 Task: Send an email with the signature David Green with the subject Invoice follow-up and the message I am sorry for any delays in our response. from softage.1@softage.net to softage.6@softage.net and softage.7@softage.net with an attached document User_guide.docx
Action: Mouse moved to (566, 729)
Screenshot: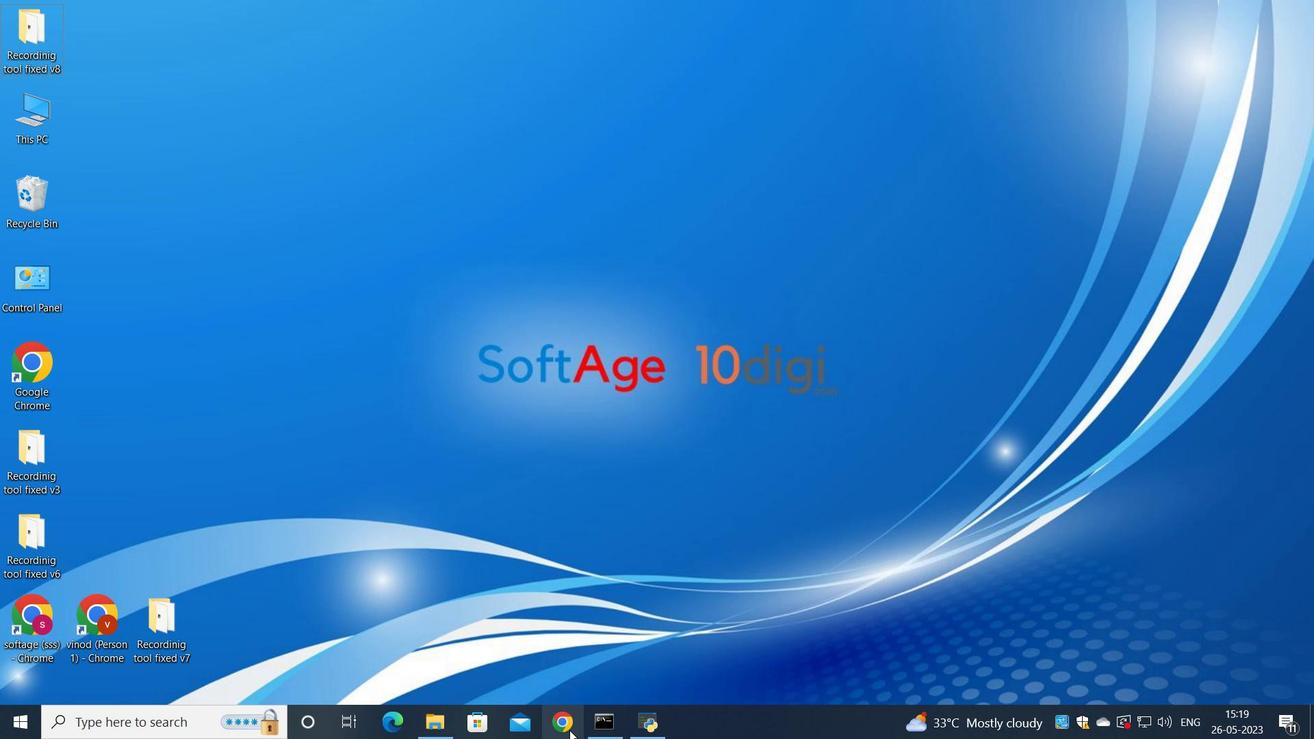 
Action: Mouse pressed left at (566, 729)
Screenshot: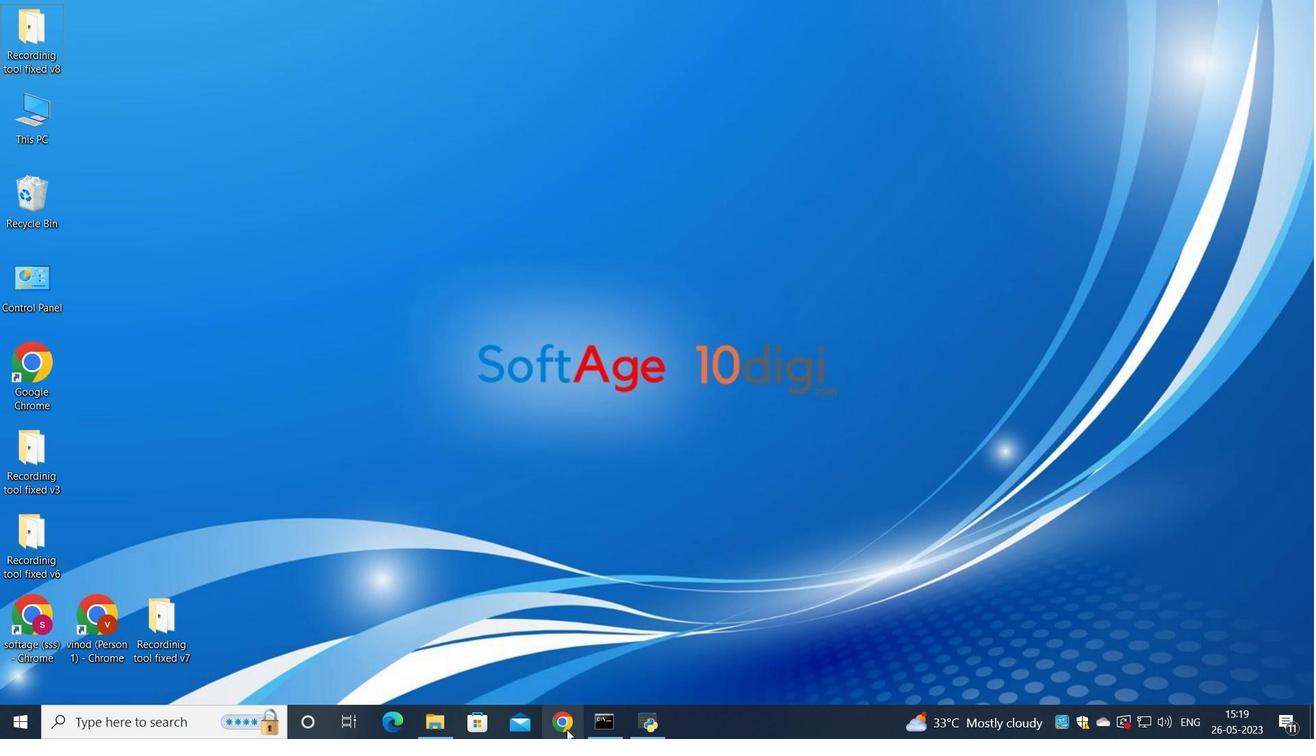 
Action: Mouse moved to (597, 445)
Screenshot: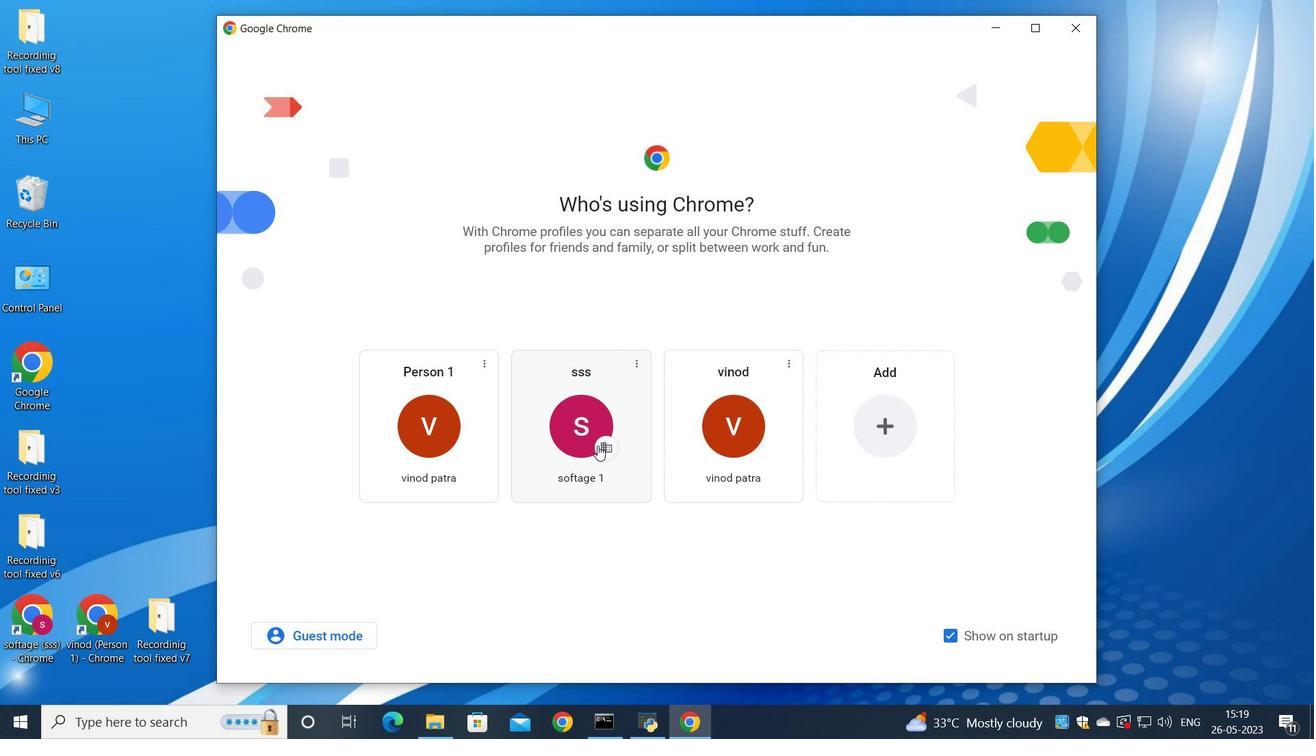 
Action: Mouse pressed left at (597, 445)
Screenshot: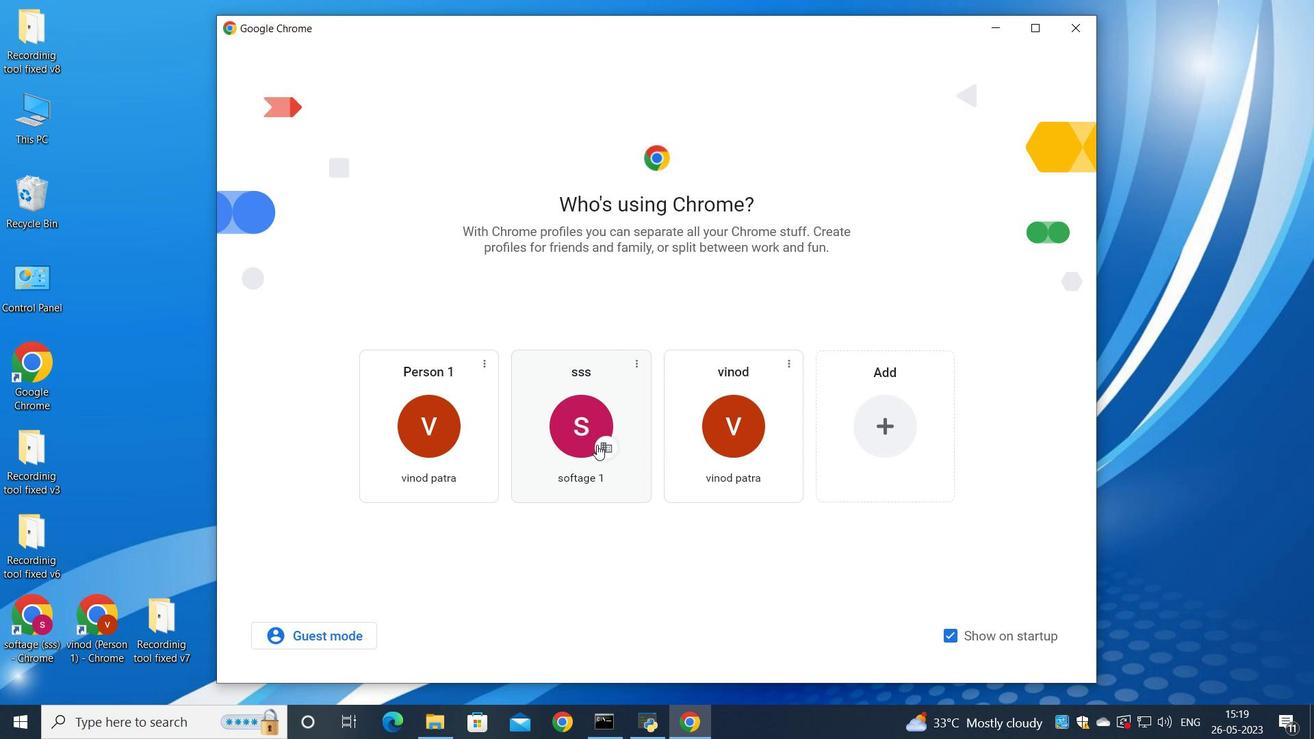 
Action: Mouse moved to (1148, 95)
Screenshot: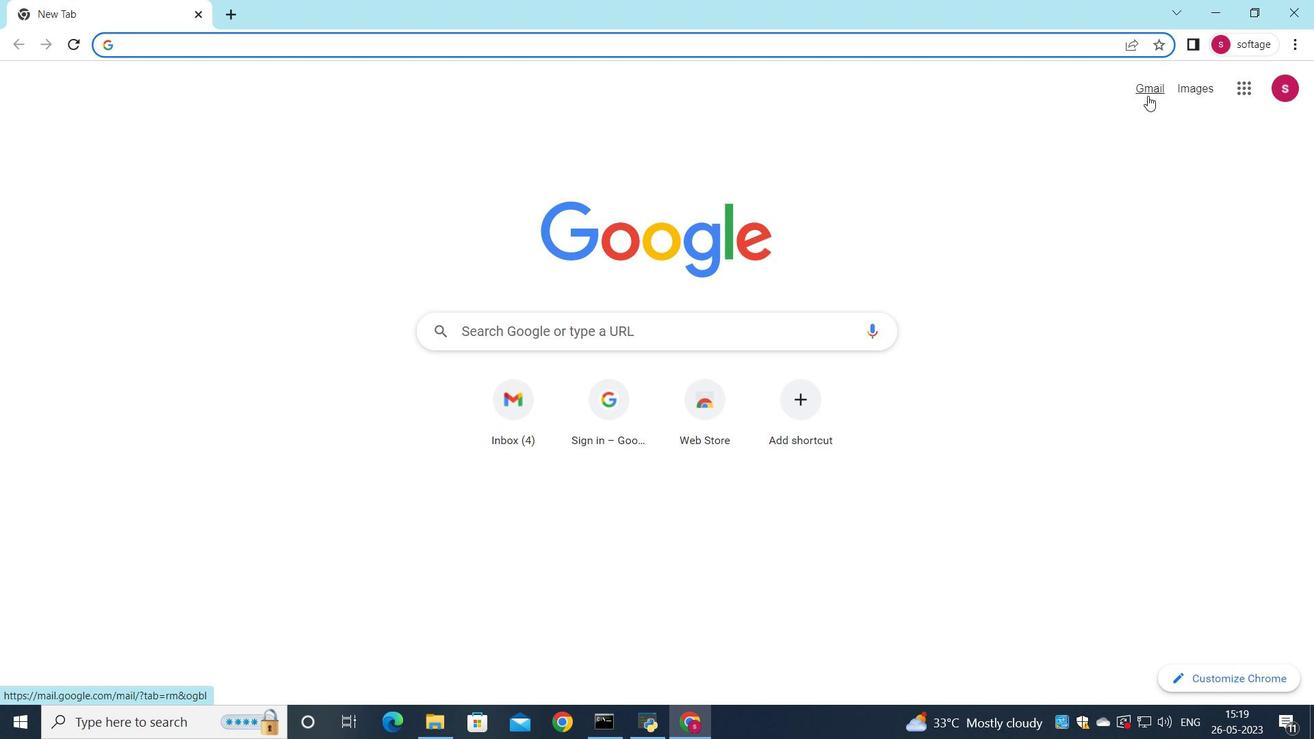 
Action: Mouse pressed left at (1148, 95)
Screenshot: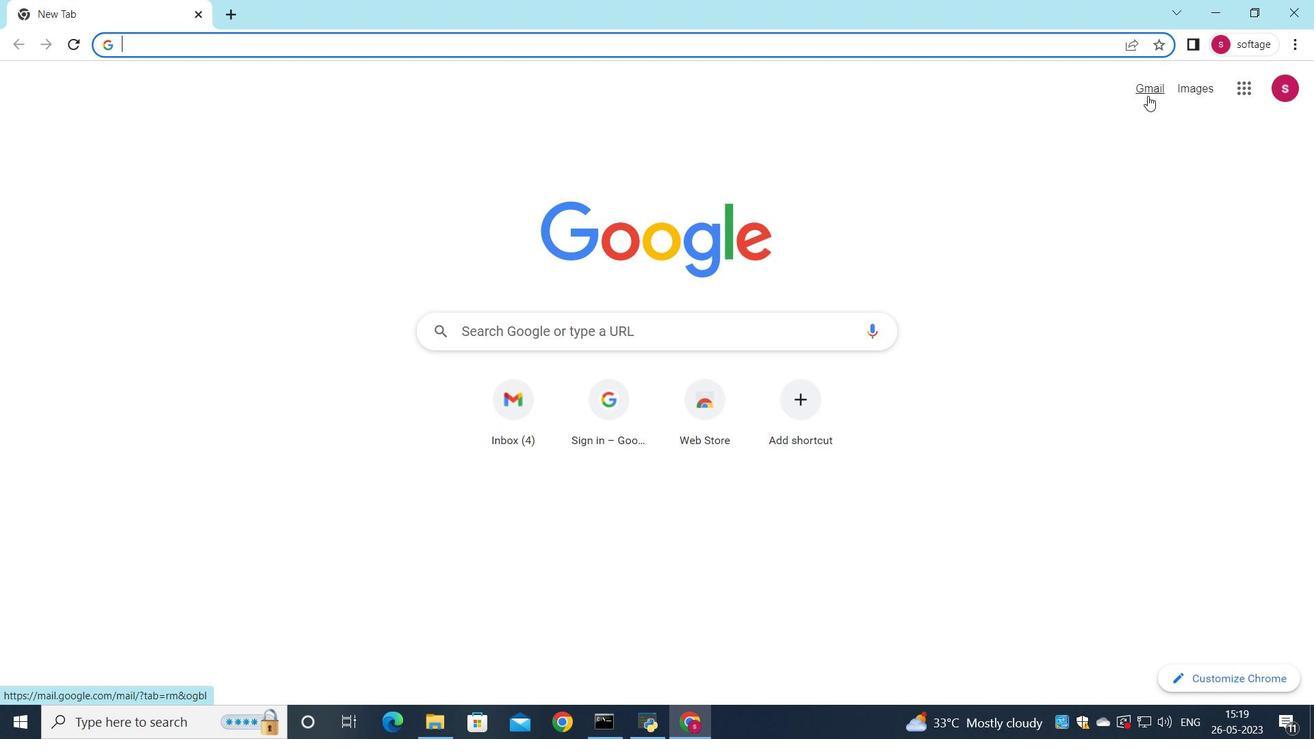 
Action: Mouse moved to (1114, 111)
Screenshot: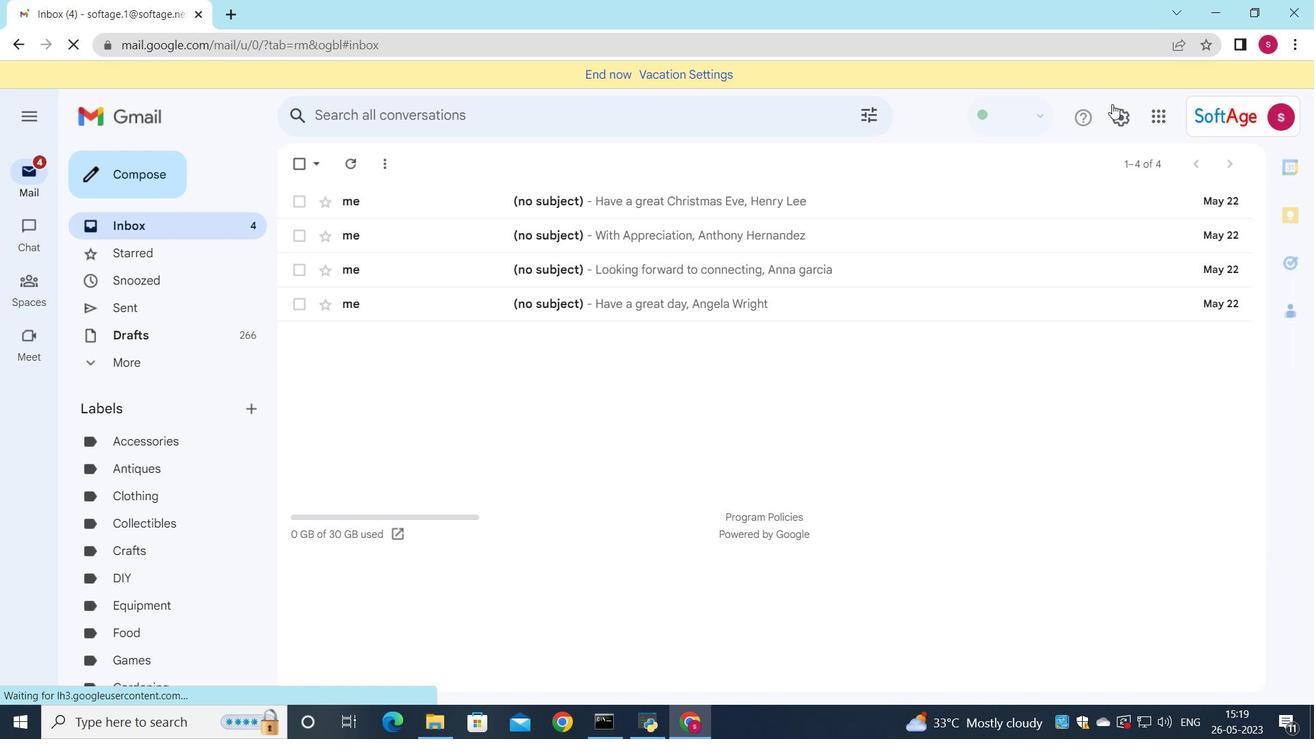 
Action: Mouse pressed left at (1114, 111)
Screenshot: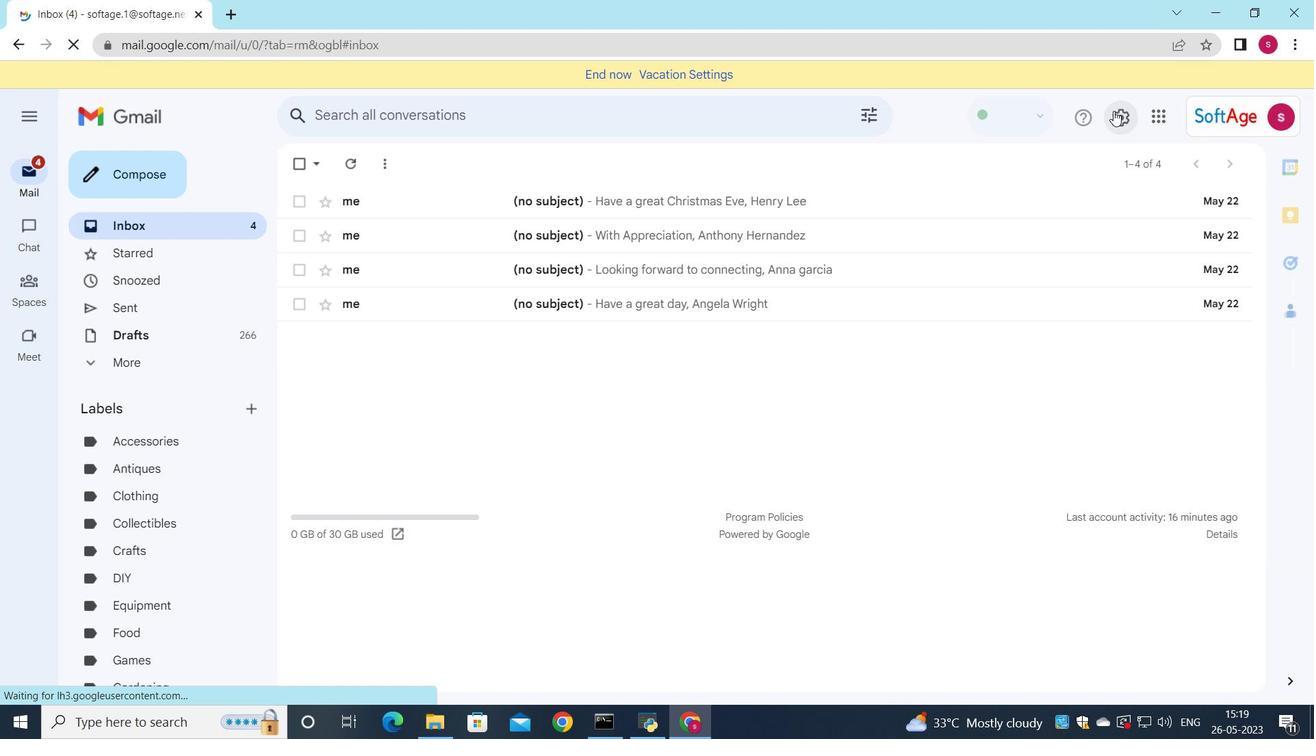 
Action: Mouse moved to (1139, 208)
Screenshot: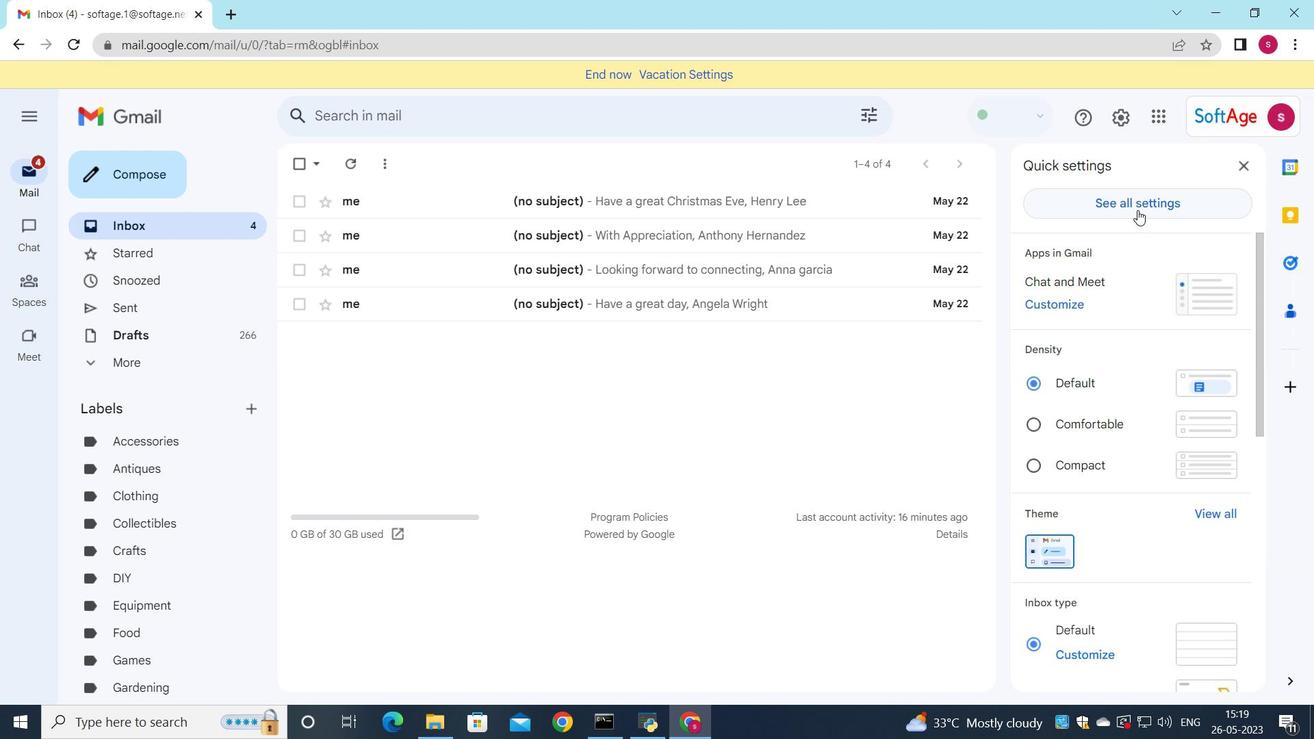 
Action: Mouse pressed left at (1139, 208)
Screenshot: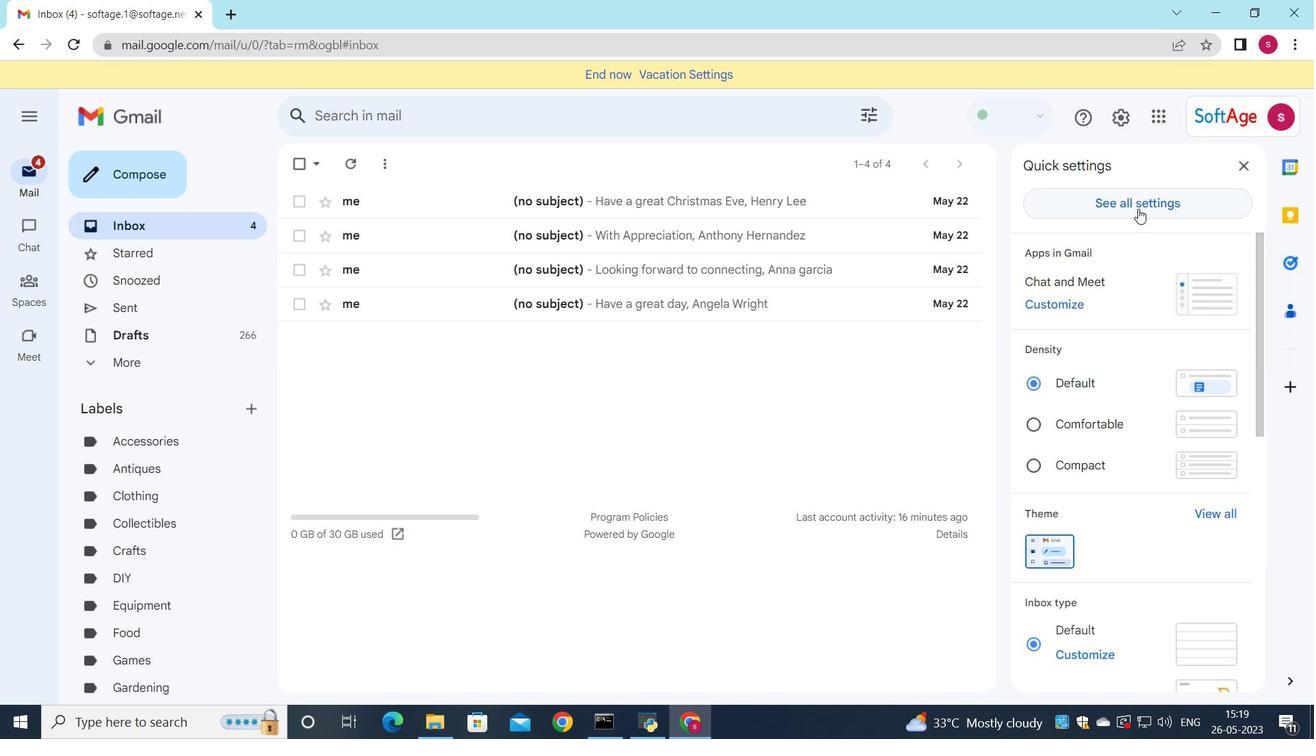 
Action: Mouse moved to (838, 327)
Screenshot: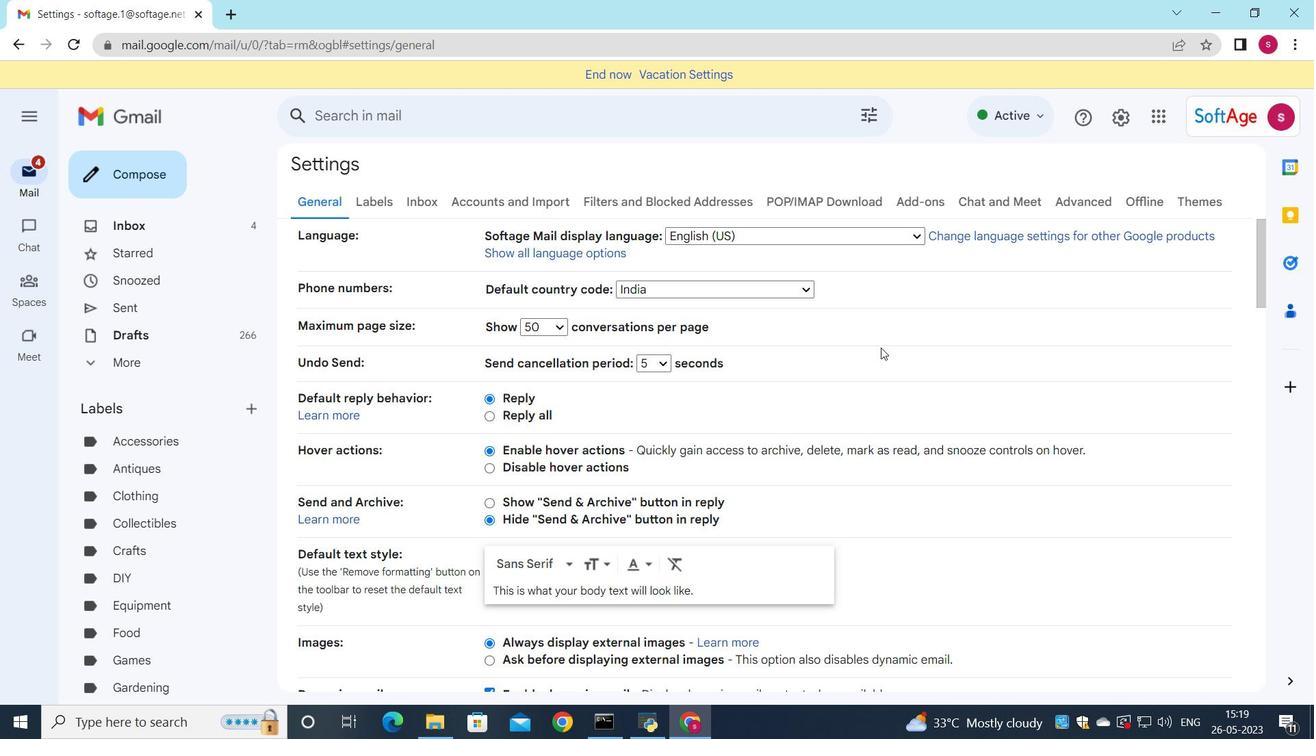
Action: Mouse scrolled (838, 327) with delta (0, 0)
Screenshot: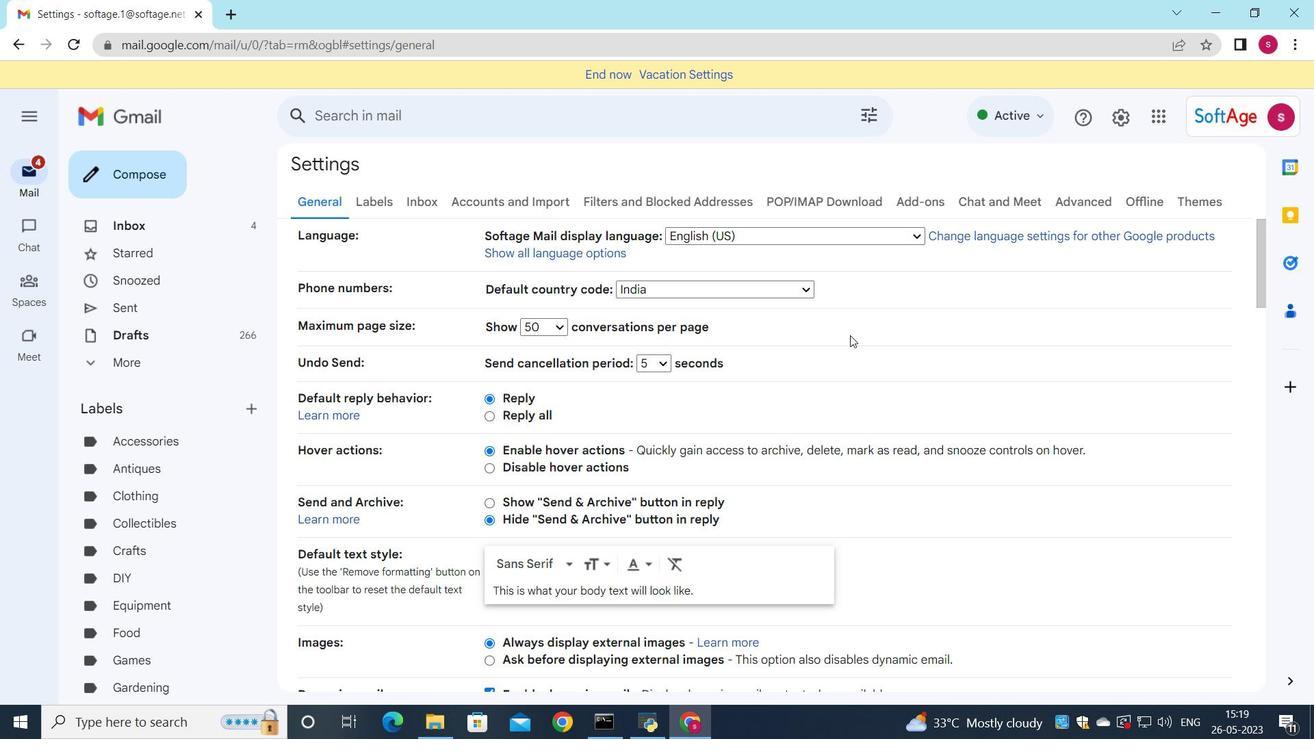 
Action: Mouse scrolled (838, 327) with delta (0, 0)
Screenshot: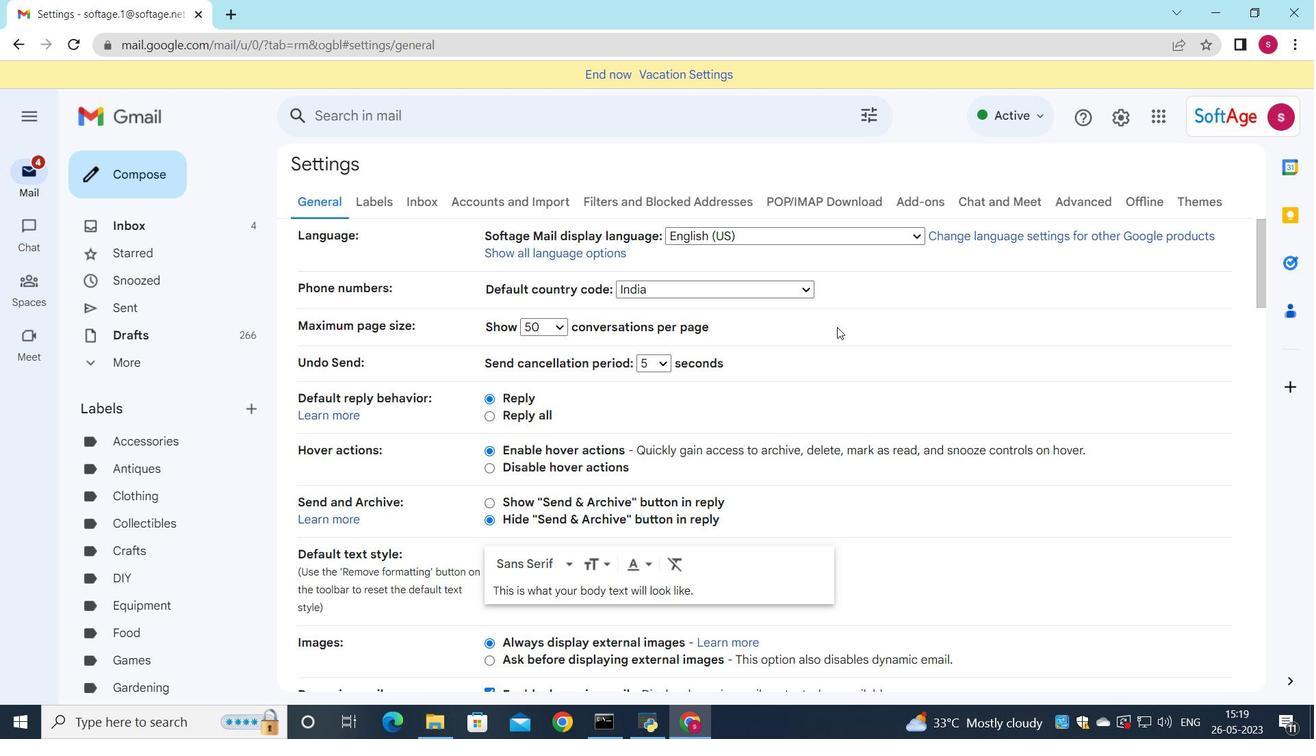
Action: Mouse scrolled (838, 327) with delta (0, 0)
Screenshot: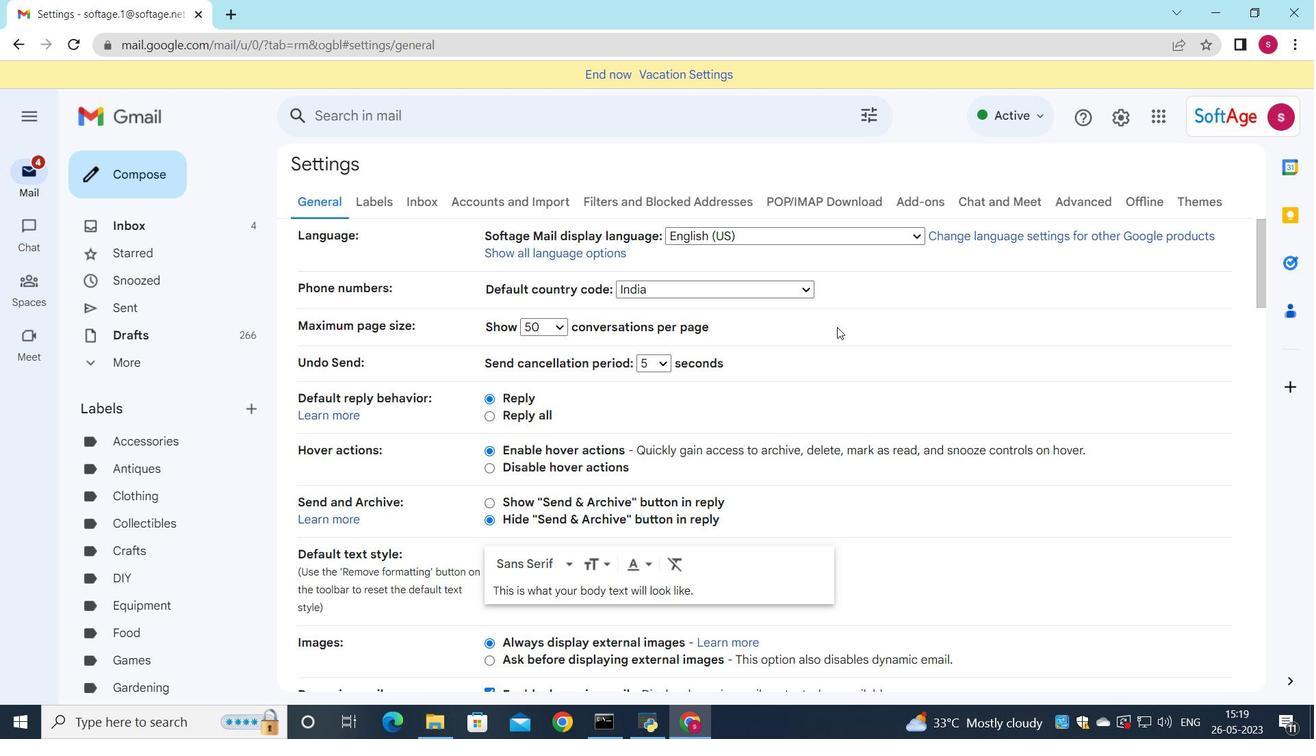 
Action: Mouse scrolled (838, 327) with delta (0, 0)
Screenshot: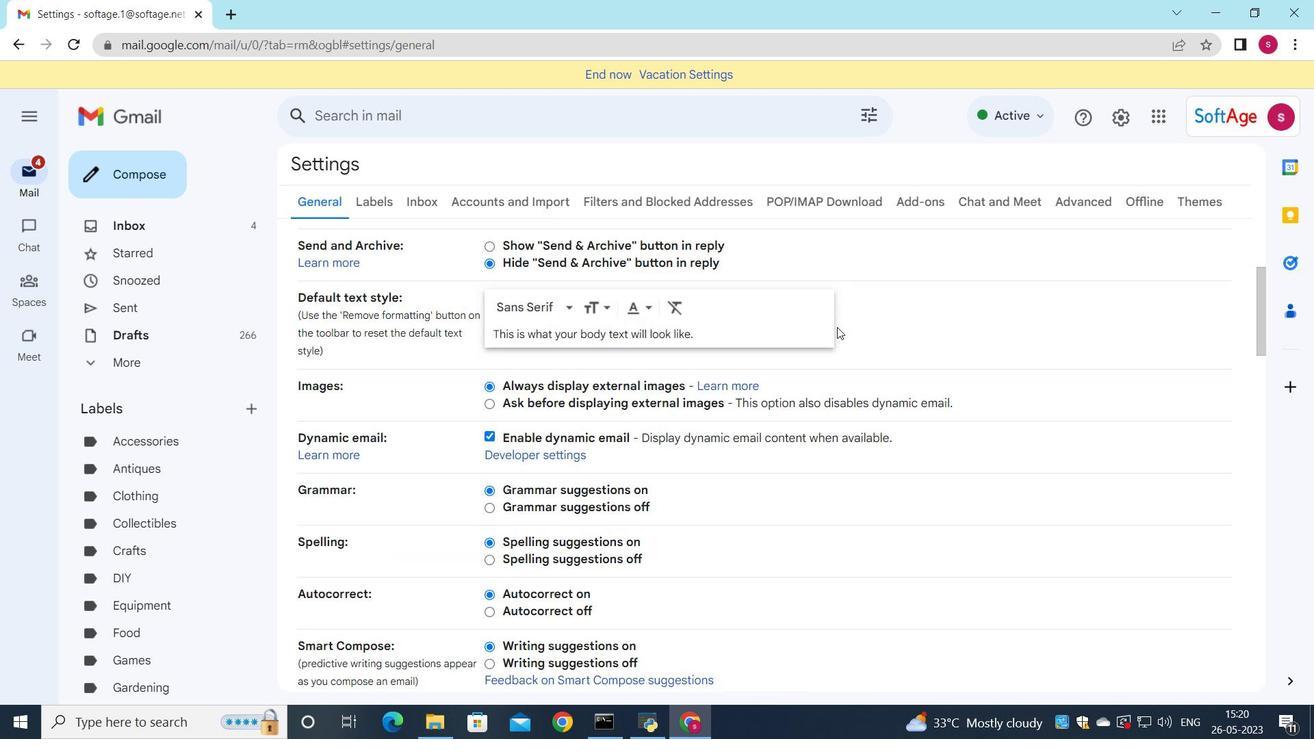 
Action: Mouse scrolled (838, 327) with delta (0, 0)
Screenshot: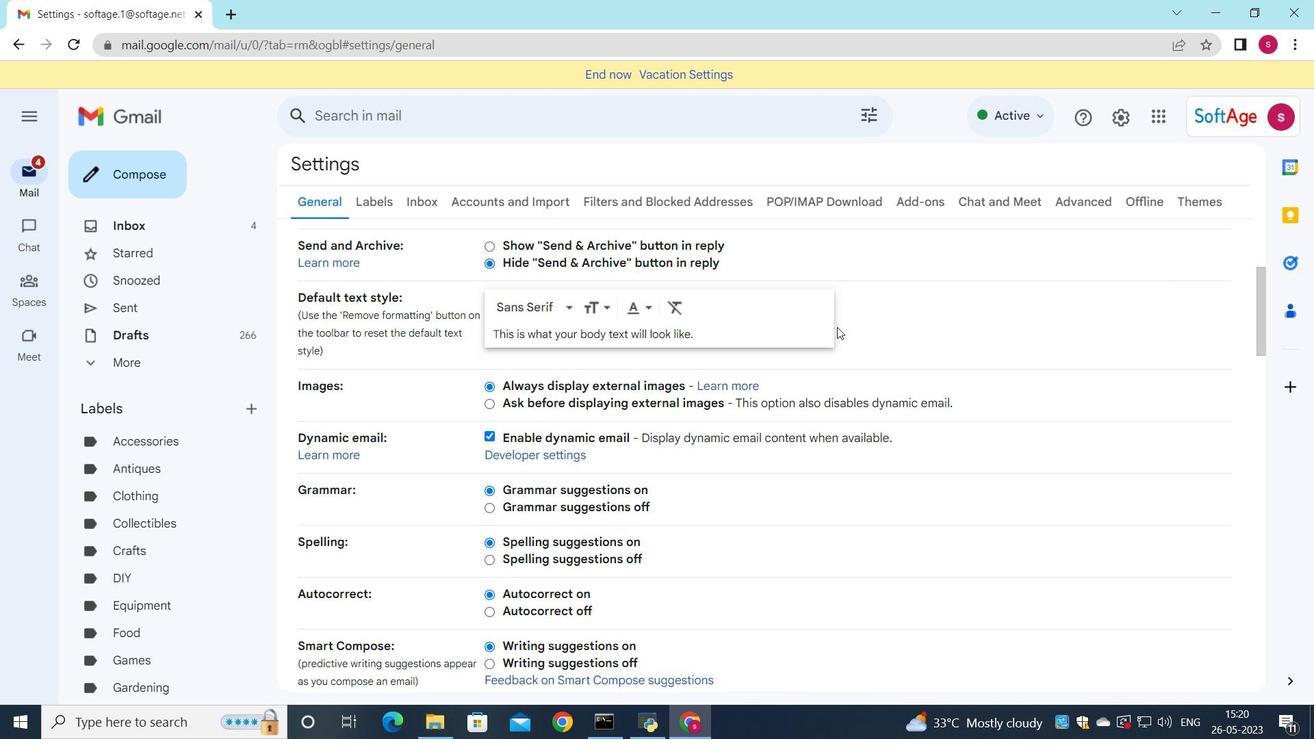 
Action: Mouse scrolled (838, 327) with delta (0, 0)
Screenshot: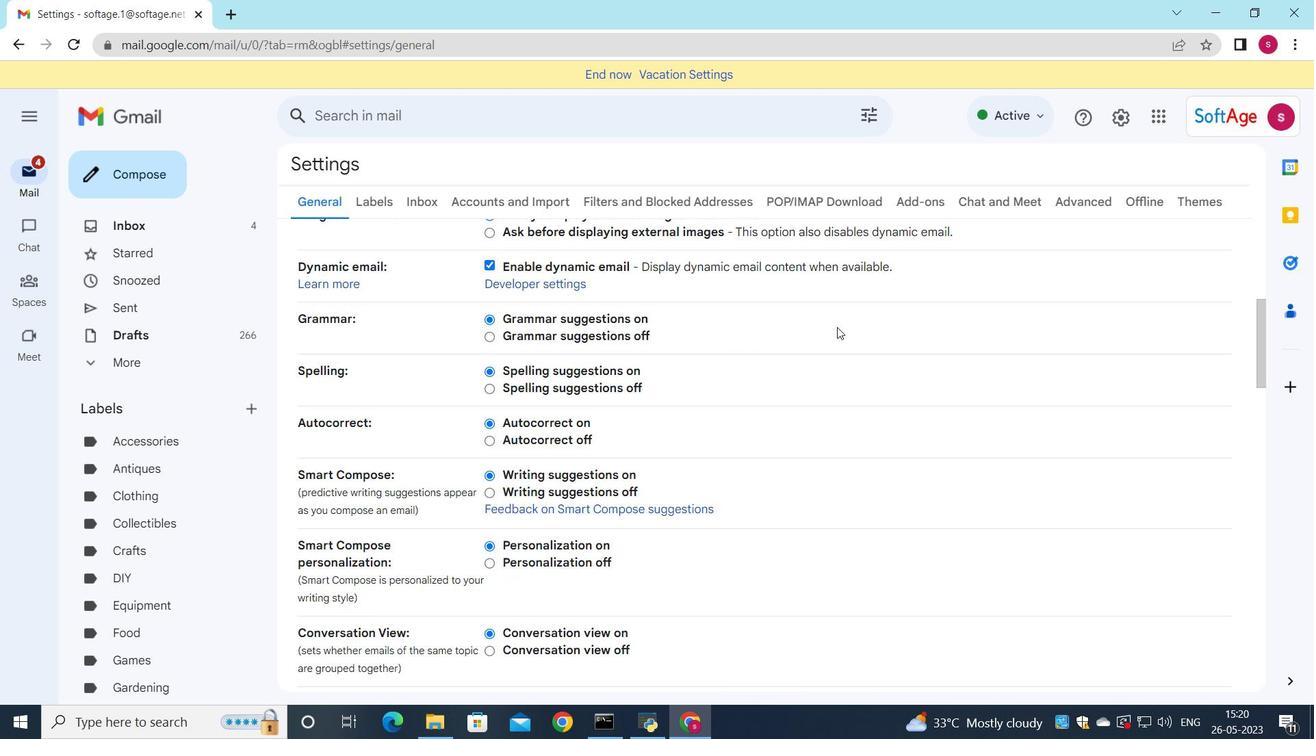 
Action: Mouse scrolled (838, 327) with delta (0, 0)
Screenshot: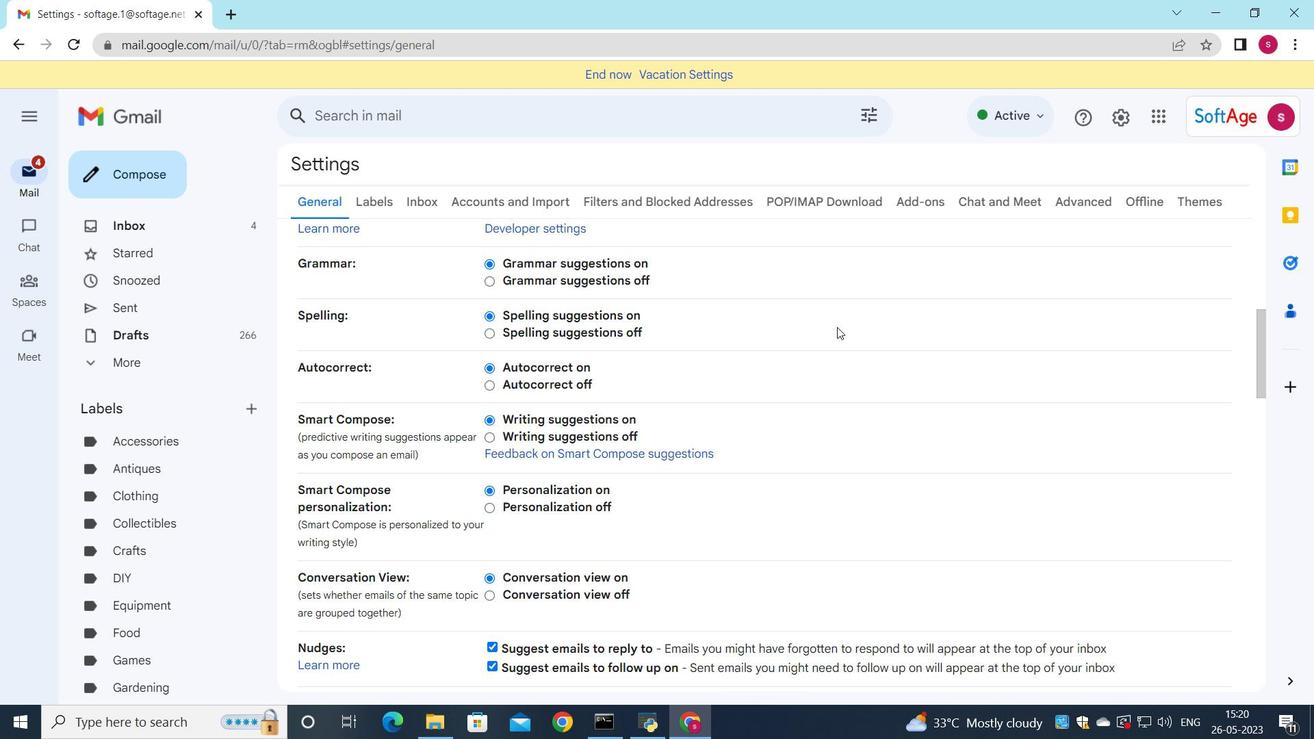 
Action: Mouse scrolled (838, 327) with delta (0, 0)
Screenshot: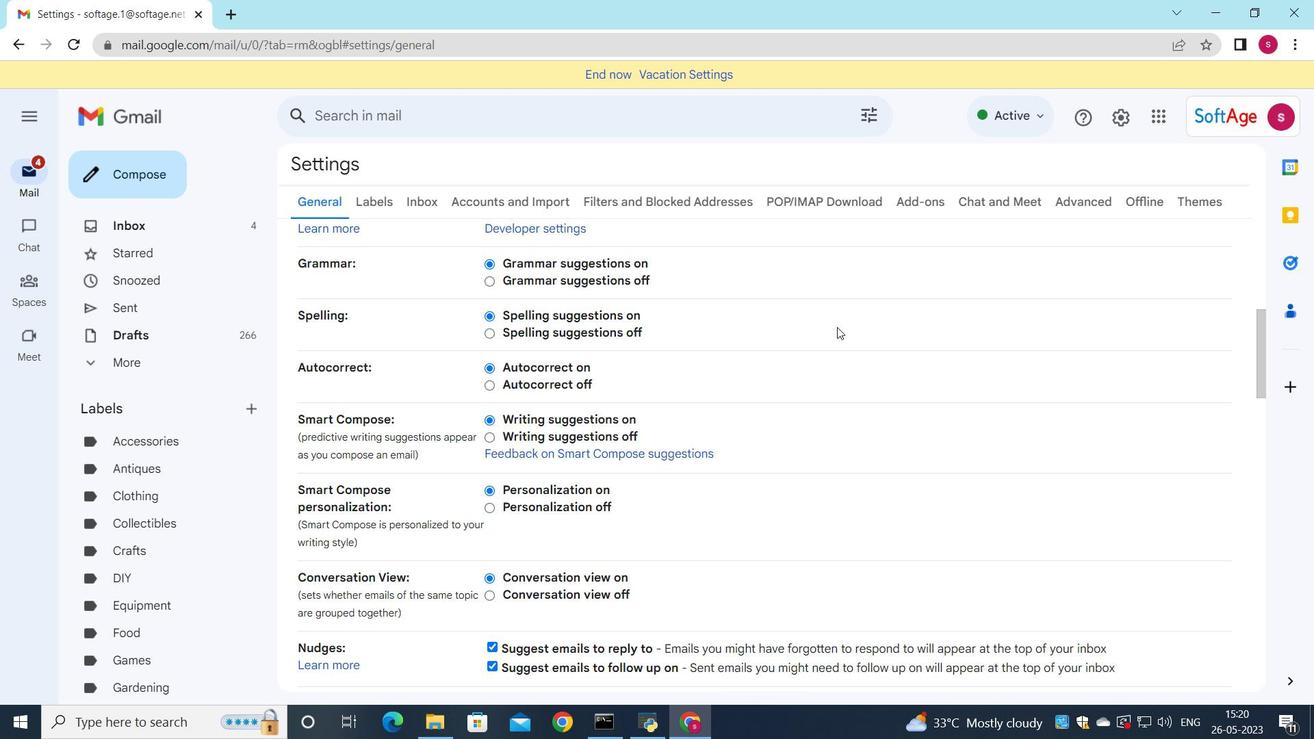 
Action: Mouse scrolled (838, 327) with delta (0, 0)
Screenshot: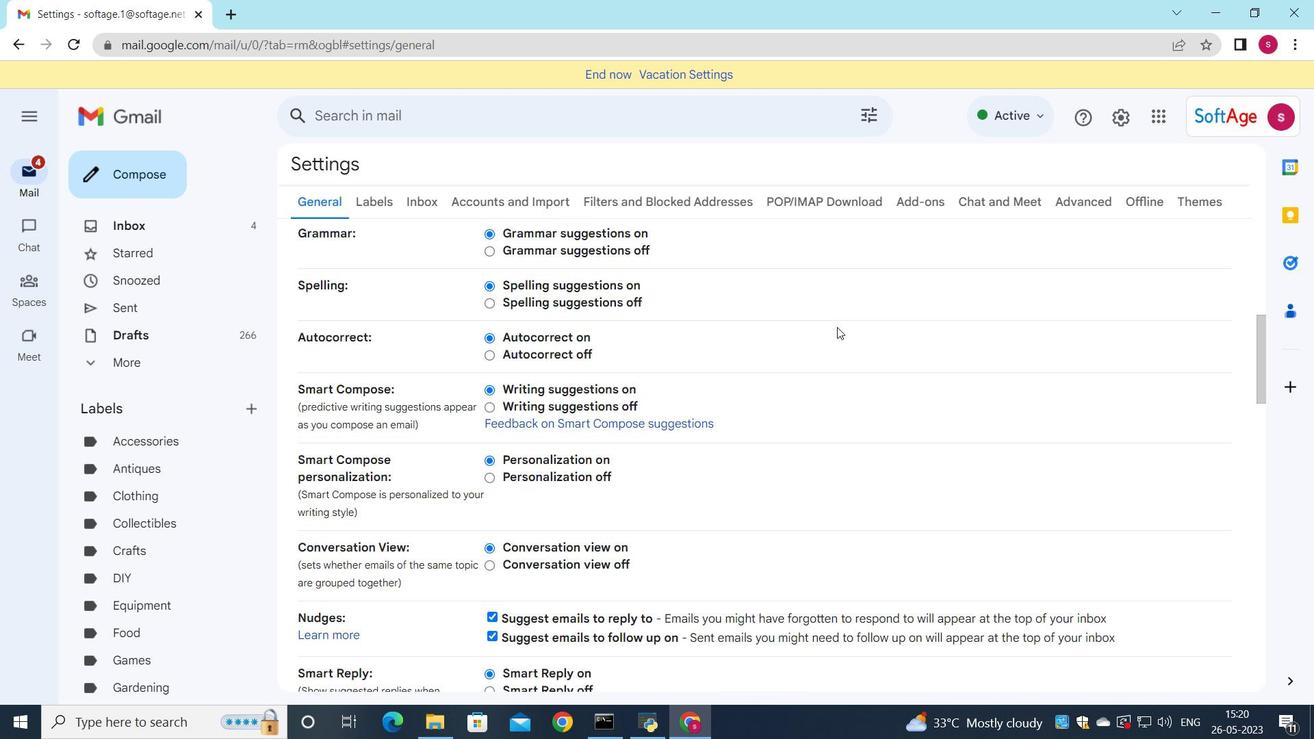 
Action: Mouse moved to (839, 336)
Screenshot: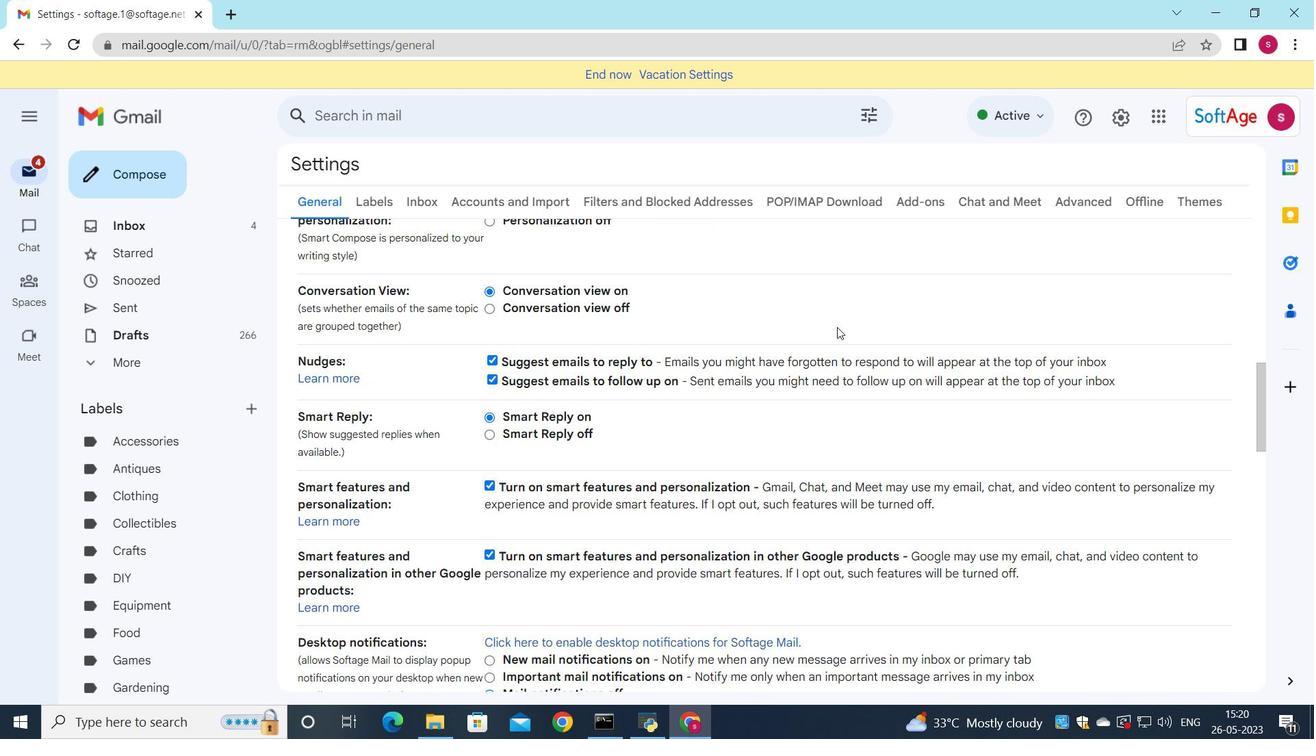 
Action: Mouse scrolled (839, 336) with delta (0, 0)
Screenshot: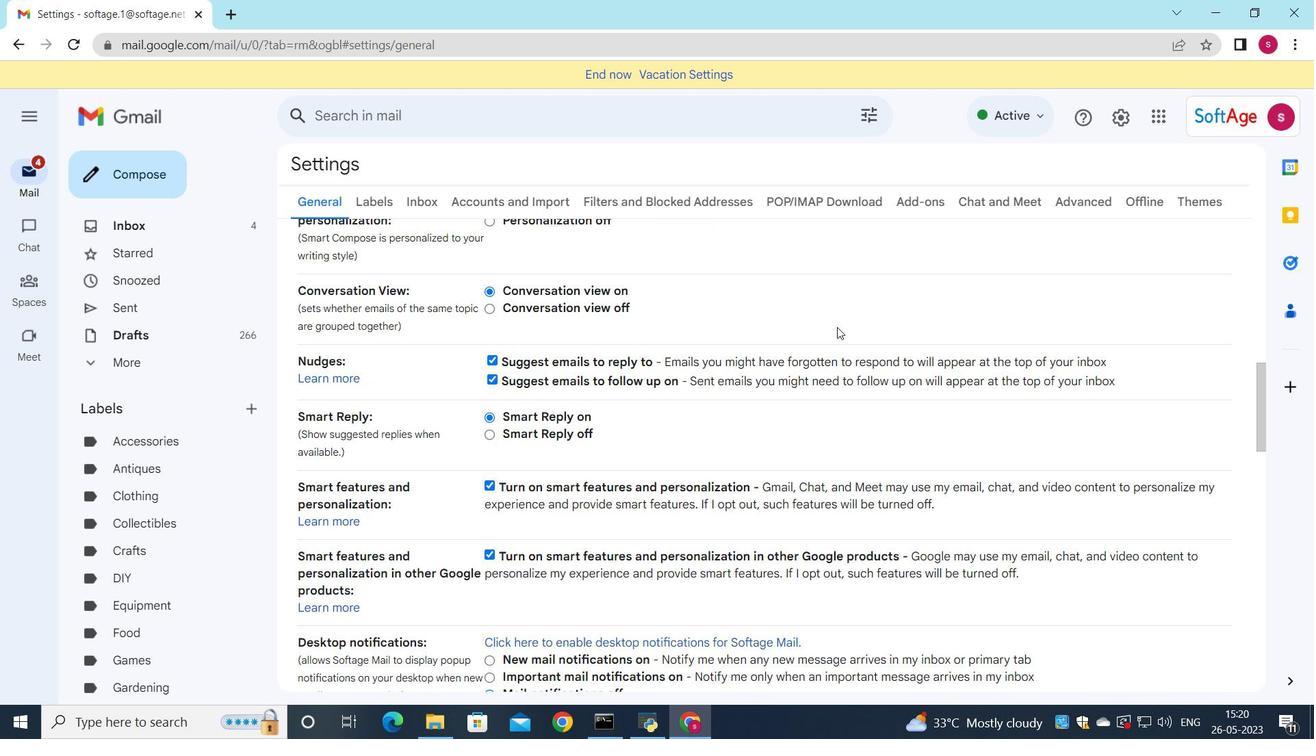 
Action: Mouse moved to (839, 339)
Screenshot: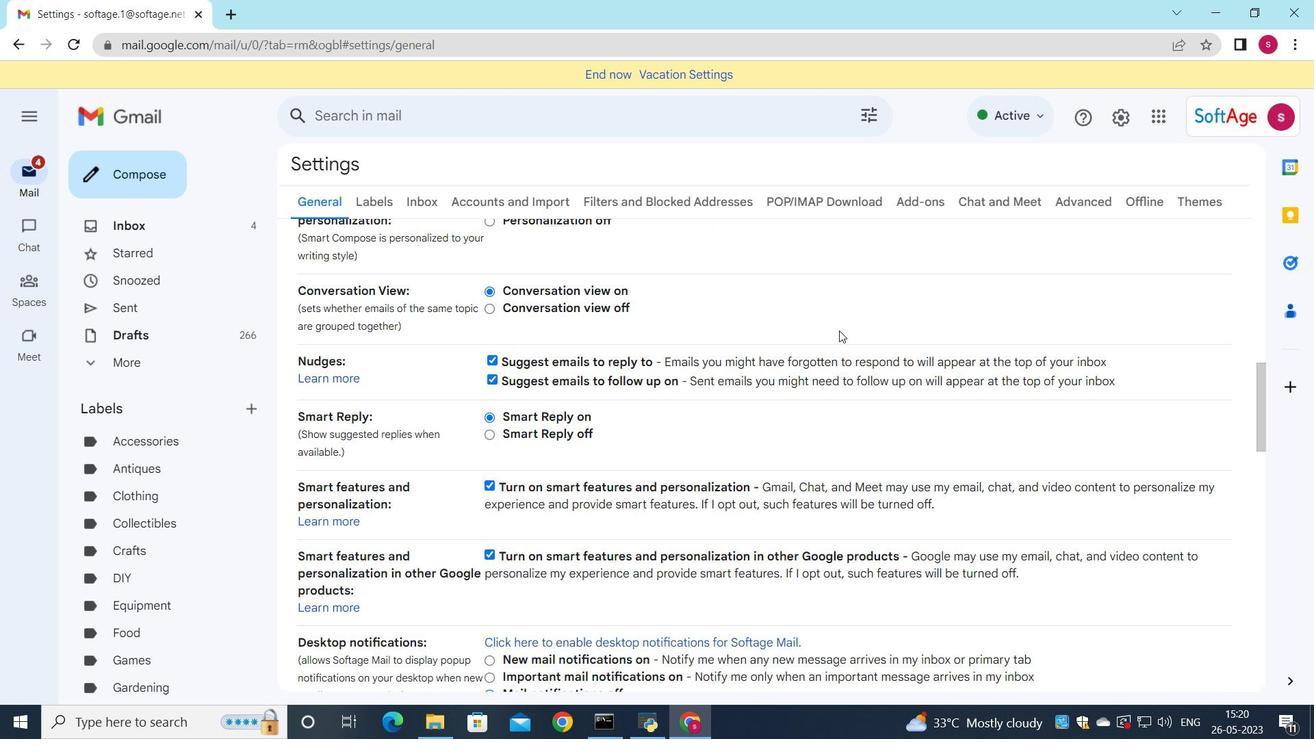 
Action: Mouse scrolled (839, 338) with delta (0, 0)
Screenshot: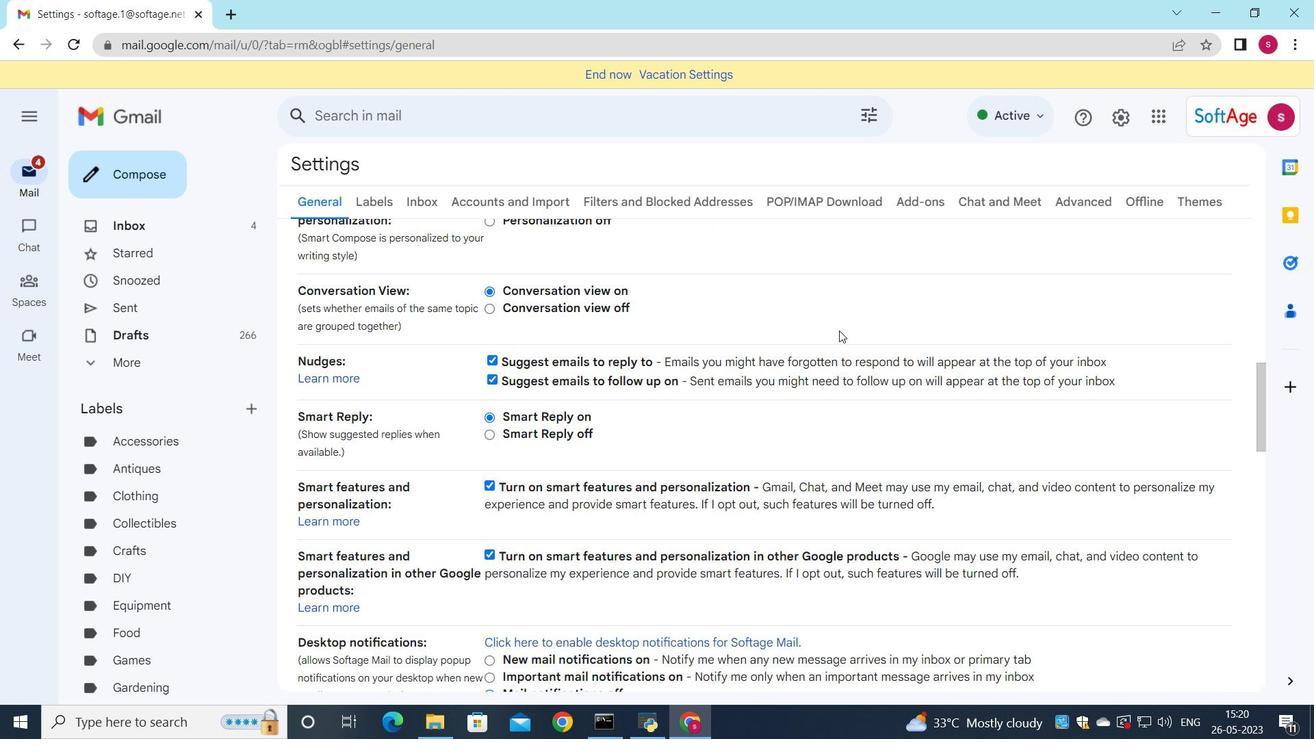 
Action: Mouse moved to (839, 340)
Screenshot: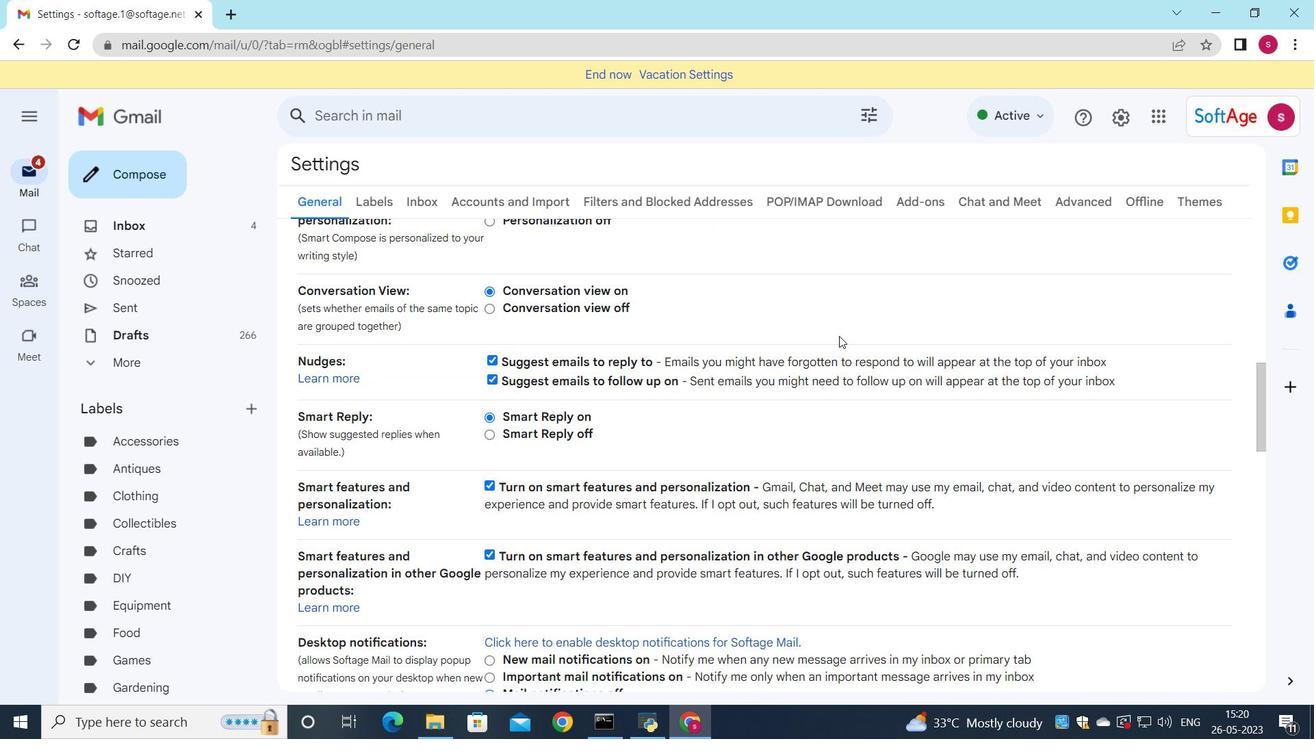 
Action: Mouse scrolled (839, 340) with delta (0, 0)
Screenshot: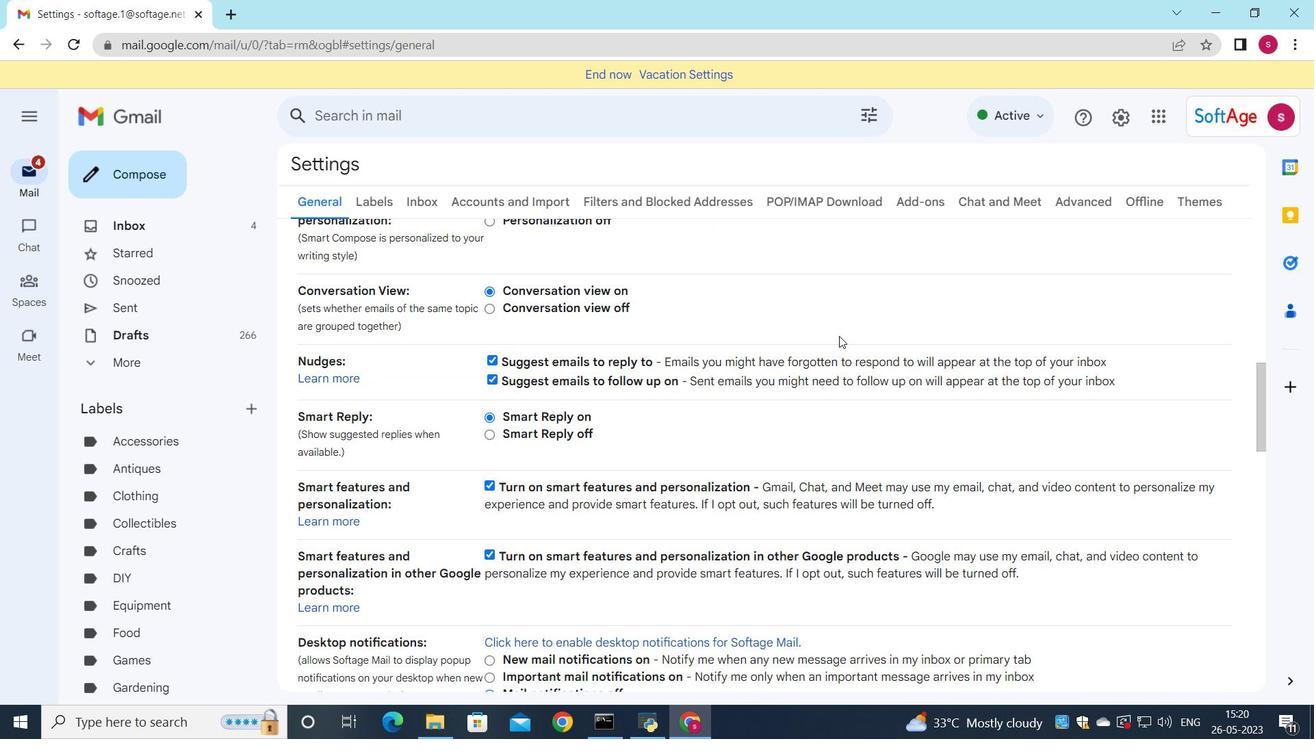 
Action: Mouse moved to (741, 564)
Screenshot: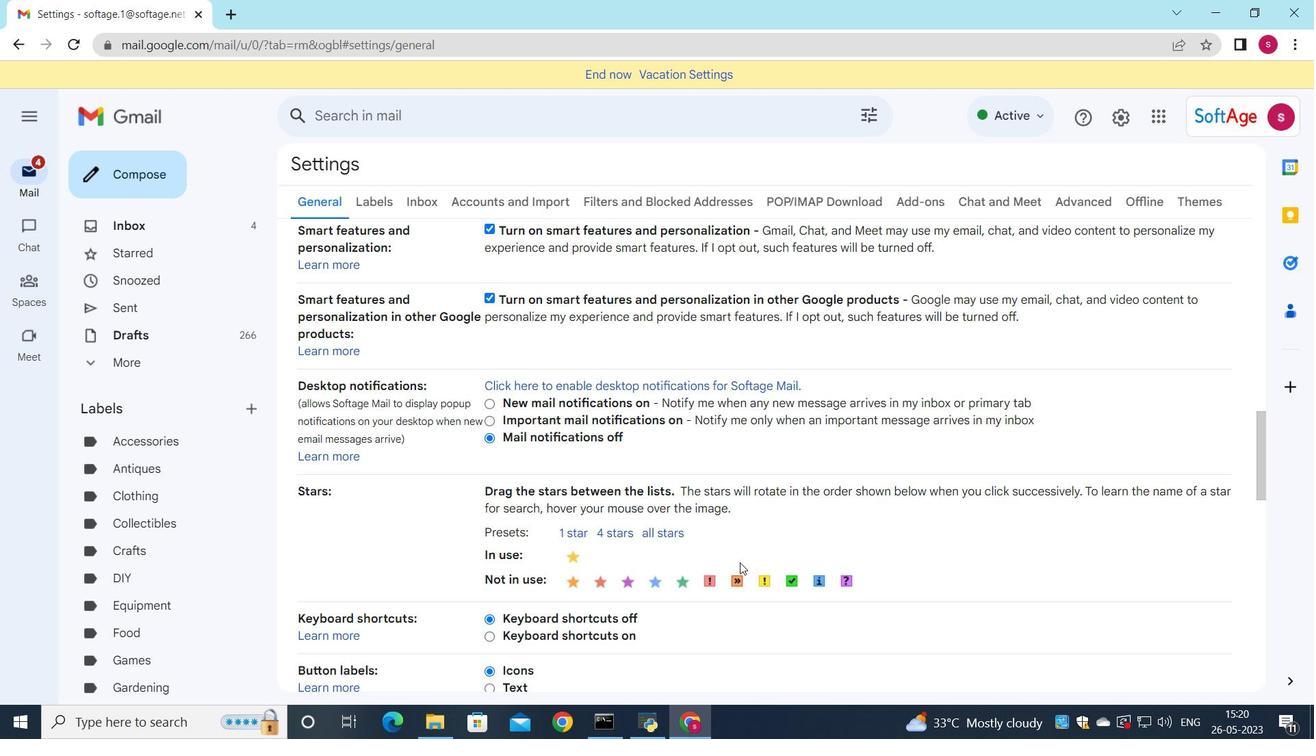 
Action: Mouse scrolled (741, 563) with delta (0, 0)
Screenshot: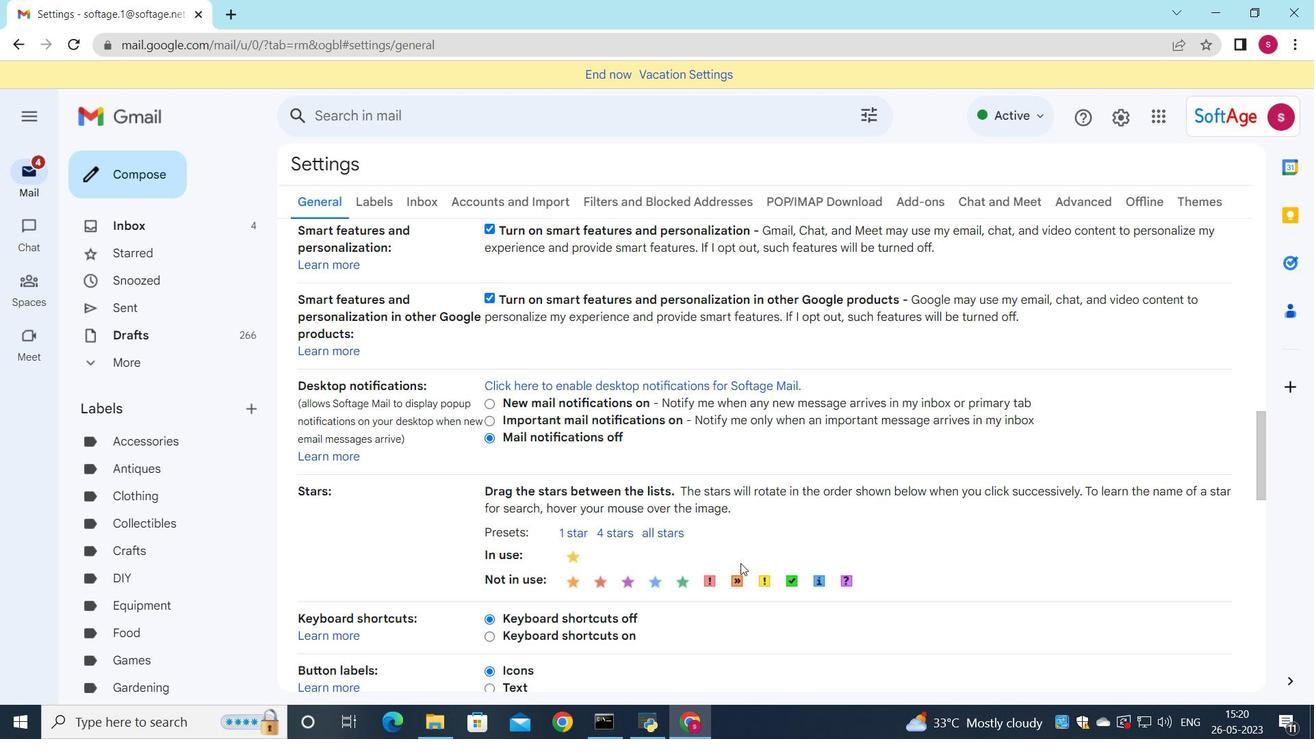 
Action: Mouse scrolled (741, 563) with delta (0, 0)
Screenshot: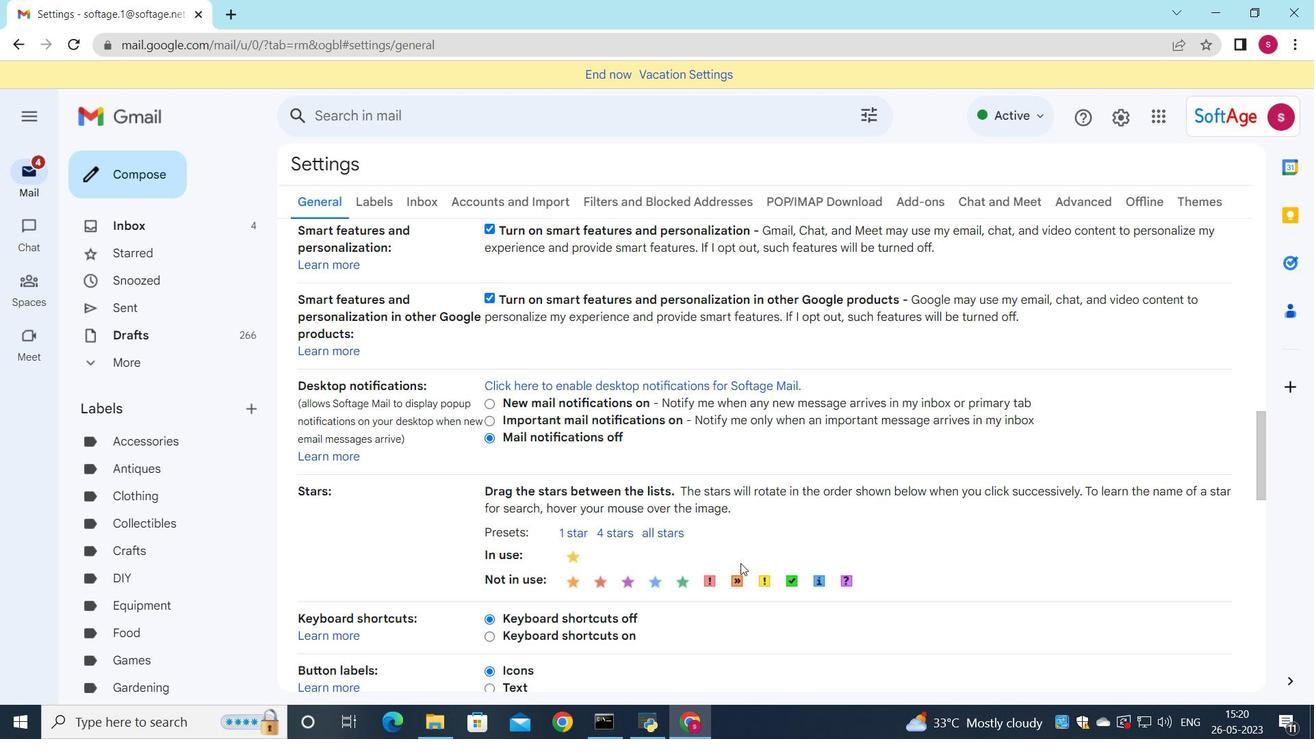 
Action: Mouse scrolled (741, 563) with delta (0, 0)
Screenshot: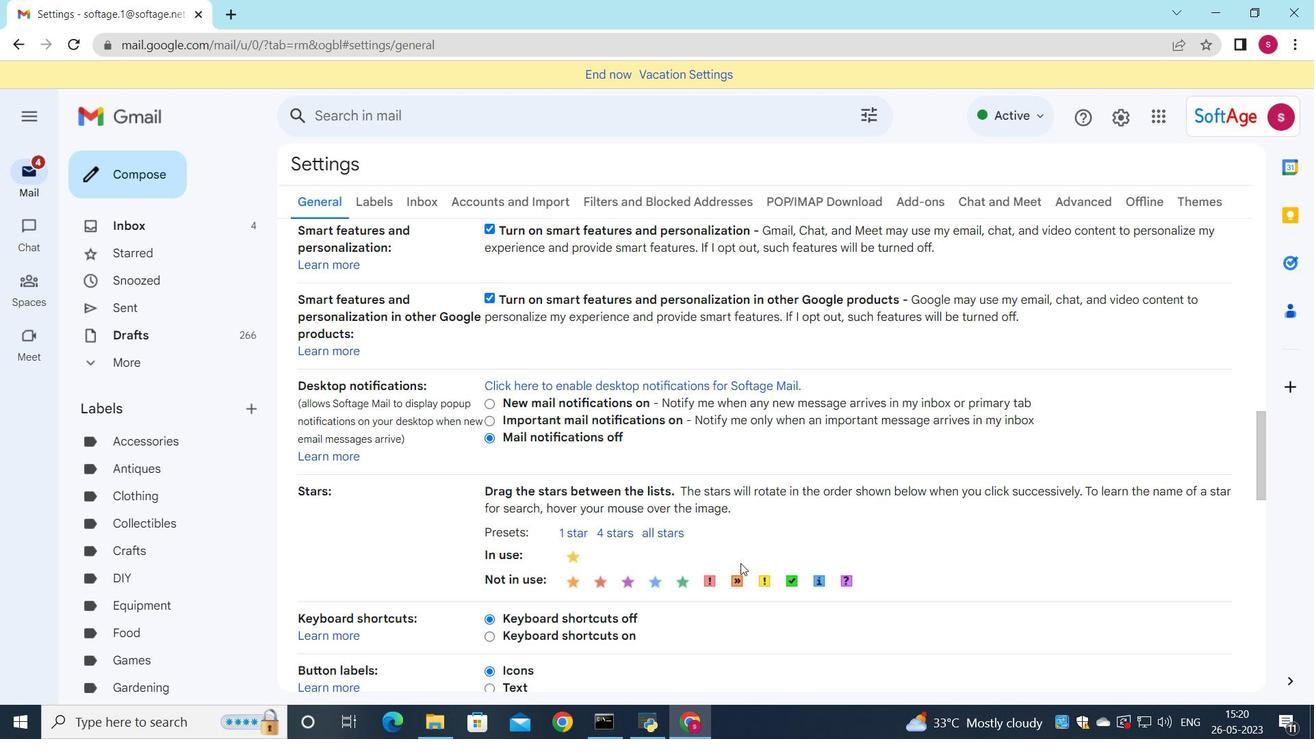 
Action: Mouse scrolled (741, 563) with delta (0, 0)
Screenshot: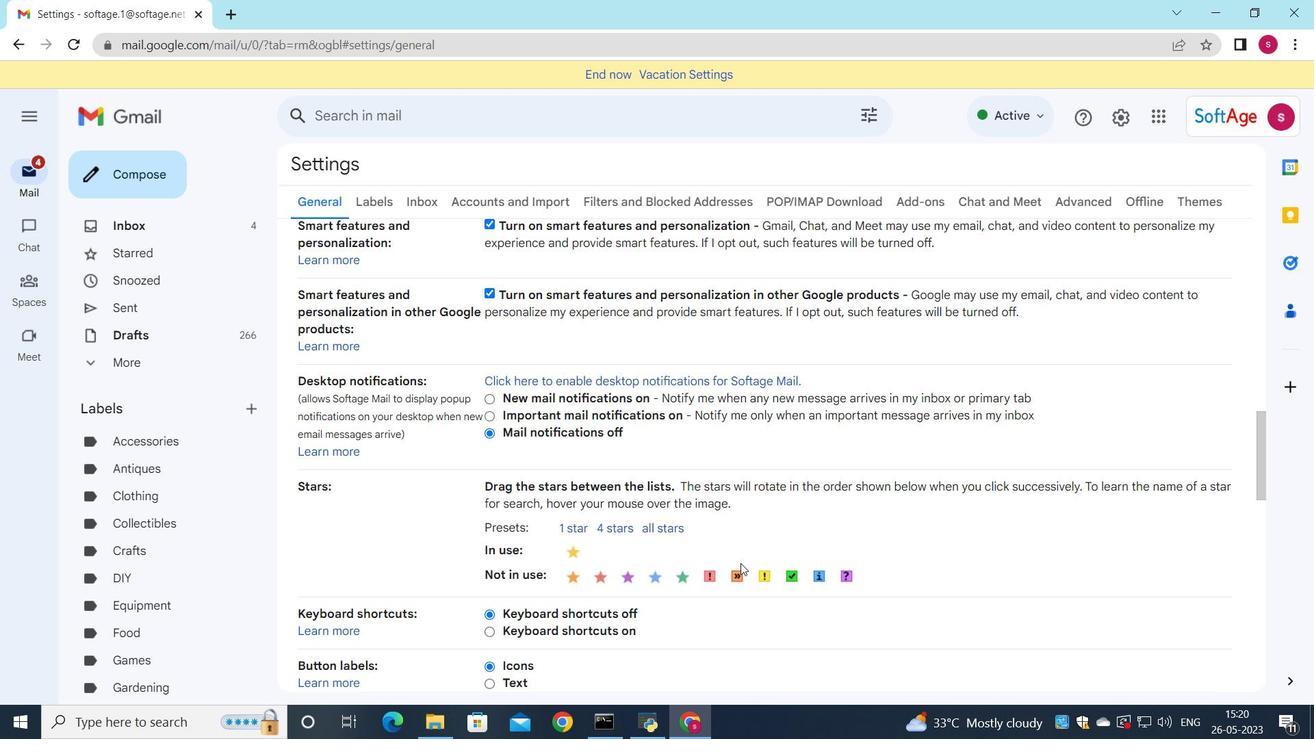 
Action: Mouse scrolled (741, 564) with delta (0, 0)
Screenshot: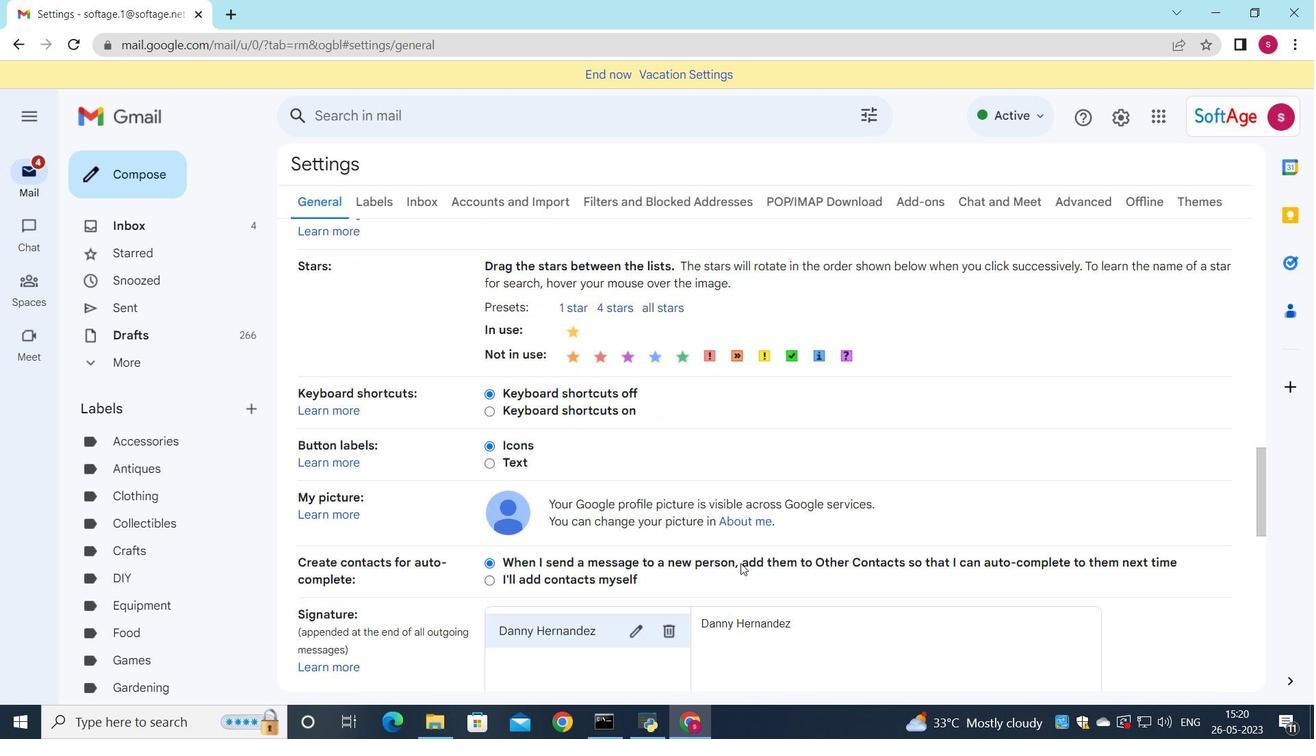 
Action: Mouse moved to (731, 617)
Screenshot: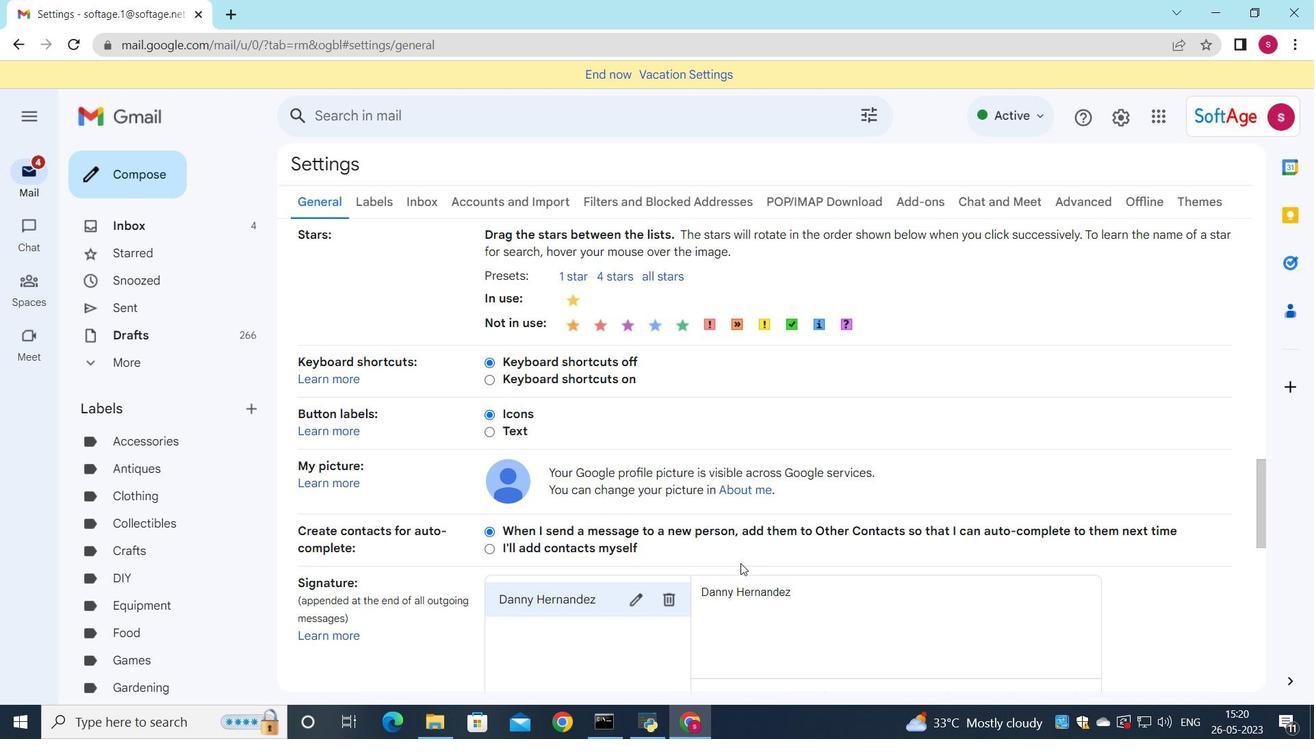 
Action: Mouse scrolled (731, 616) with delta (0, 0)
Screenshot: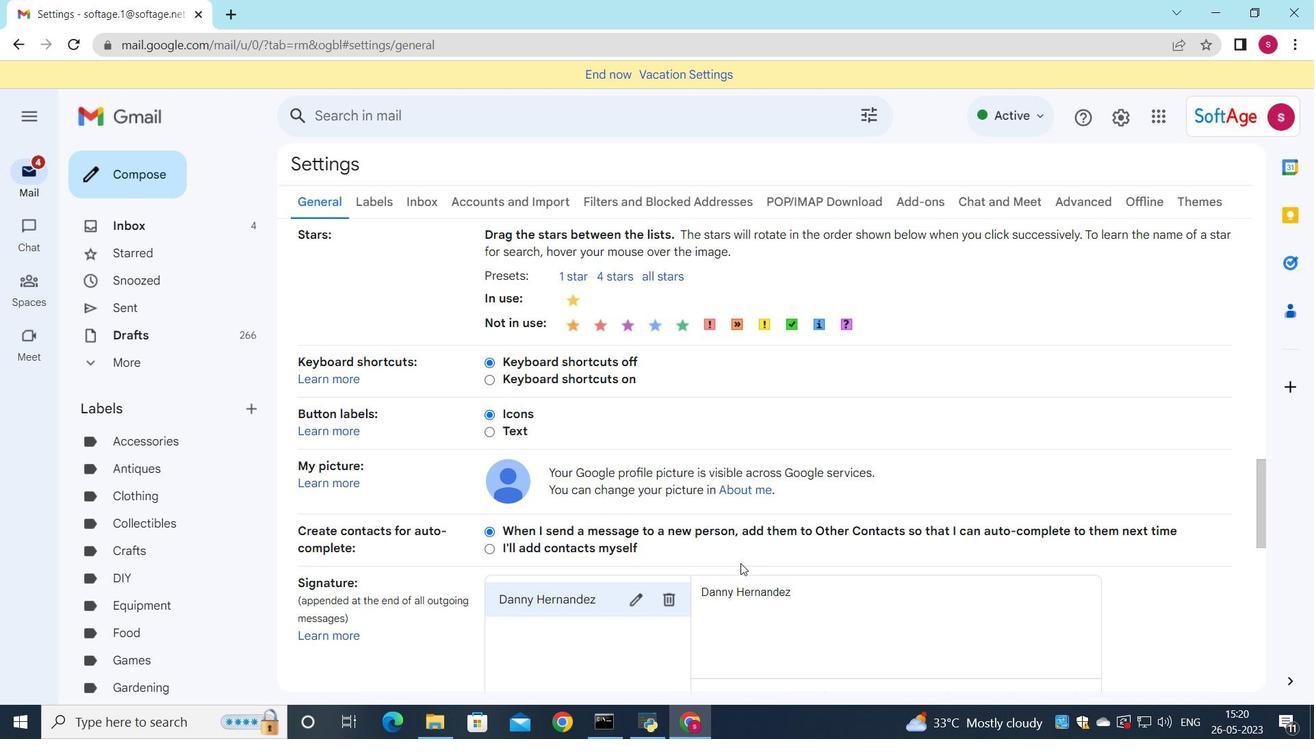 
Action: Mouse moved to (663, 521)
Screenshot: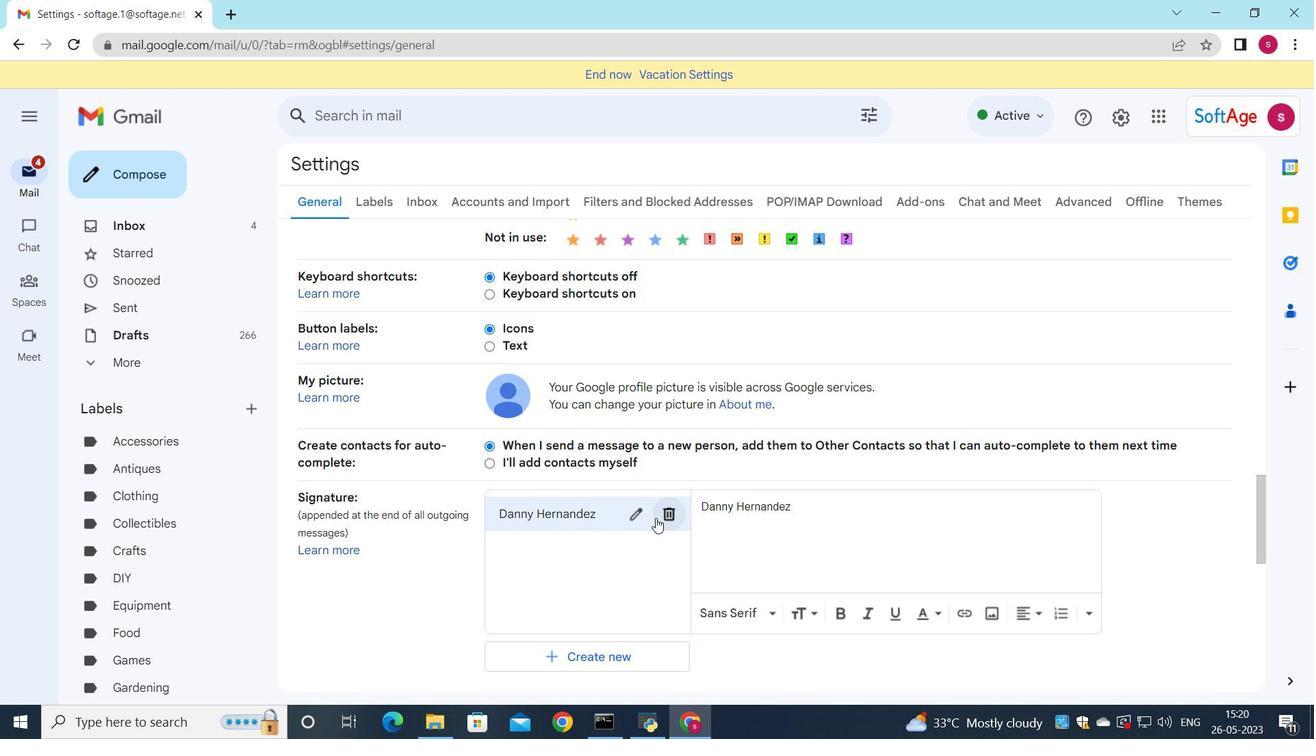 
Action: Mouse pressed left at (663, 521)
Screenshot: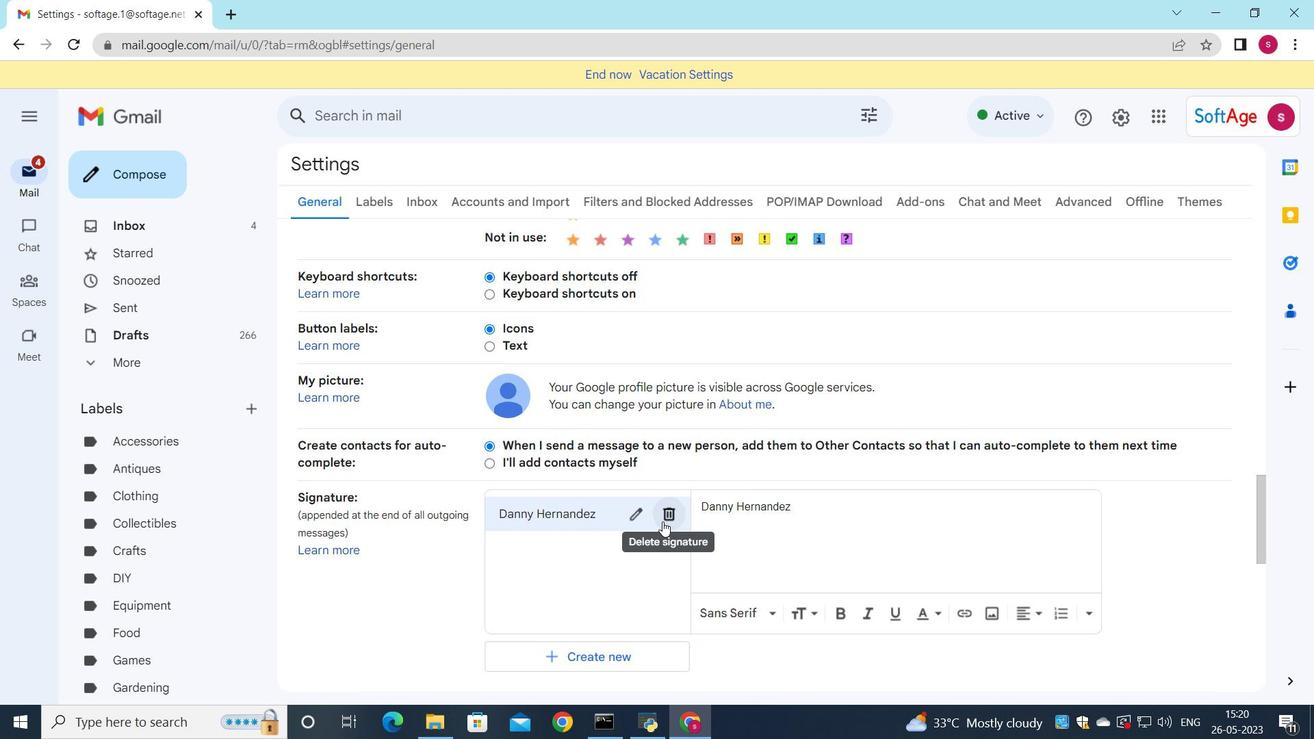 
Action: Mouse moved to (806, 410)
Screenshot: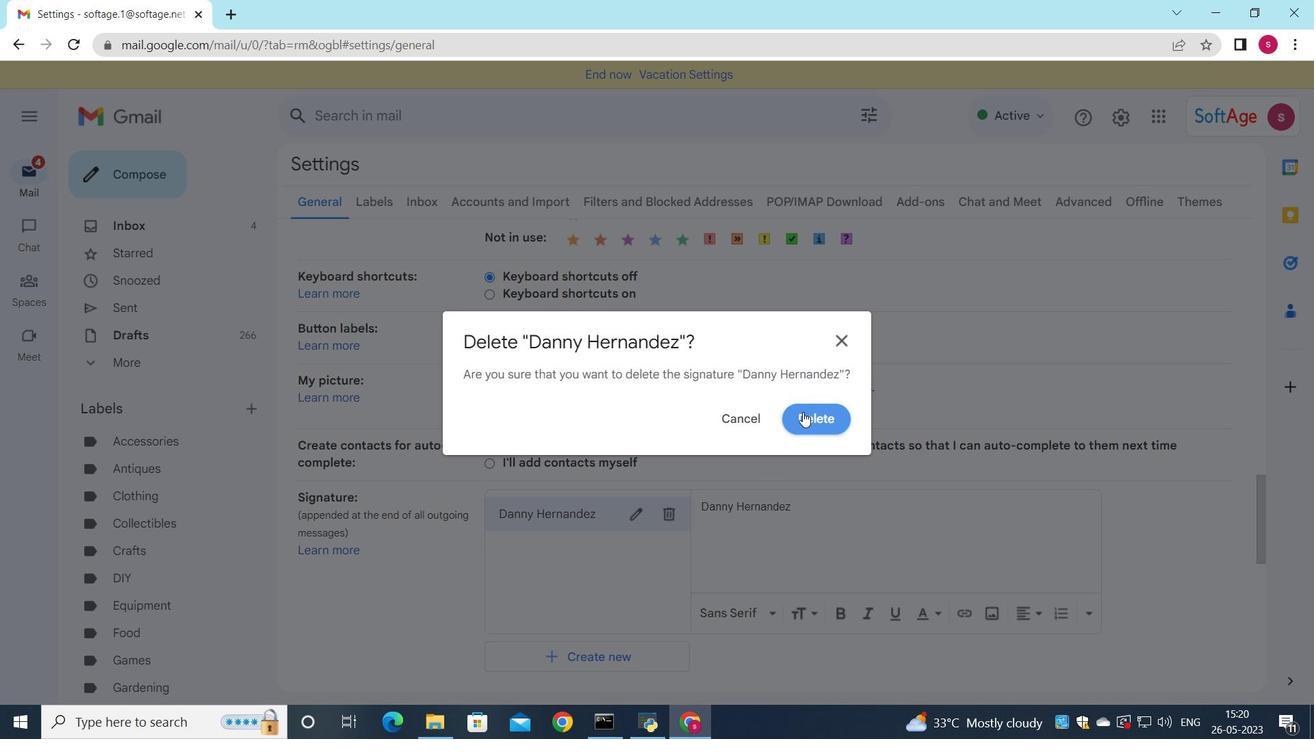 
Action: Mouse pressed left at (806, 410)
Screenshot: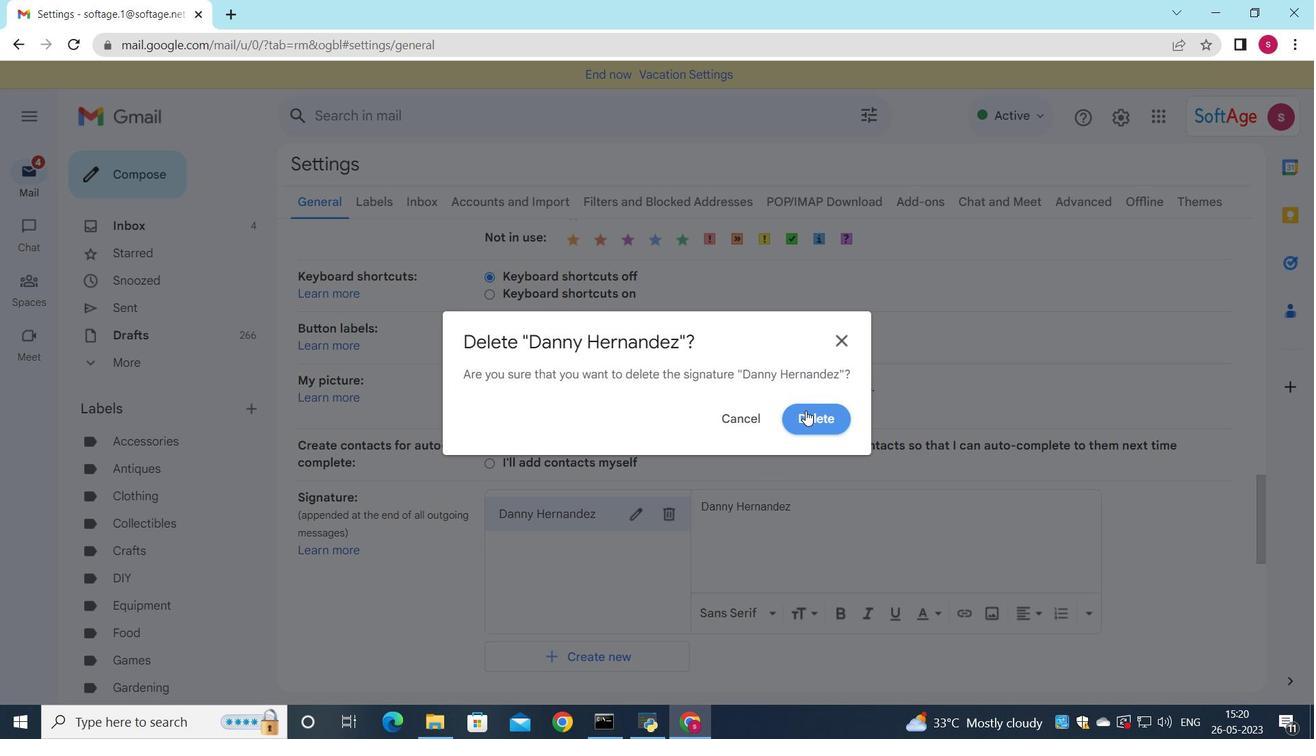 
Action: Mouse moved to (568, 519)
Screenshot: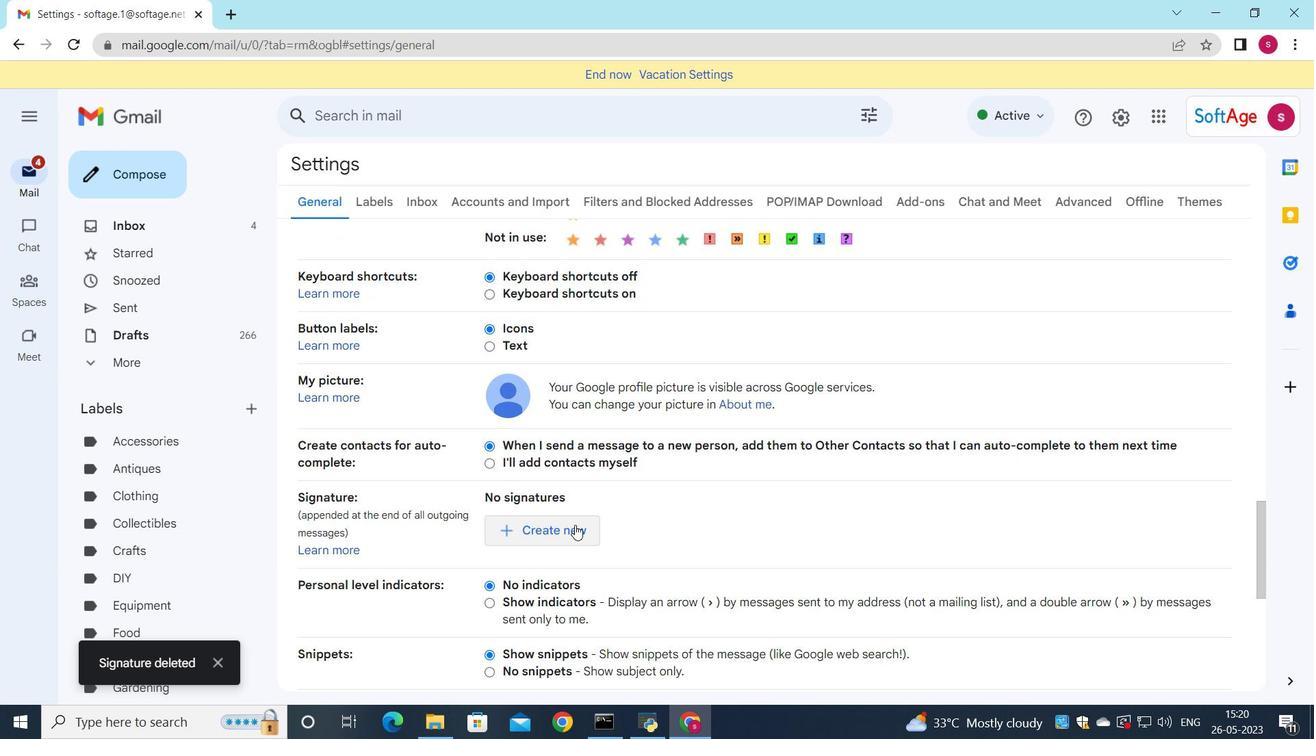 
Action: Mouse pressed left at (568, 519)
Screenshot: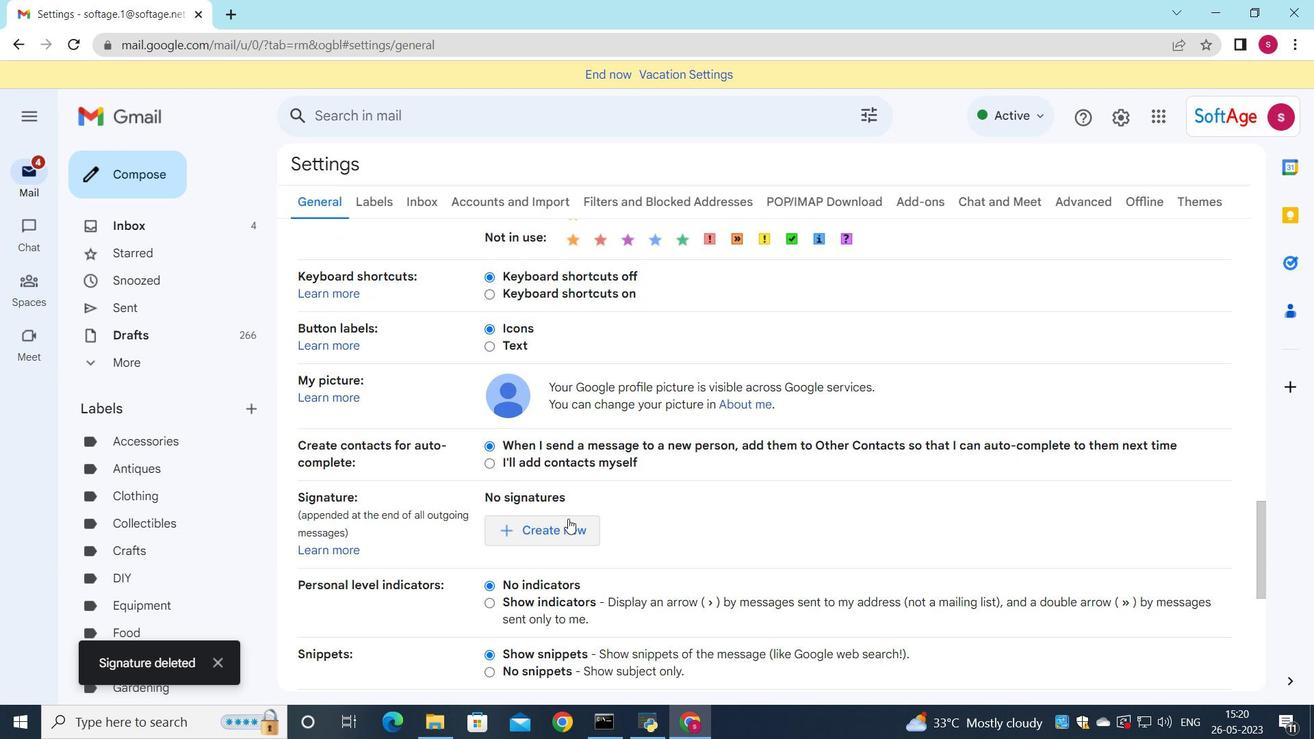 
Action: Mouse moved to (603, 366)
Screenshot: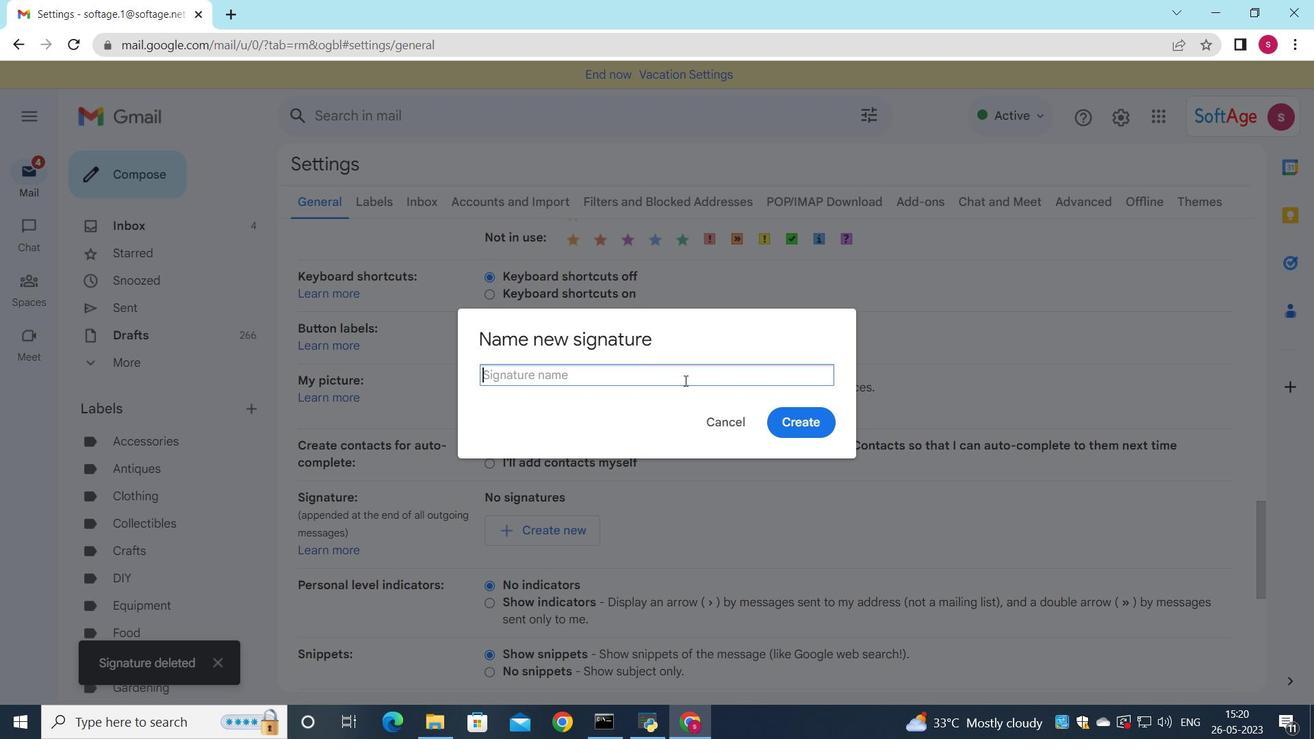 
Action: Key pressed <Key.shift>David<Key.space><Key.shift><Key.shift><Key.shift><Key.shift><Key.shift><Key.shift><Key.shift><Key.shift>Green
Screenshot: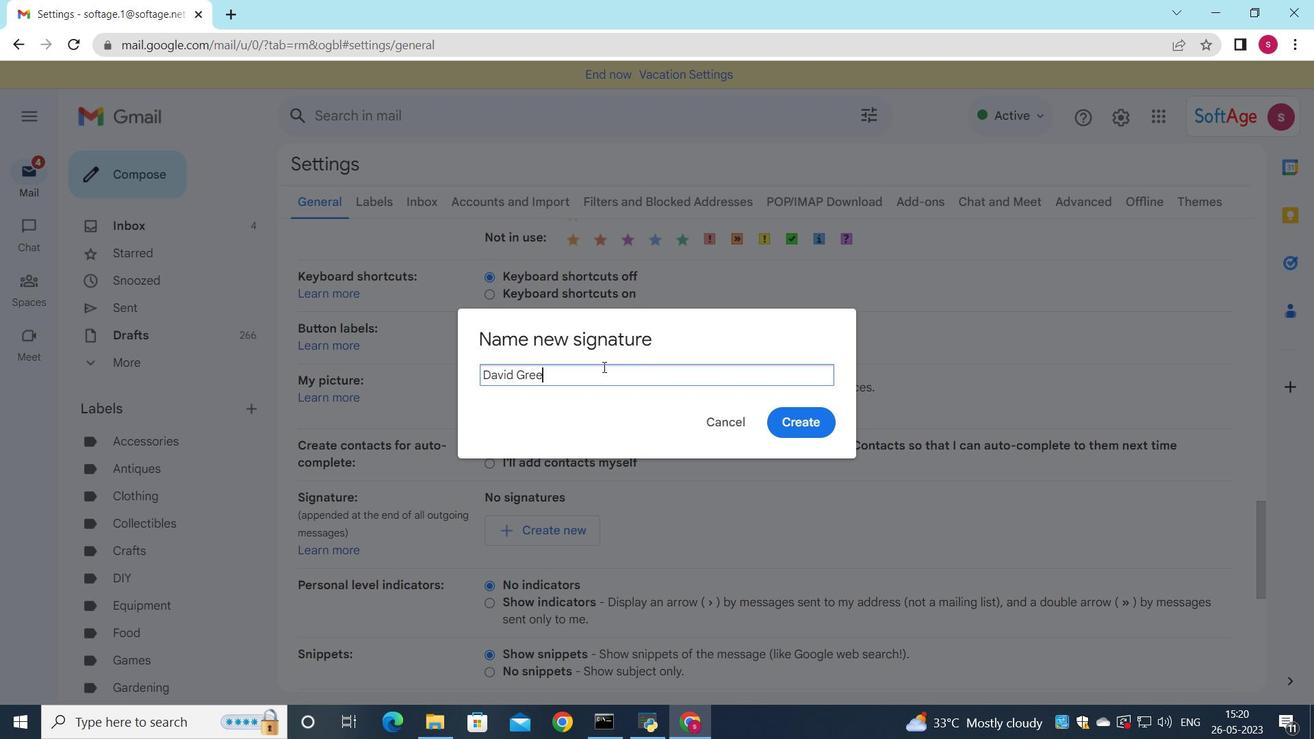 
Action: Mouse moved to (800, 422)
Screenshot: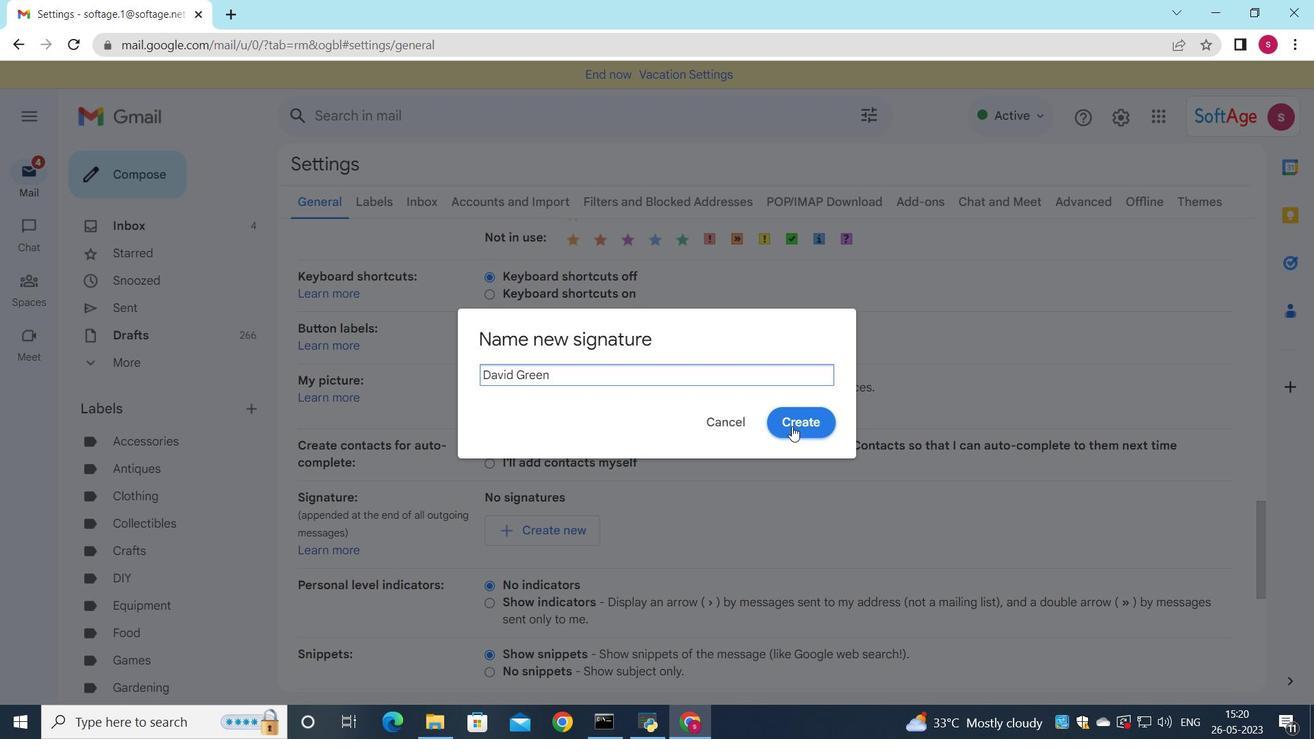 
Action: Mouse pressed left at (800, 422)
Screenshot: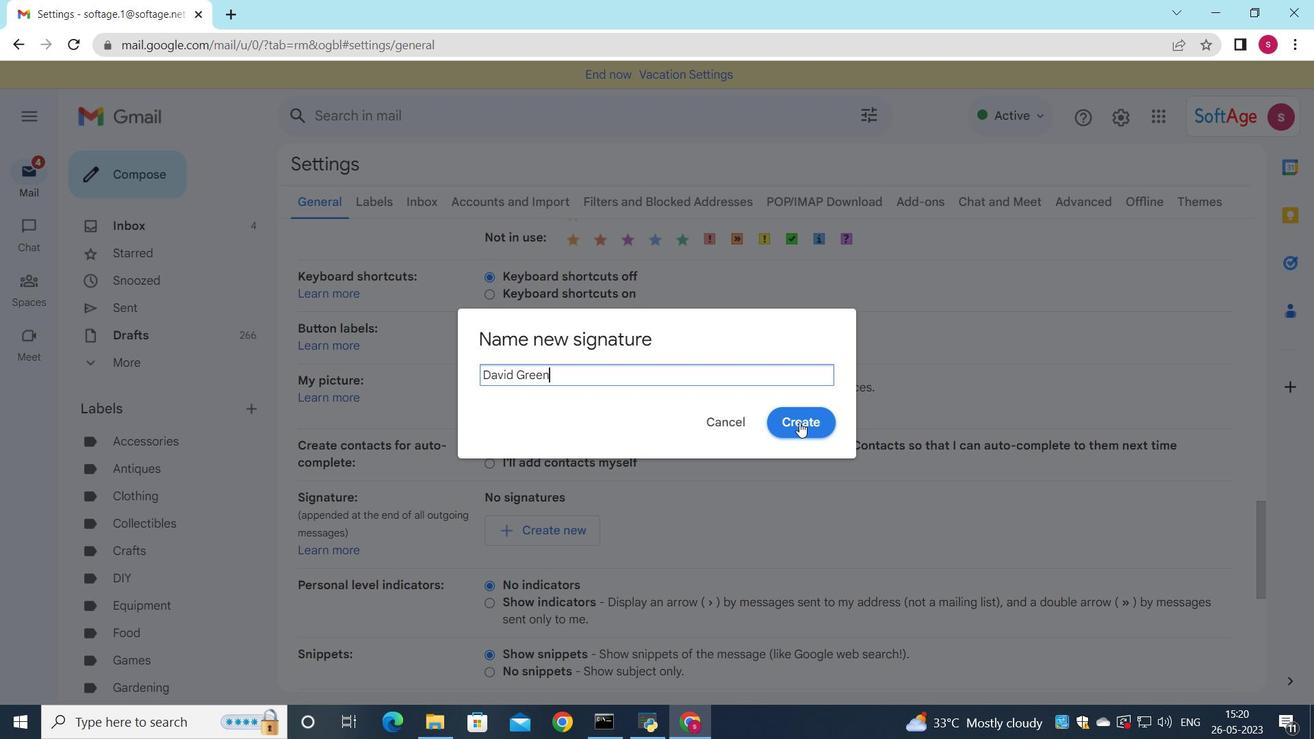 
Action: Mouse moved to (753, 534)
Screenshot: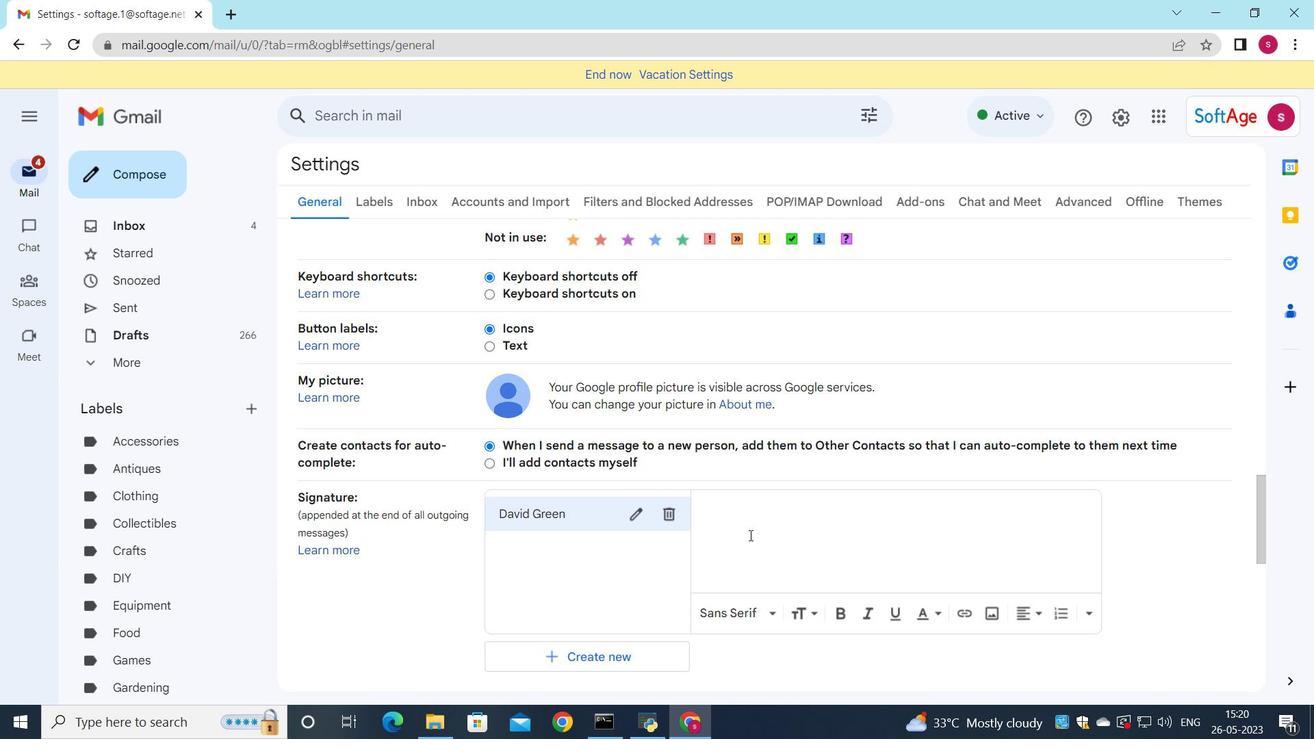 
Action: Mouse pressed left at (753, 534)
Screenshot: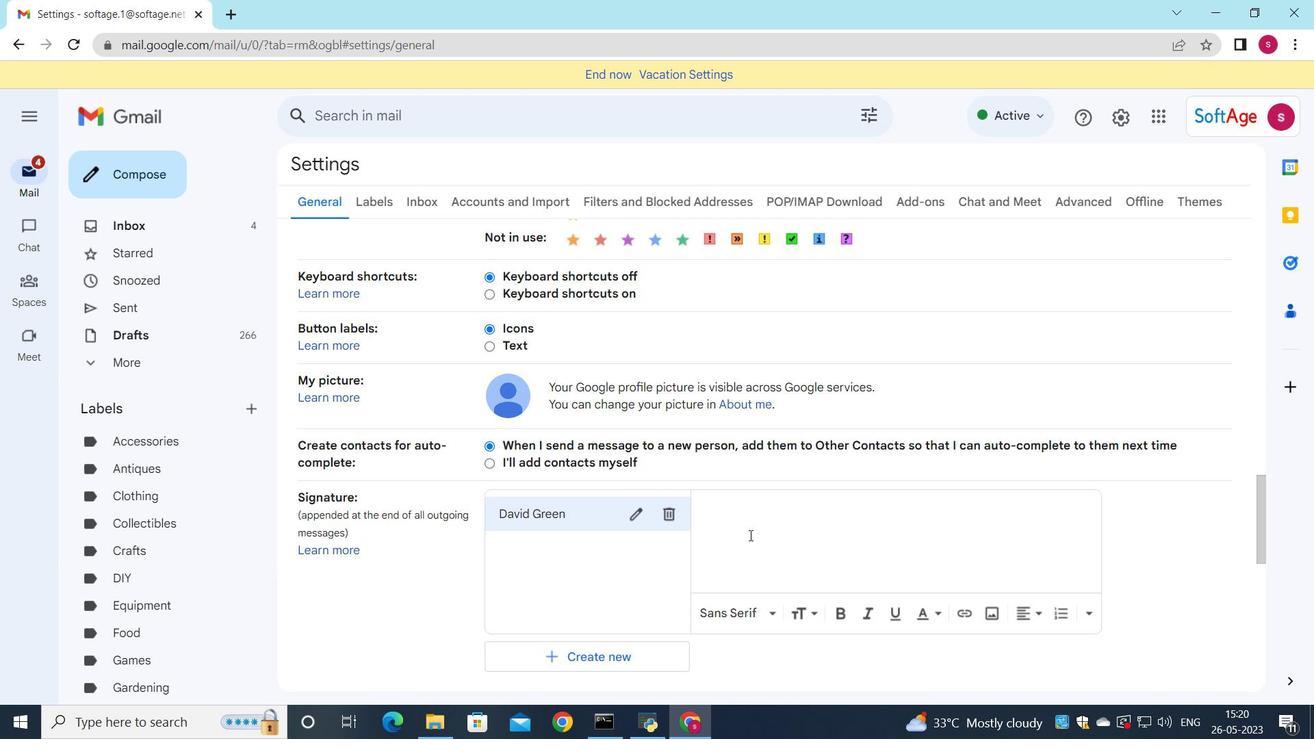 
Action: Key pressed <Key.shift>David<Key.space><Key.shift><Key.shift><Key.shift><Key.shift><Key.shift><Key.shift><Key.shift><Key.shift>Green
Screenshot: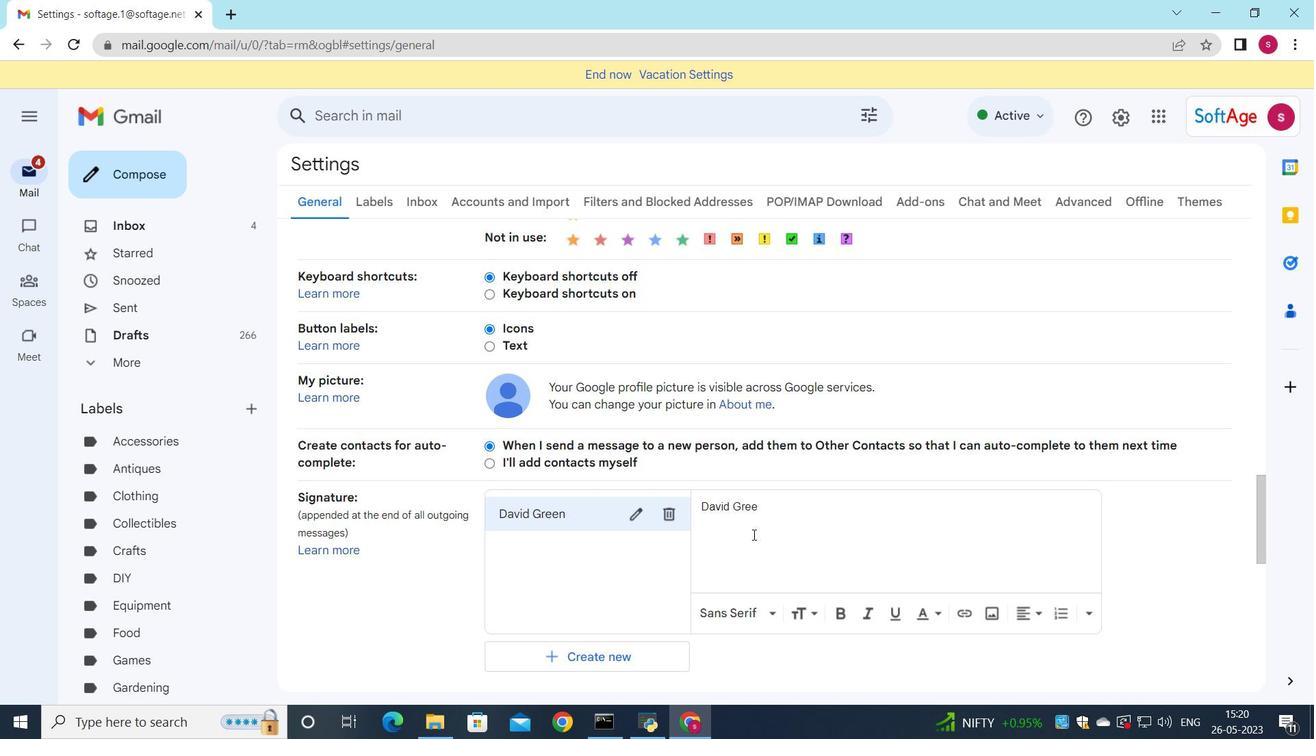
Action: Mouse moved to (468, 500)
Screenshot: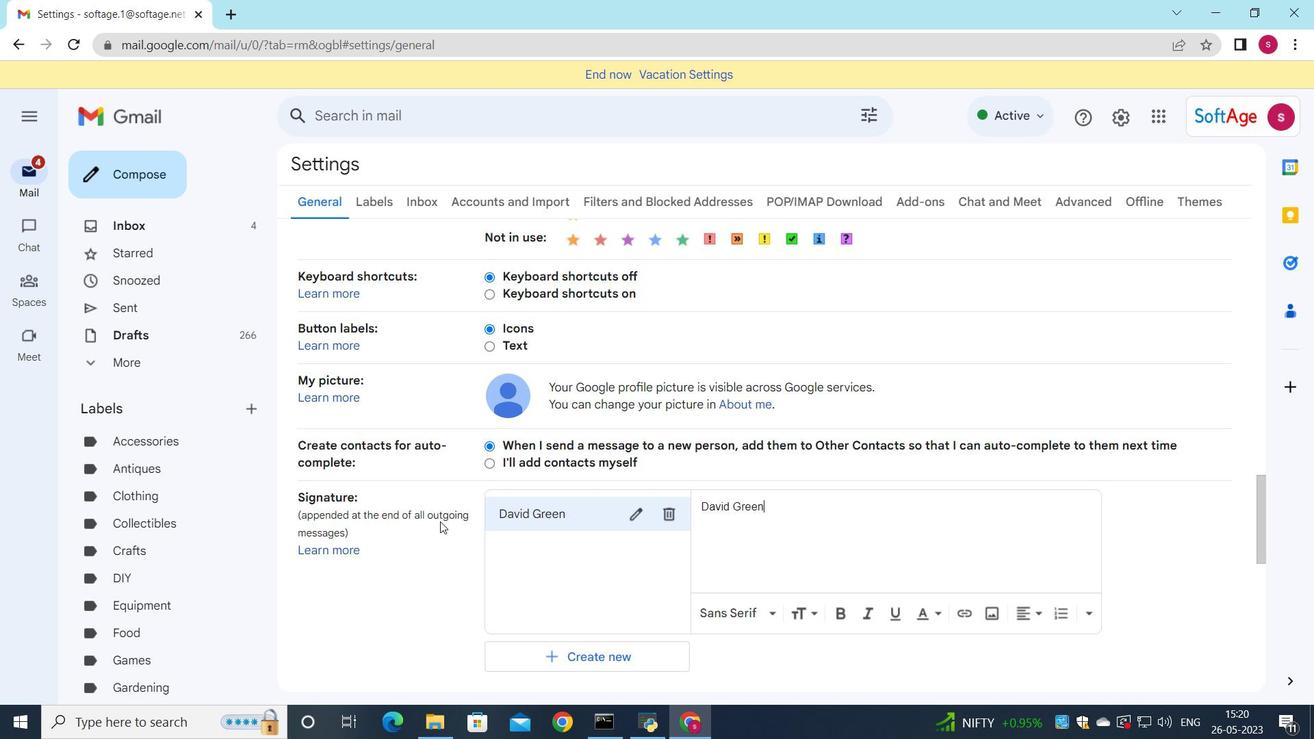 
Action: Mouse scrolled (468, 499) with delta (0, 0)
Screenshot: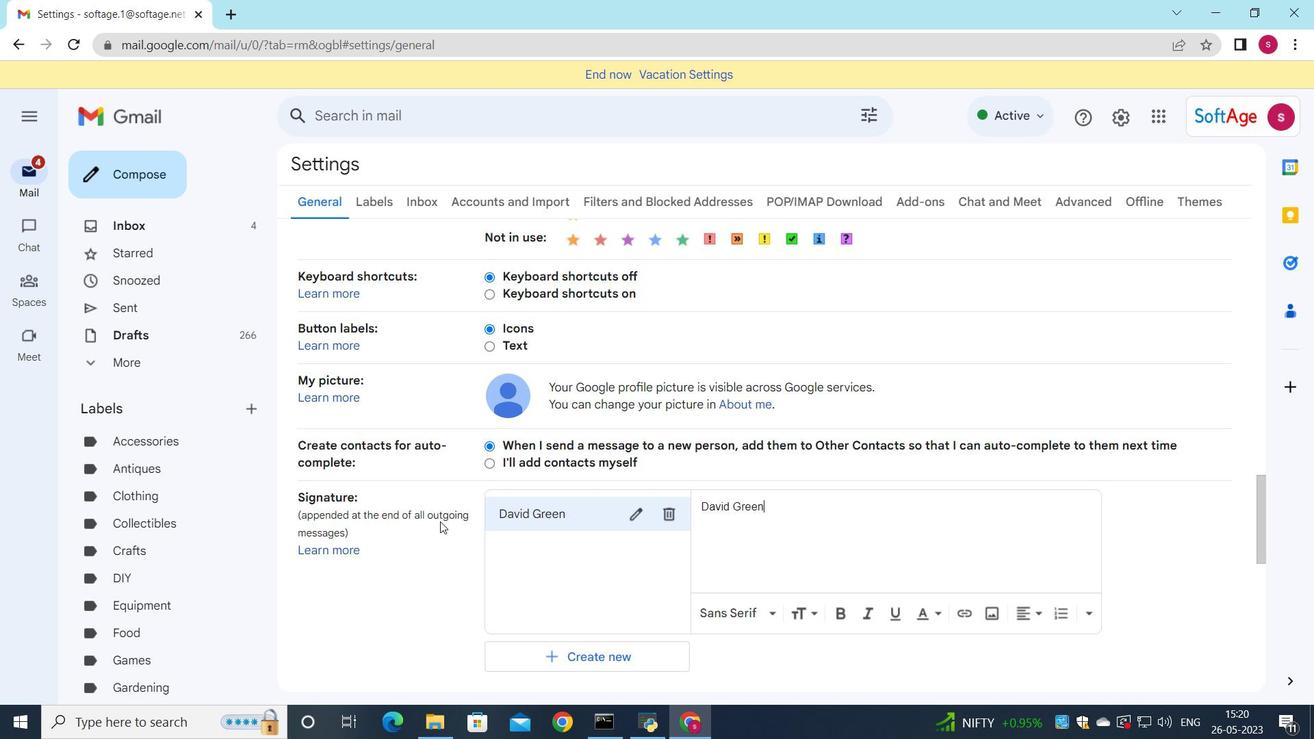 
Action: Mouse moved to (488, 510)
Screenshot: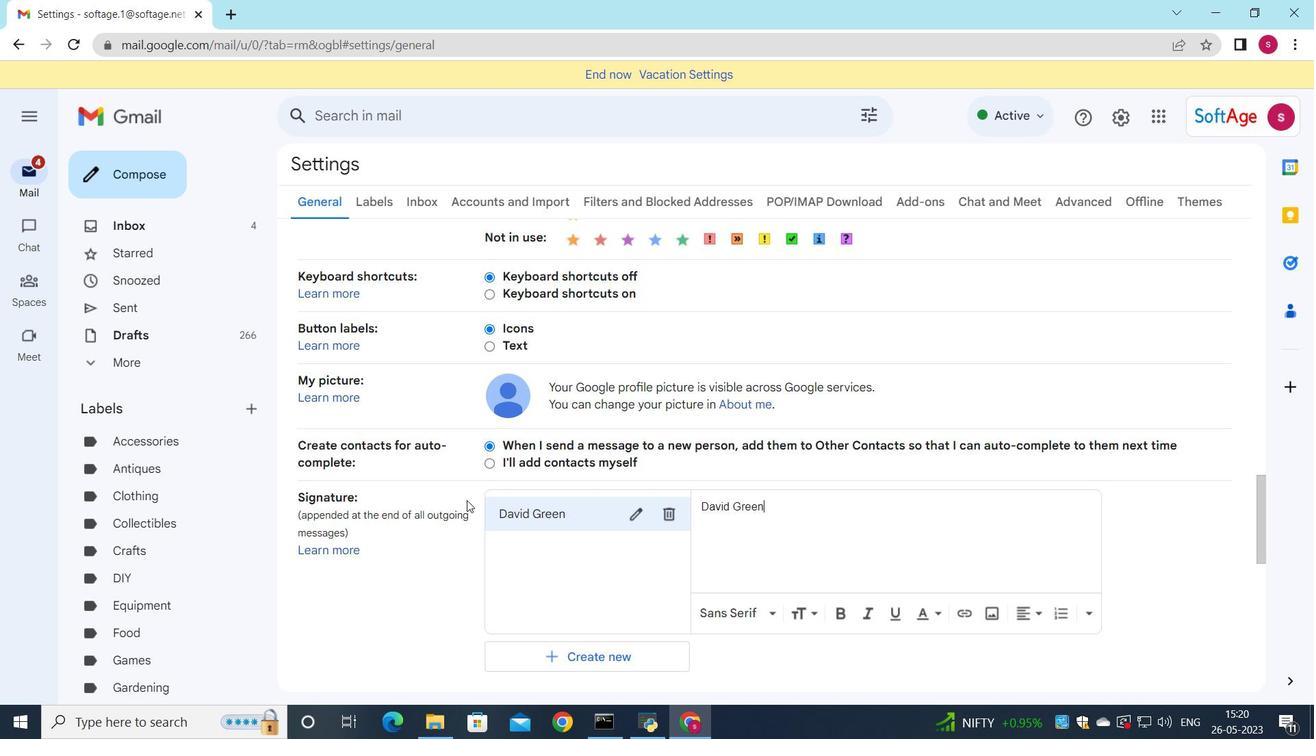 
Action: Mouse scrolled (488, 509) with delta (0, 0)
Screenshot: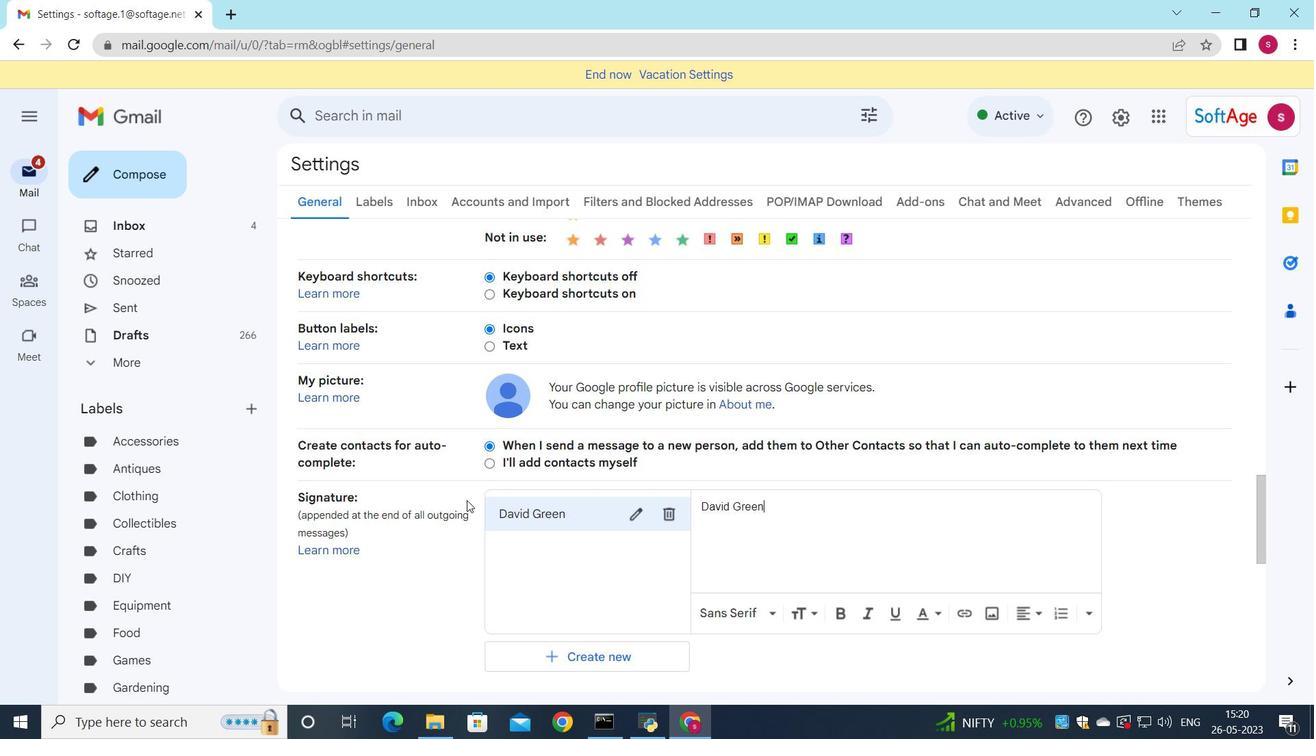
Action: Mouse moved to (518, 530)
Screenshot: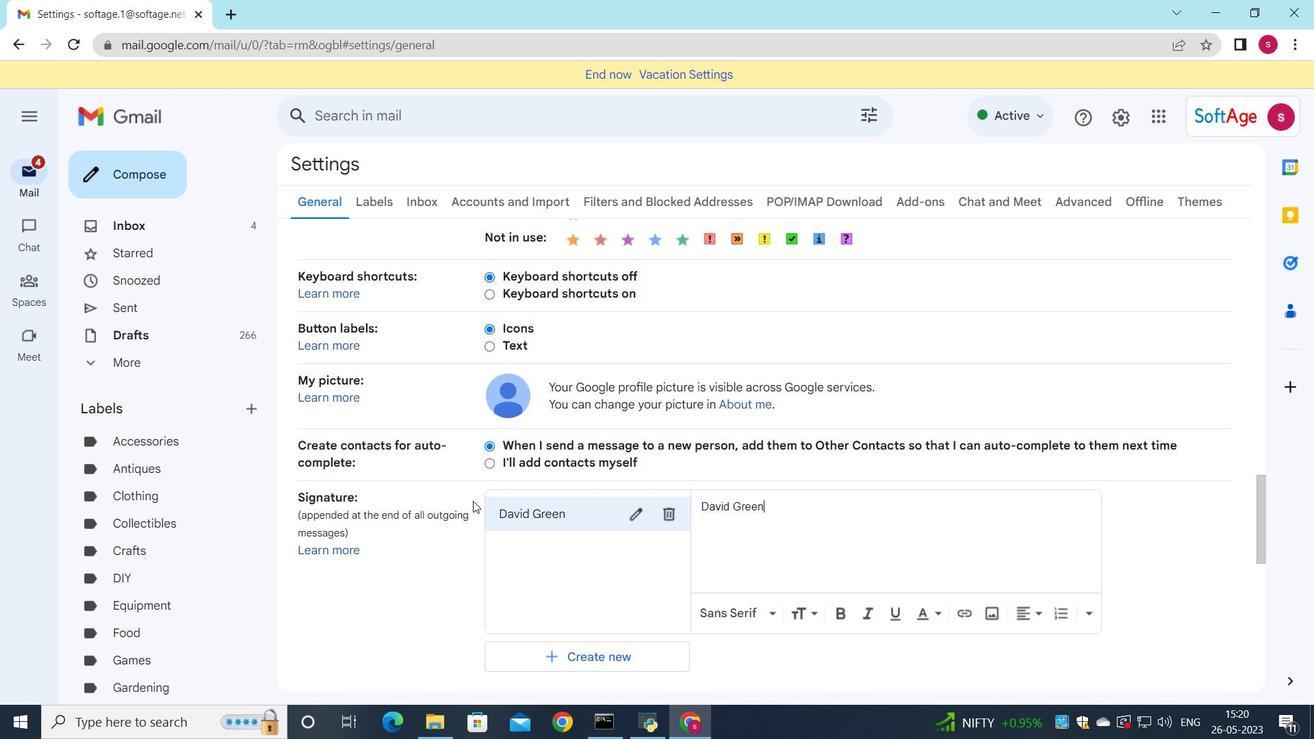 
Action: Mouse scrolled (518, 529) with delta (0, 0)
Screenshot: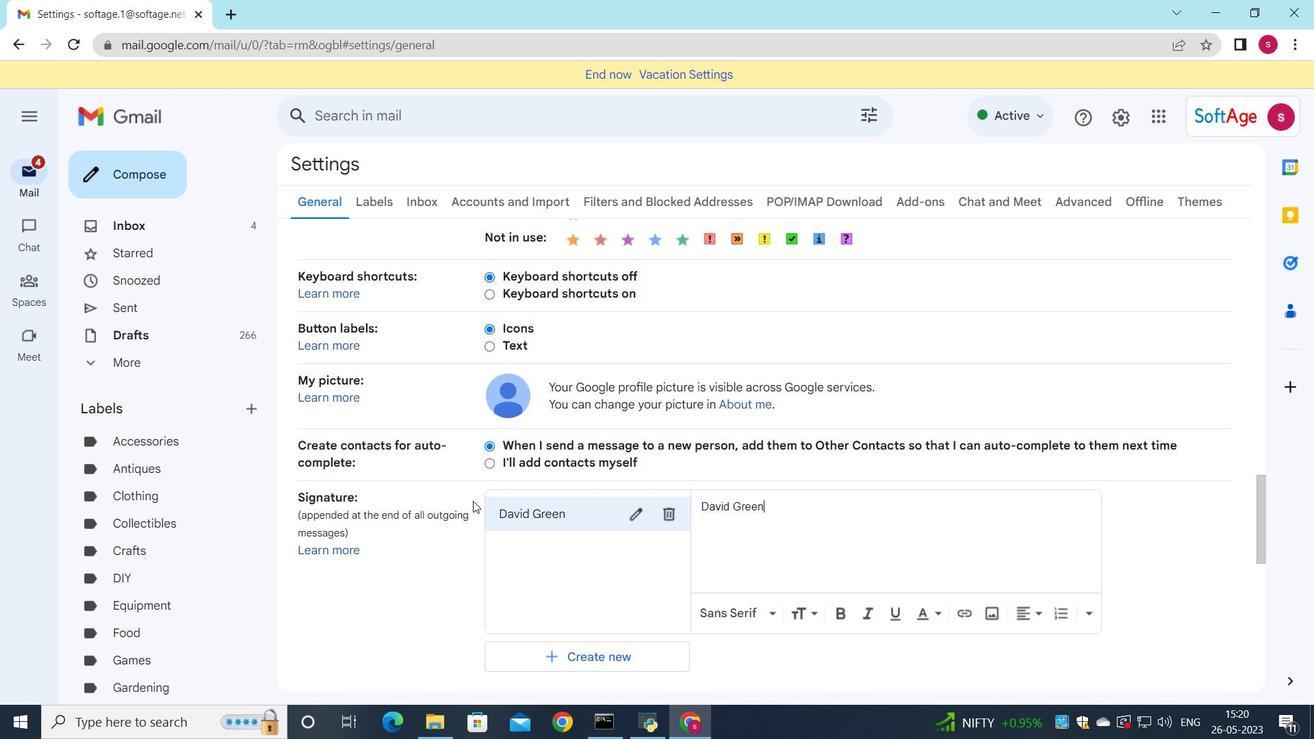
Action: Mouse moved to (611, 490)
Screenshot: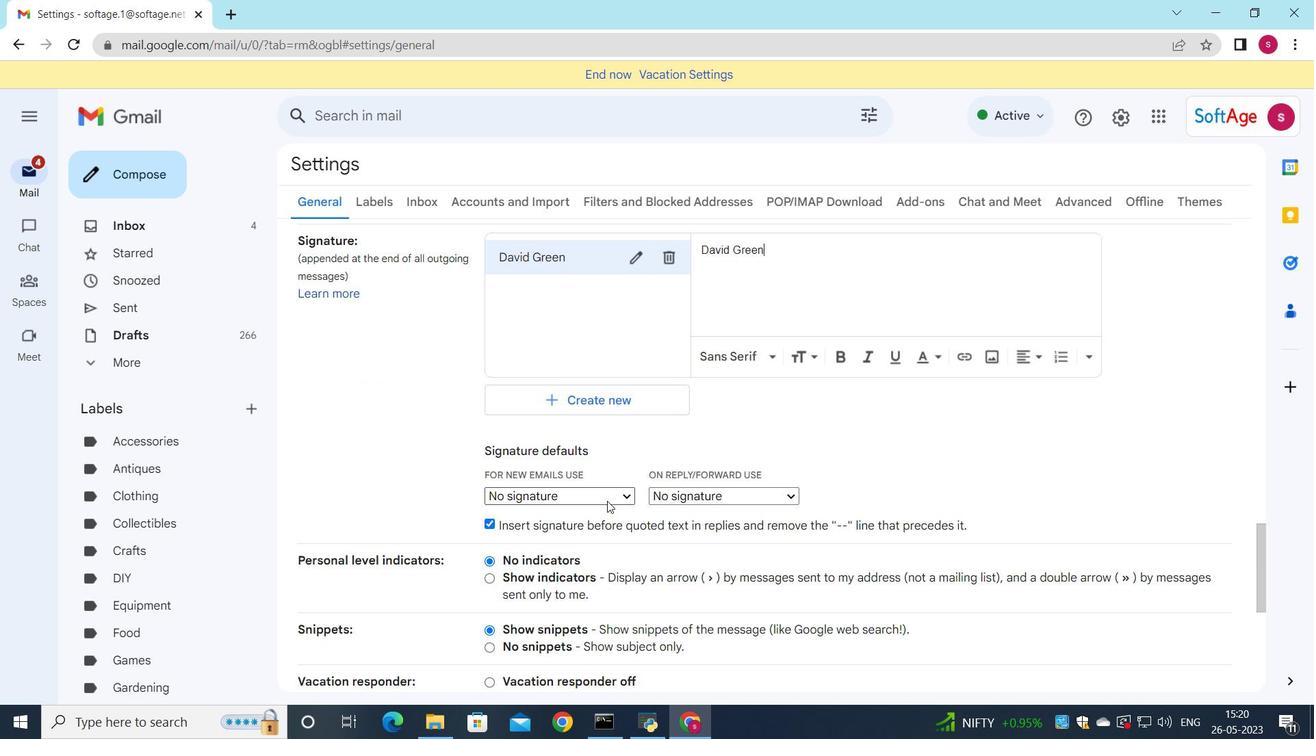 
Action: Mouse pressed left at (611, 490)
Screenshot: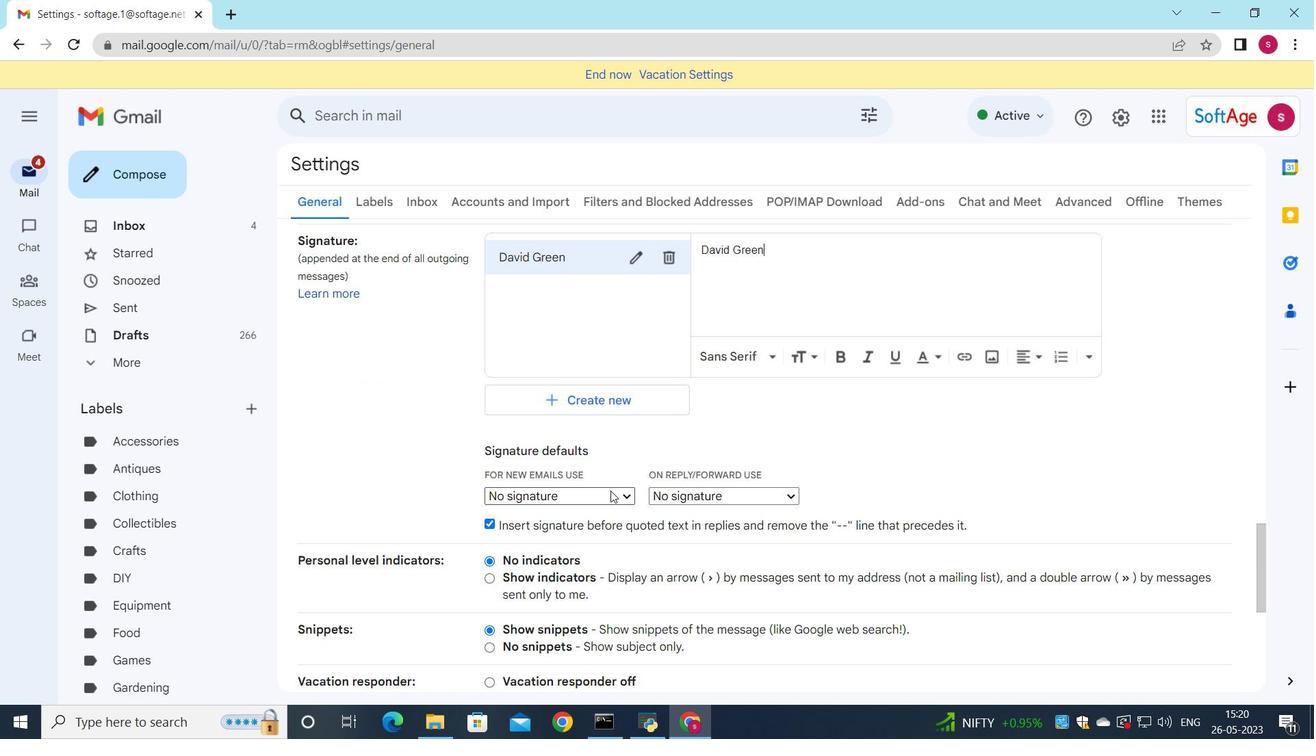 
Action: Mouse moved to (618, 534)
Screenshot: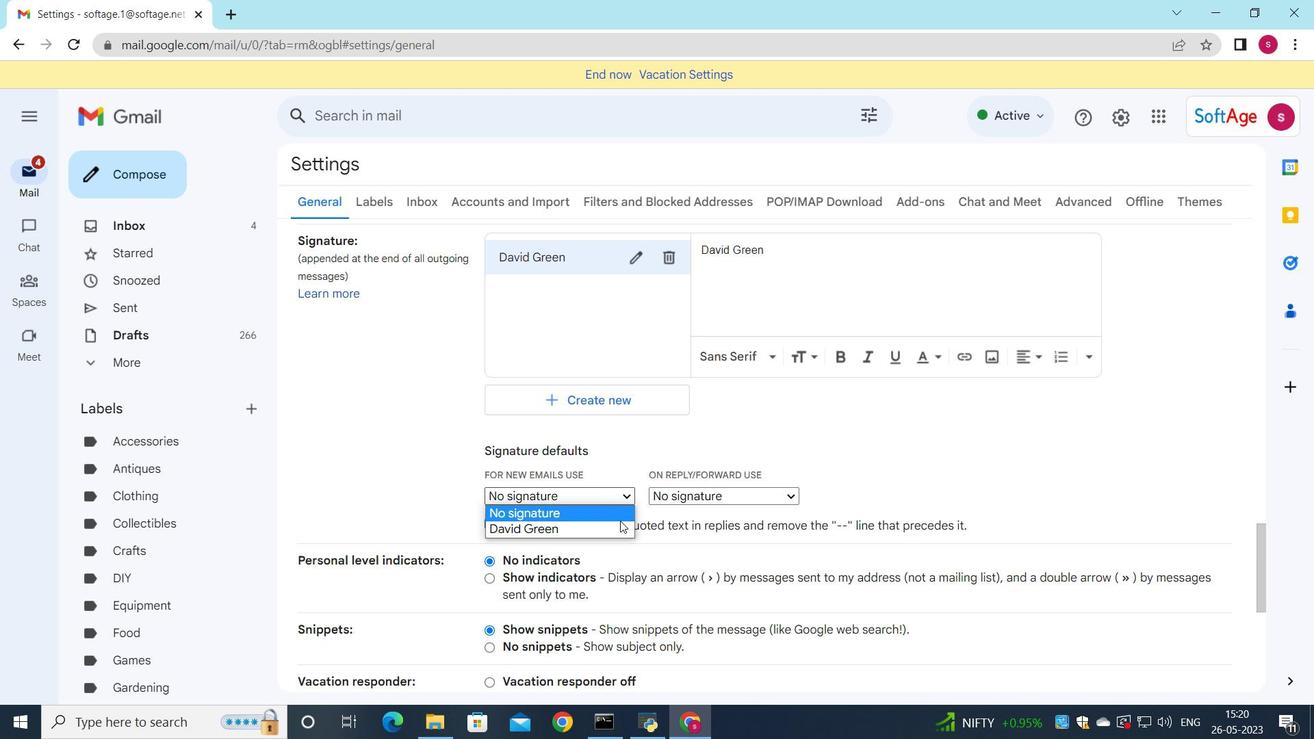 
Action: Mouse pressed left at (618, 534)
Screenshot: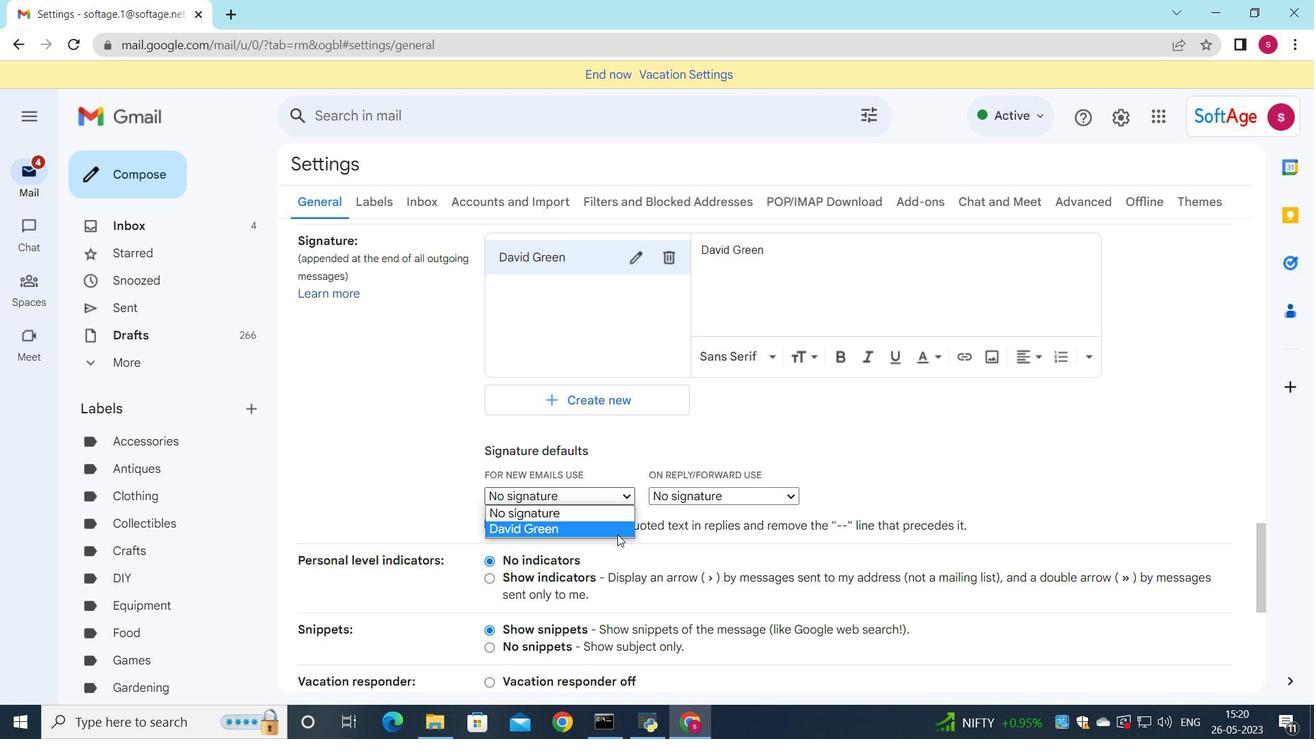 
Action: Mouse moved to (729, 495)
Screenshot: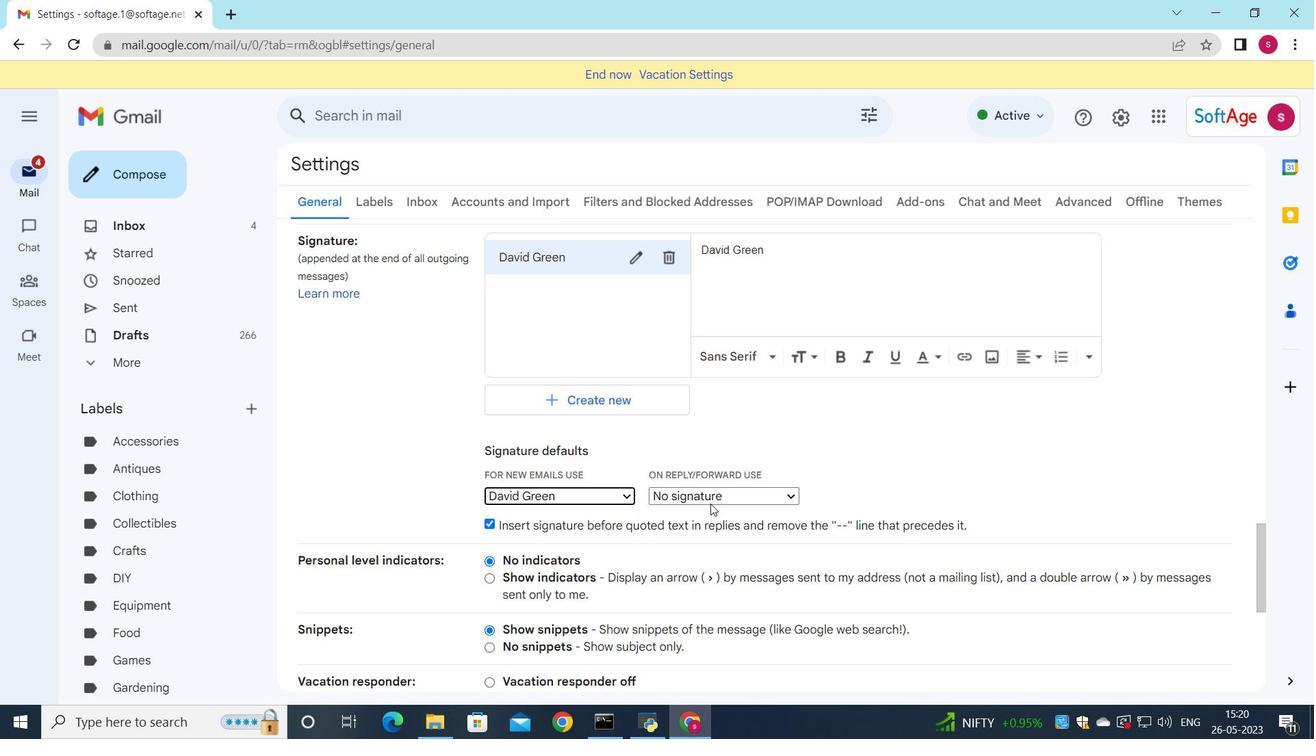 
Action: Mouse pressed left at (729, 495)
Screenshot: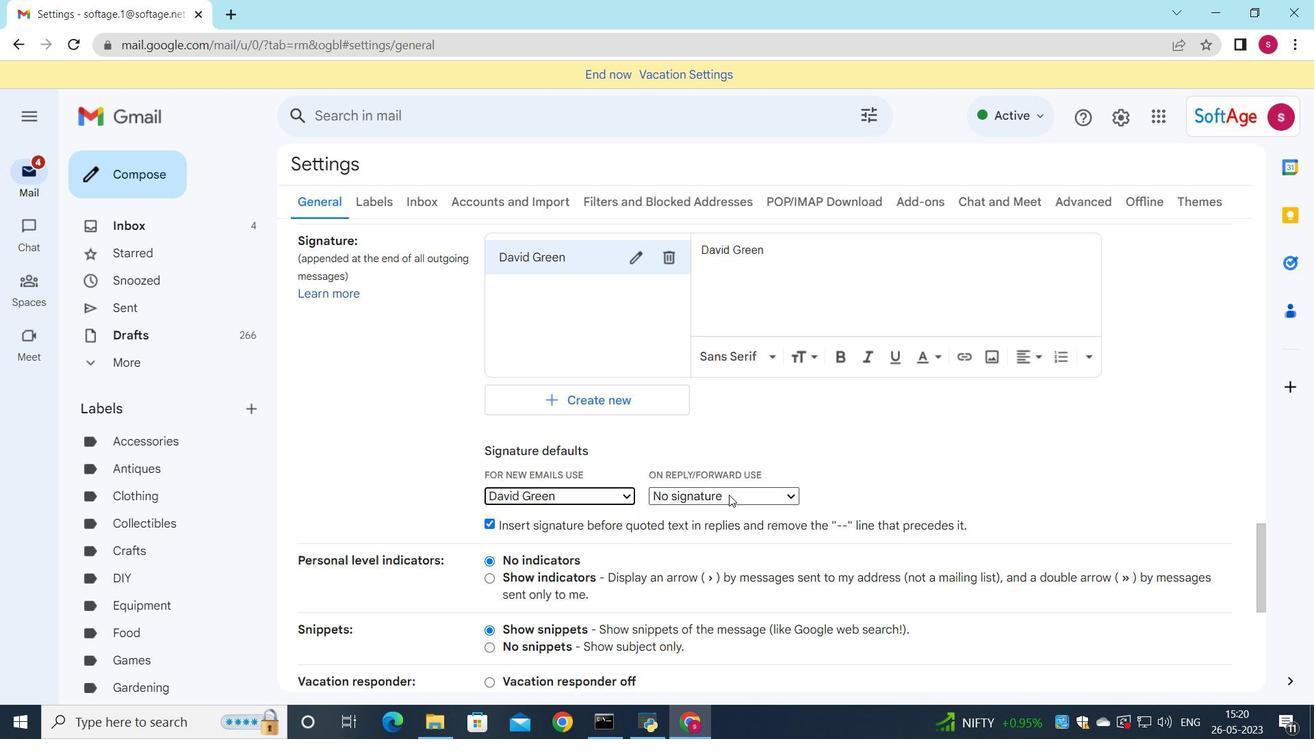 
Action: Mouse moved to (720, 523)
Screenshot: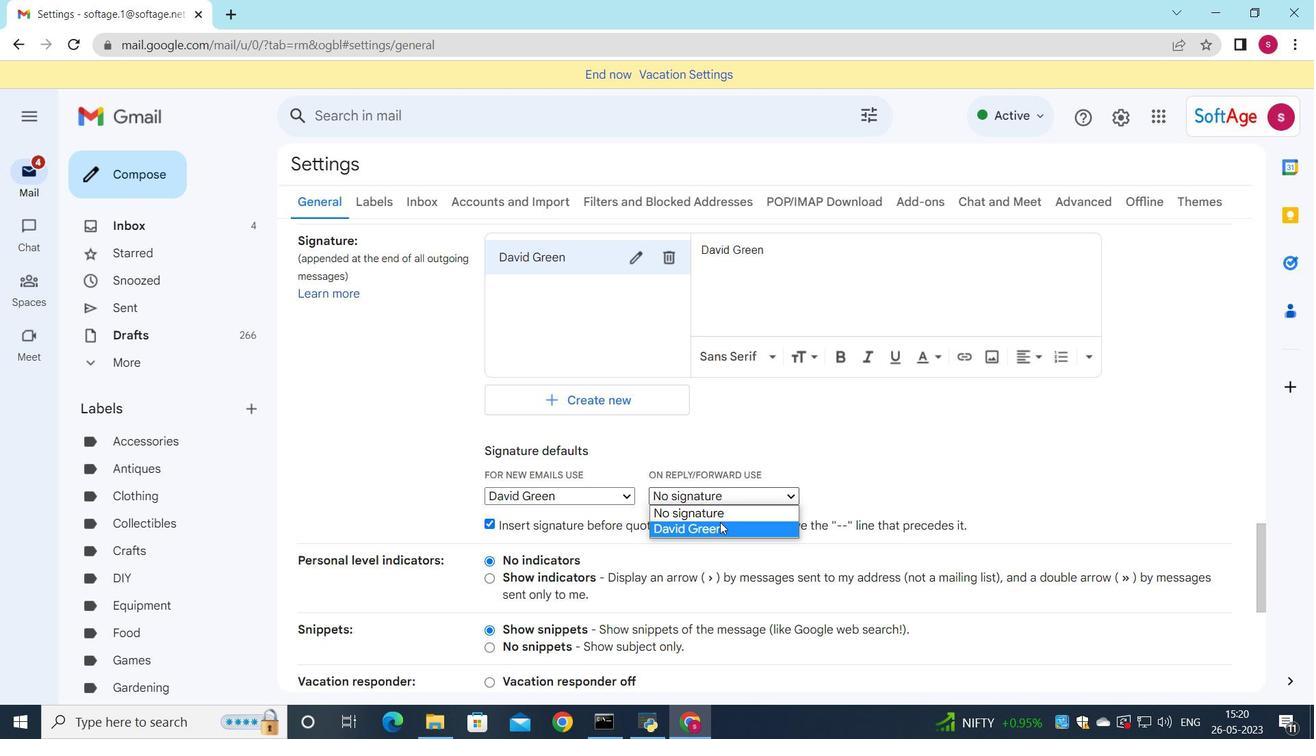 
Action: Mouse pressed left at (720, 523)
Screenshot: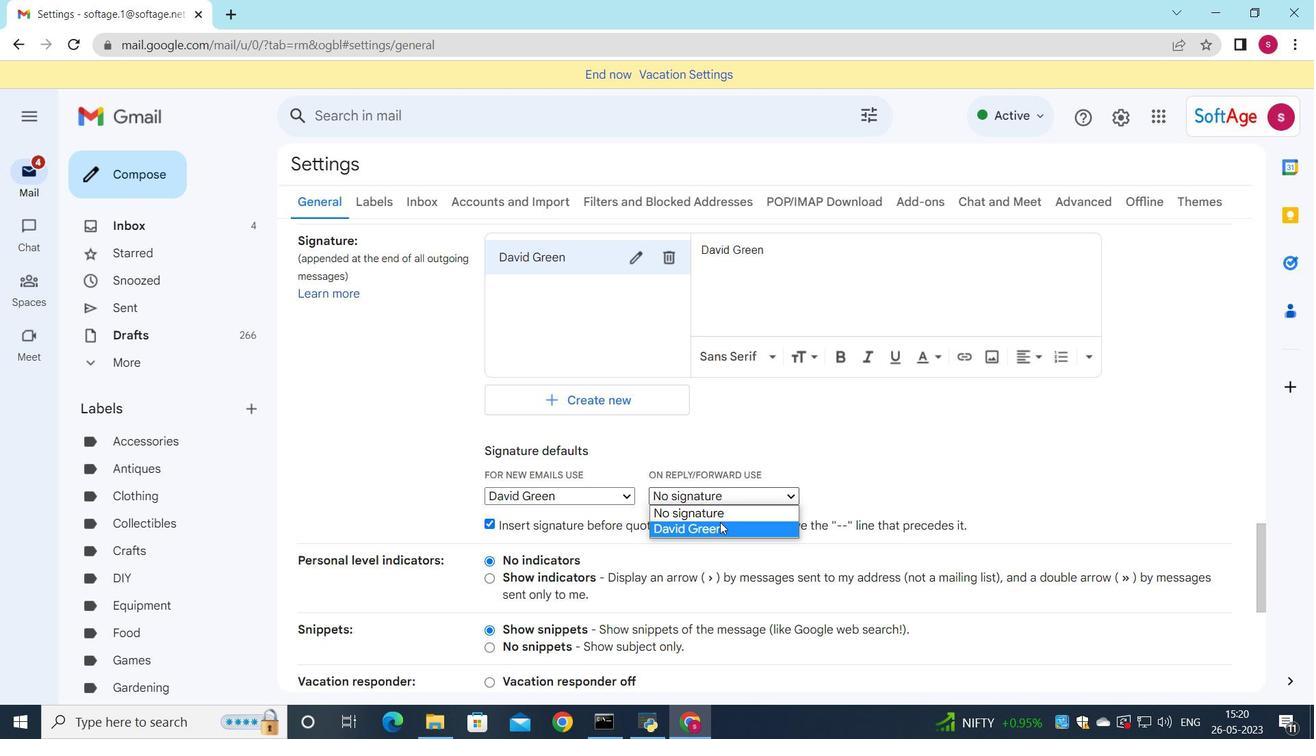 
Action: Mouse moved to (663, 510)
Screenshot: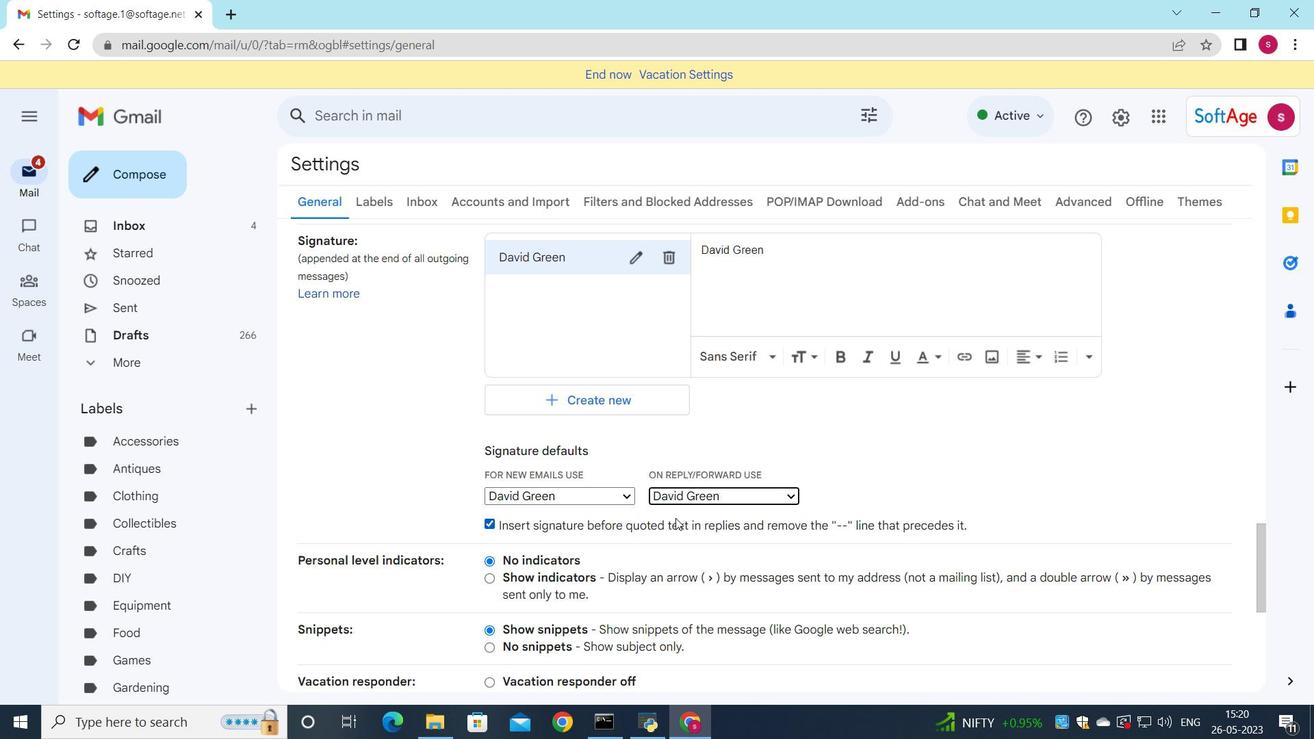 
Action: Mouse scrolled (663, 510) with delta (0, 0)
Screenshot: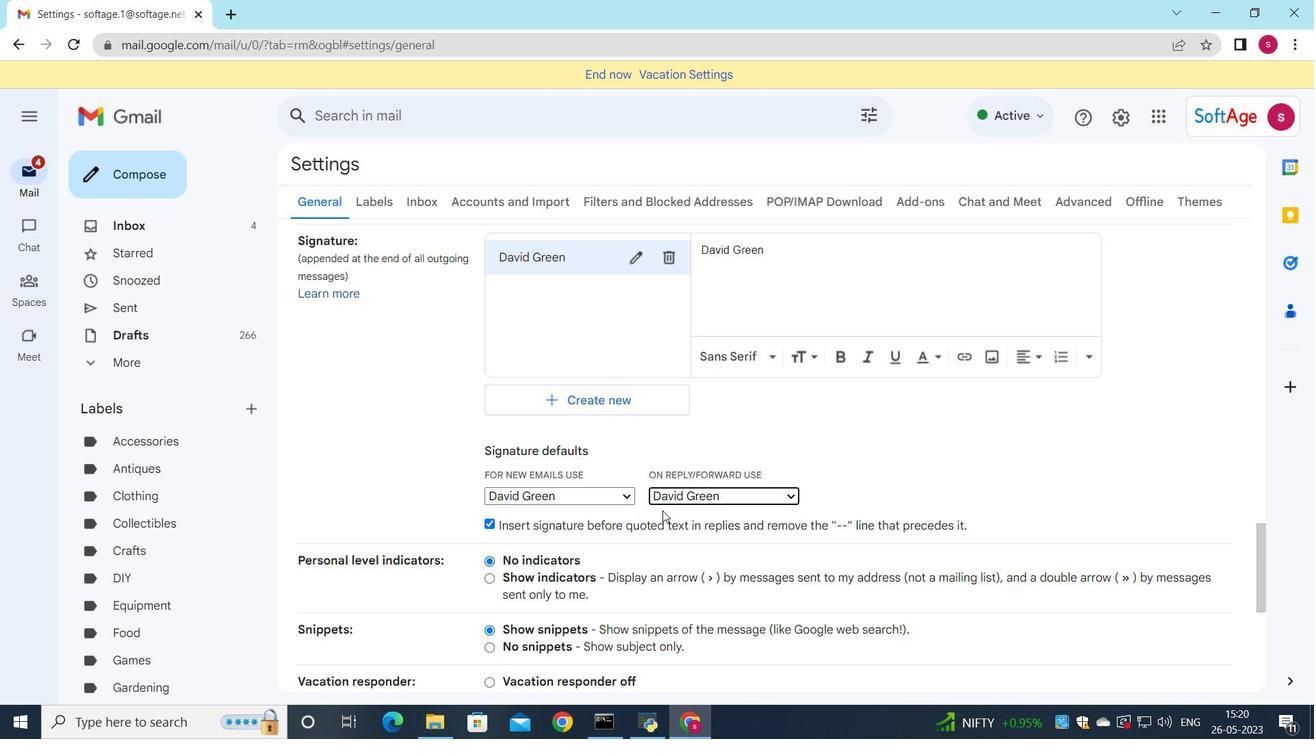 
Action: Mouse scrolled (663, 510) with delta (0, 0)
Screenshot: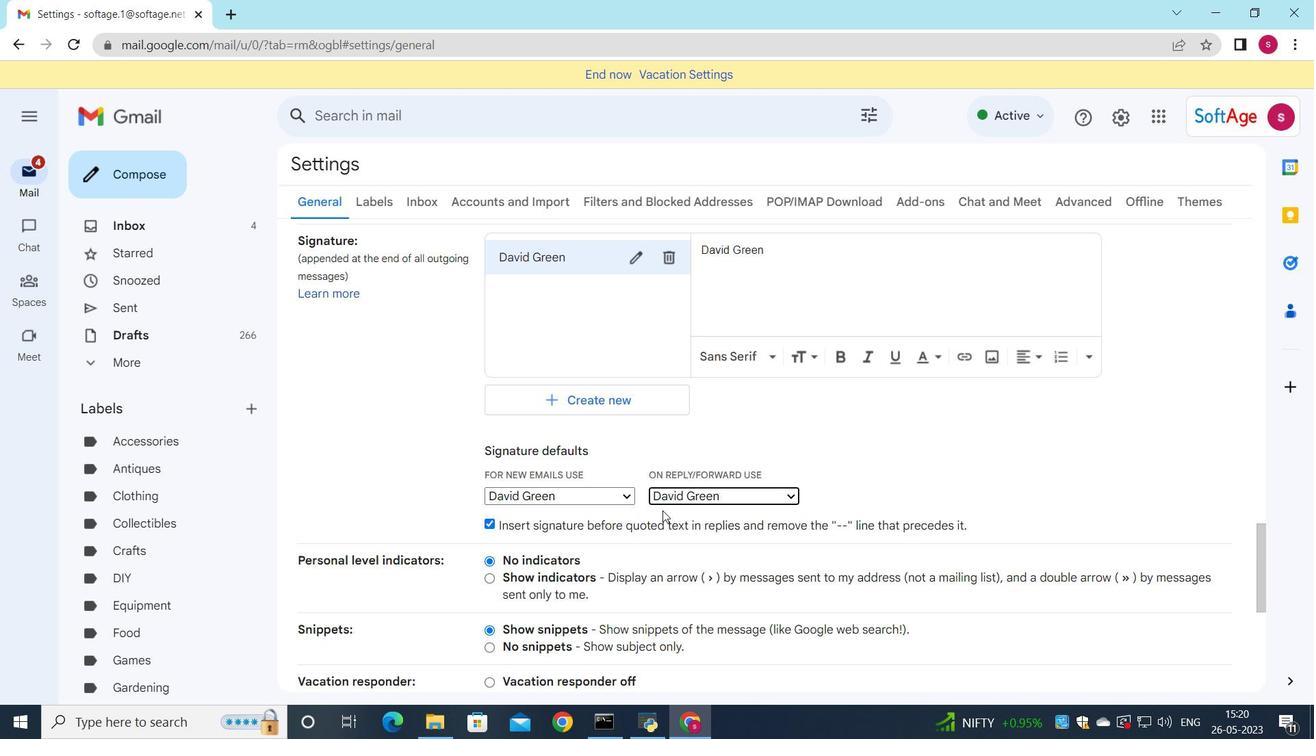 
Action: Mouse scrolled (663, 510) with delta (0, 0)
Screenshot: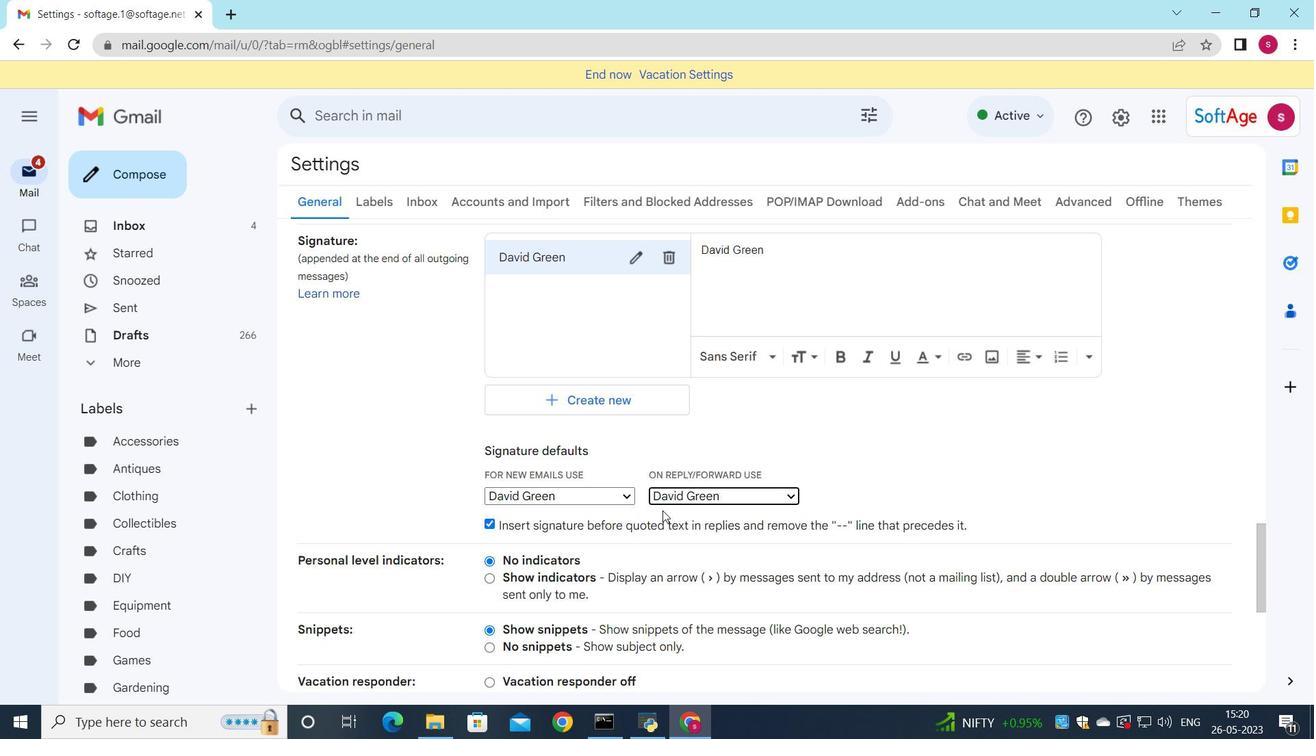 
Action: Mouse moved to (659, 575)
Screenshot: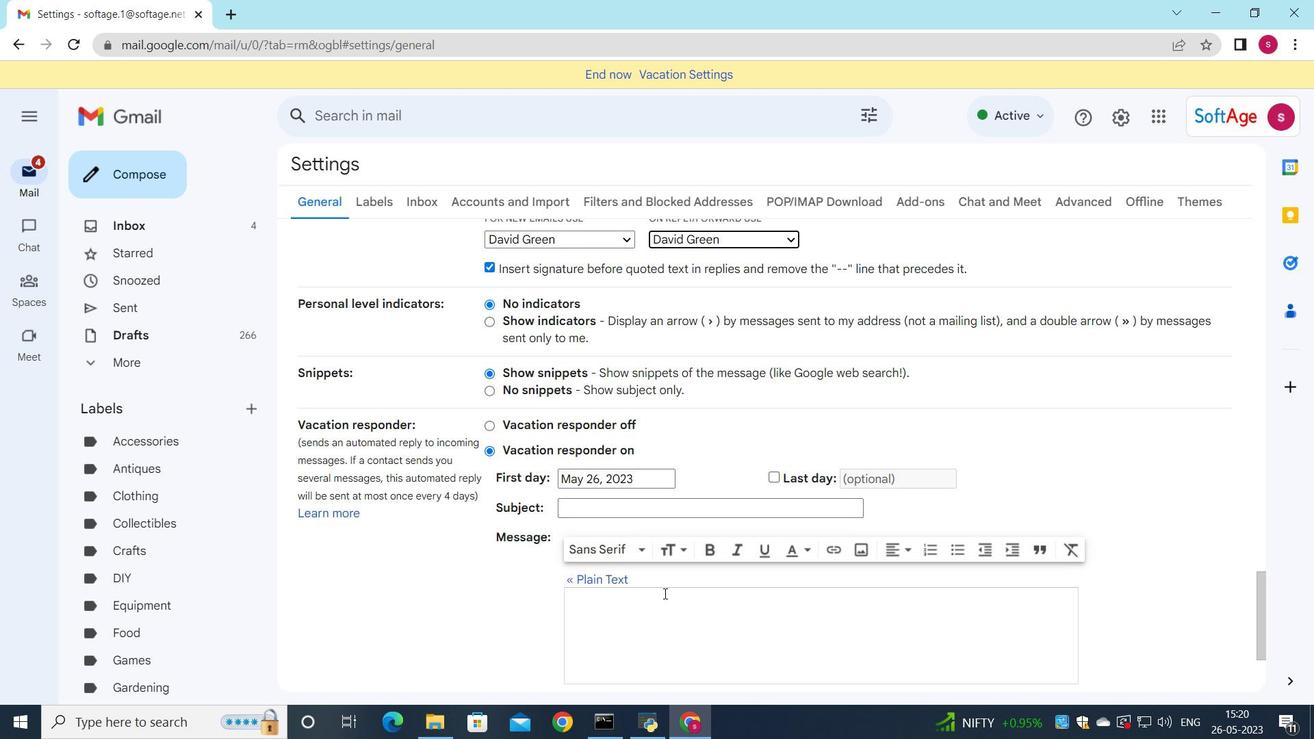 
Action: Mouse scrolled (659, 575) with delta (0, 0)
Screenshot: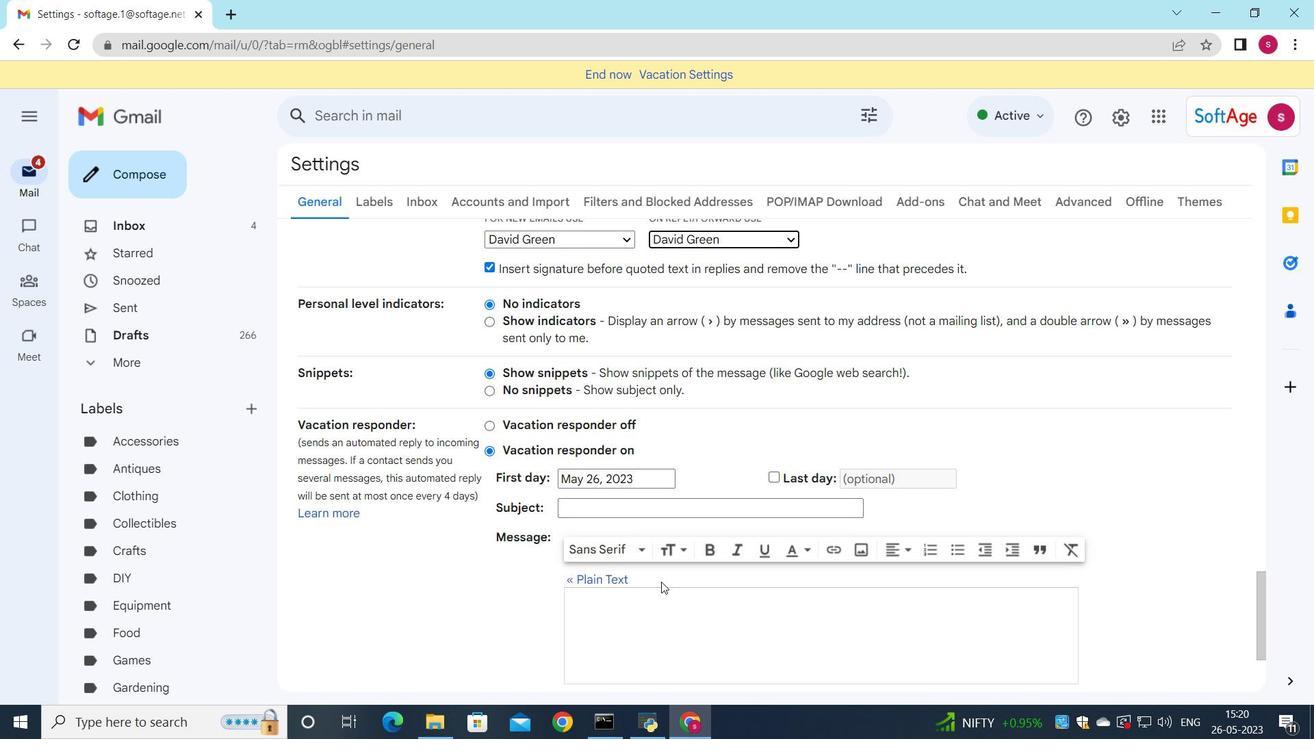 
Action: Mouse scrolled (659, 575) with delta (0, 0)
Screenshot: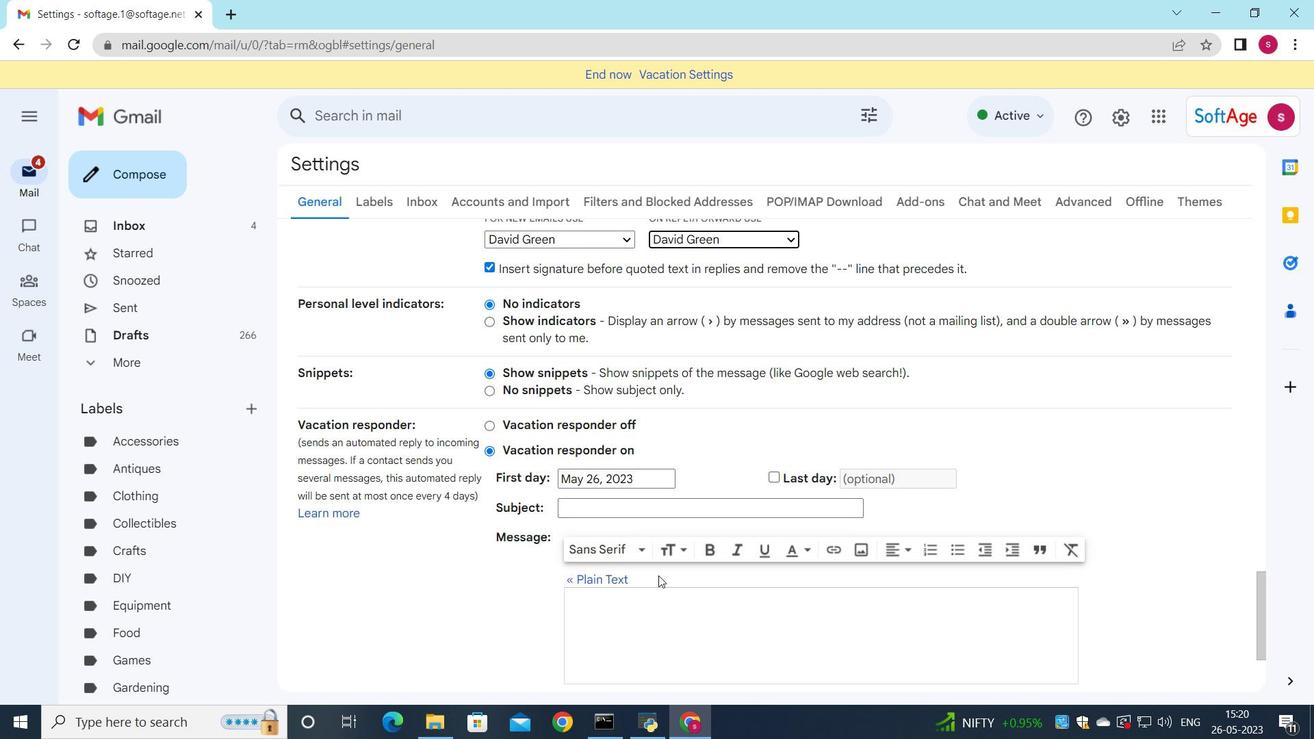 
Action: Mouse moved to (652, 580)
Screenshot: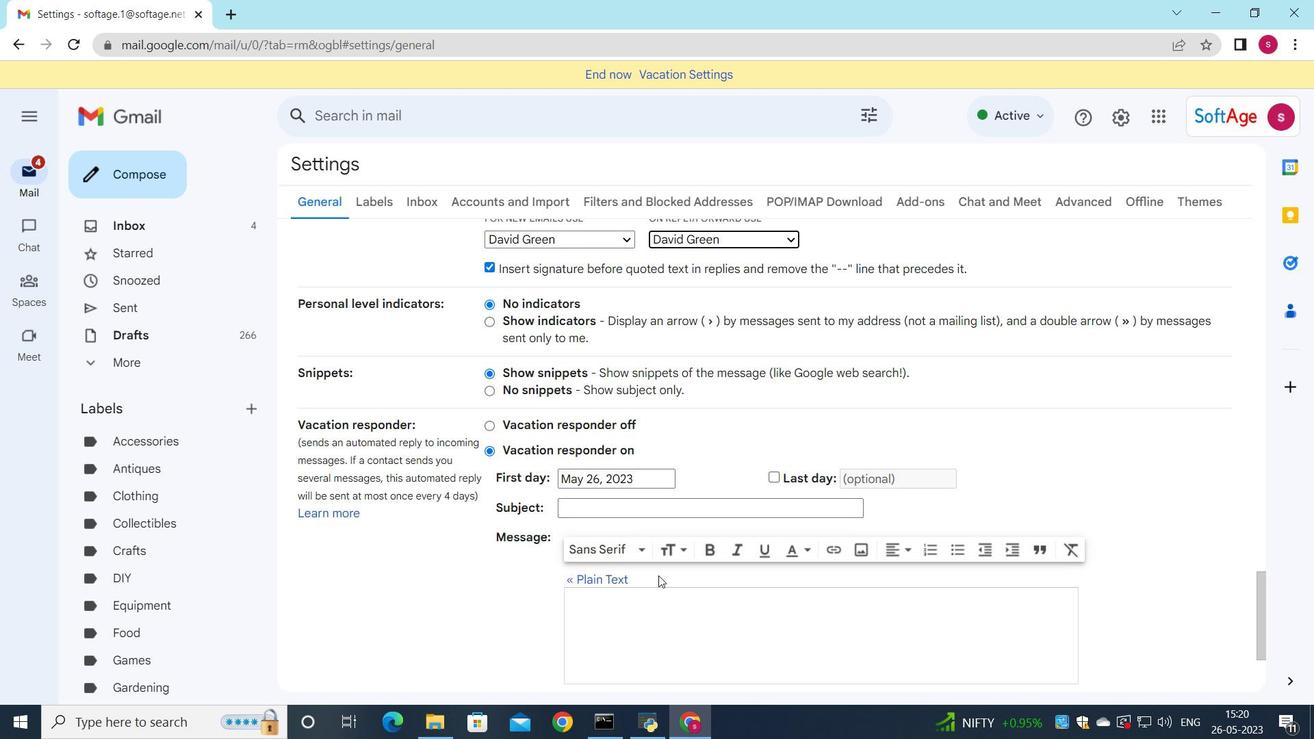 
Action: Mouse scrolled (652, 579) with delta (0, 0)
Screenshot: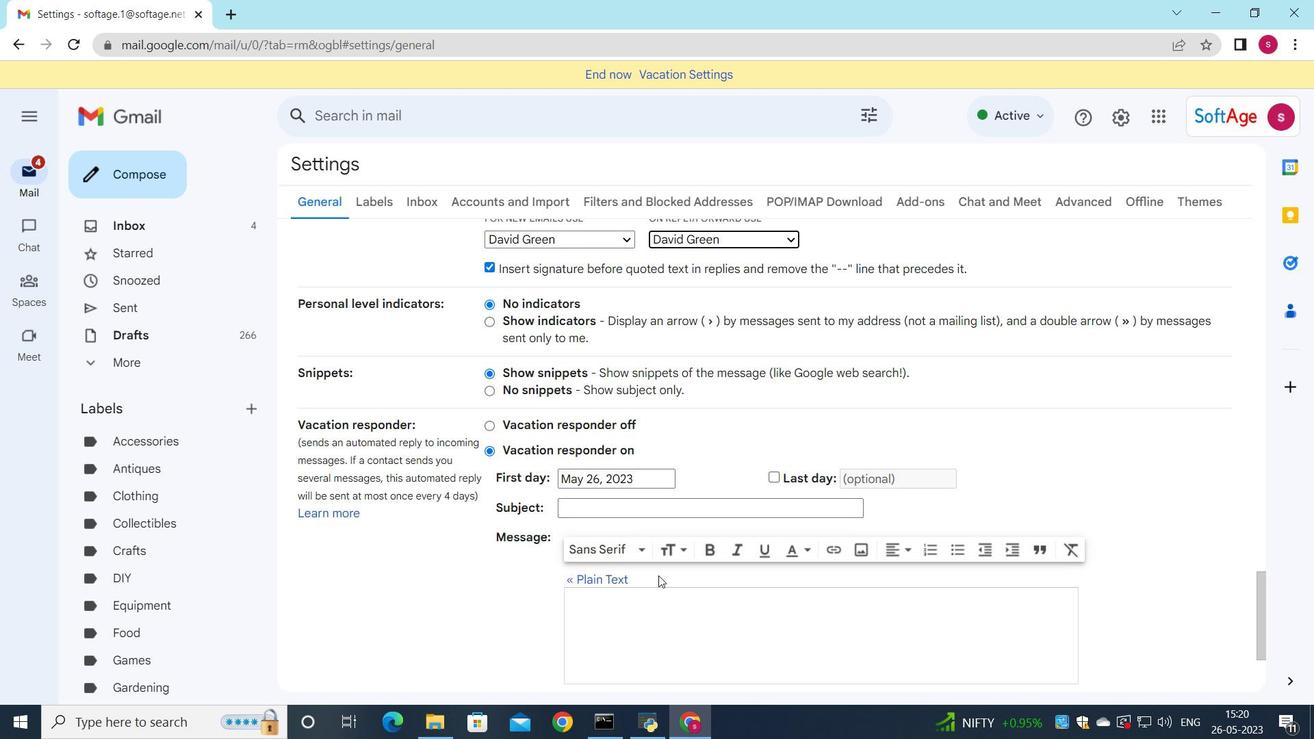 
Action: Mouse moved to (649, 588)
Screenshot: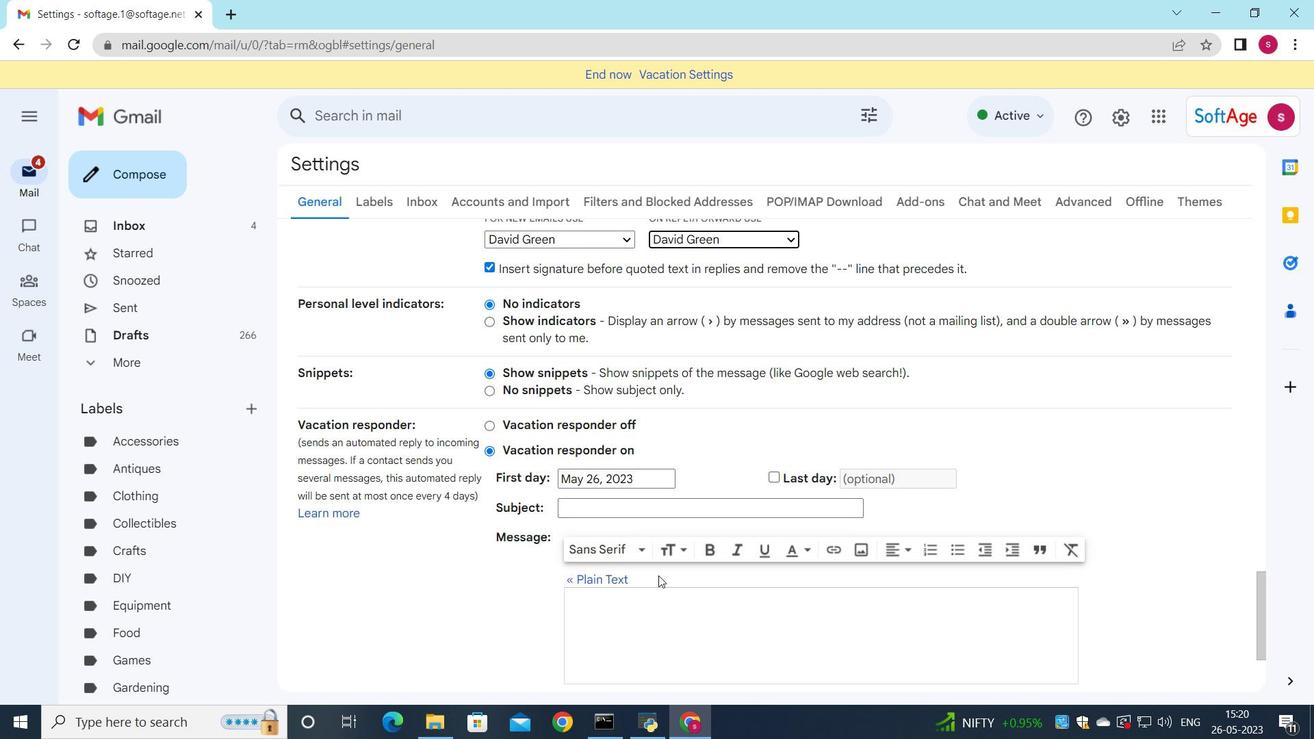 
Action: Mouse scrolled (649, 587) with delta (0, 0)
Screenshot: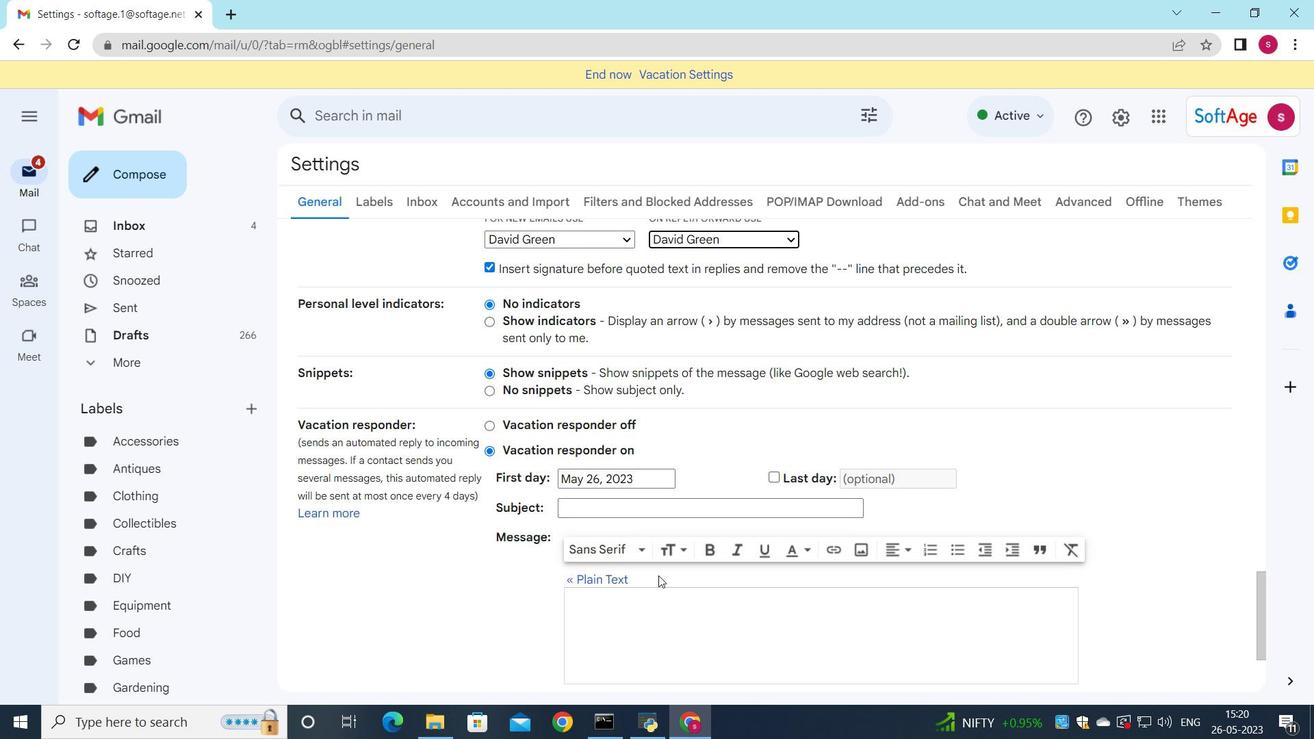 
Action: Mouse moved to (720, 587)
Screenshot: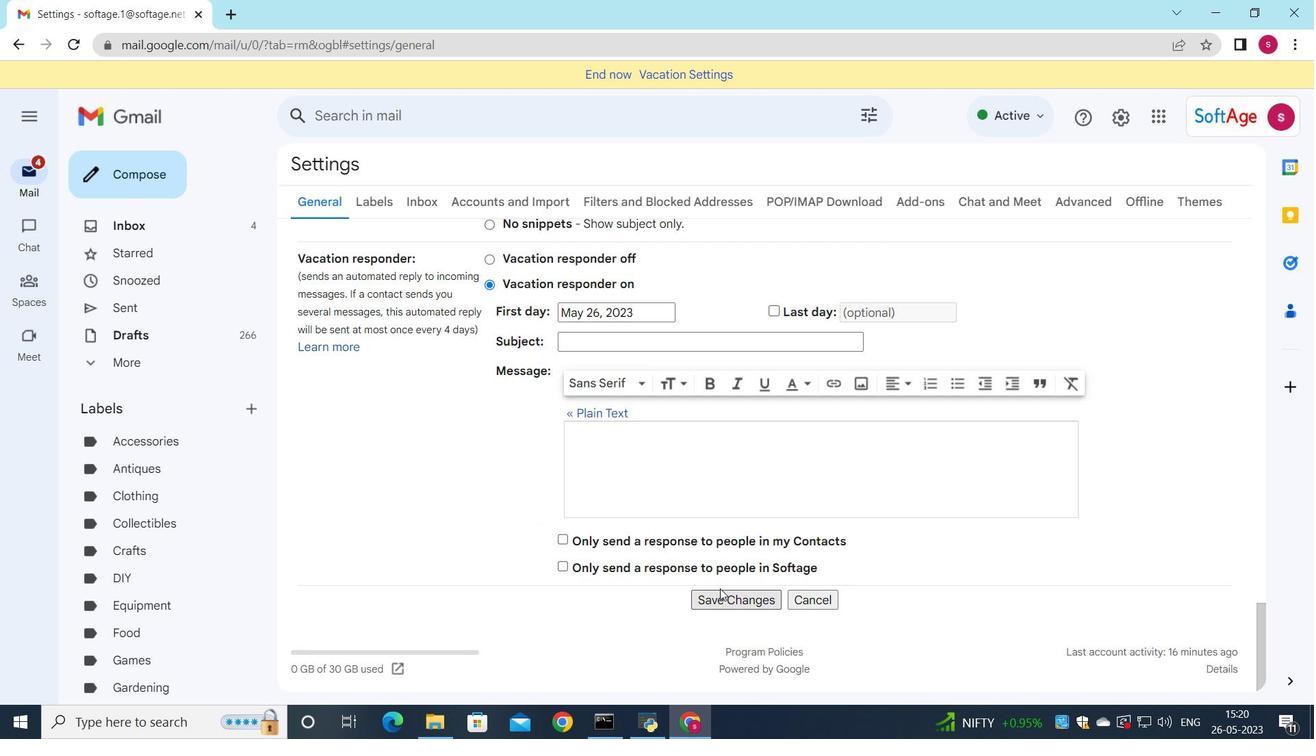 
Action: Mouse pressed left at (720, 587)
Screenshot: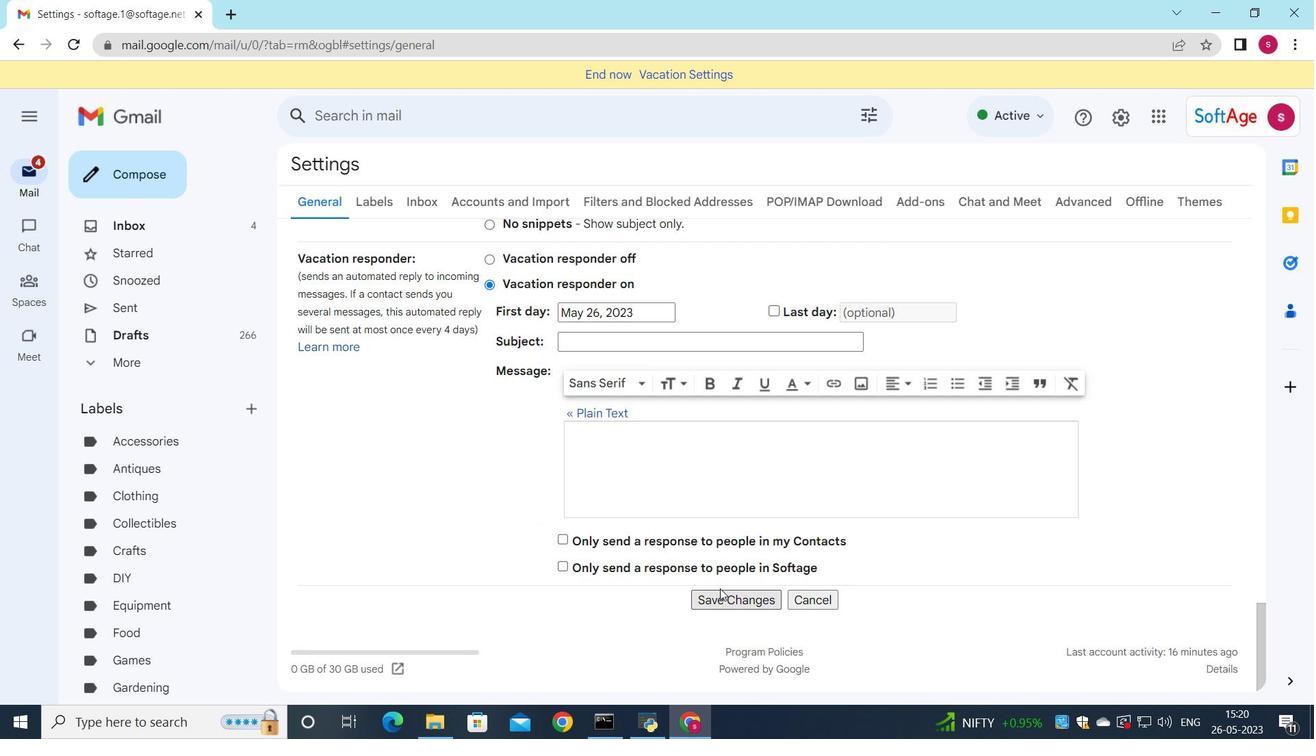 
Action: Mouse moved to (729, 598)
Screenshot: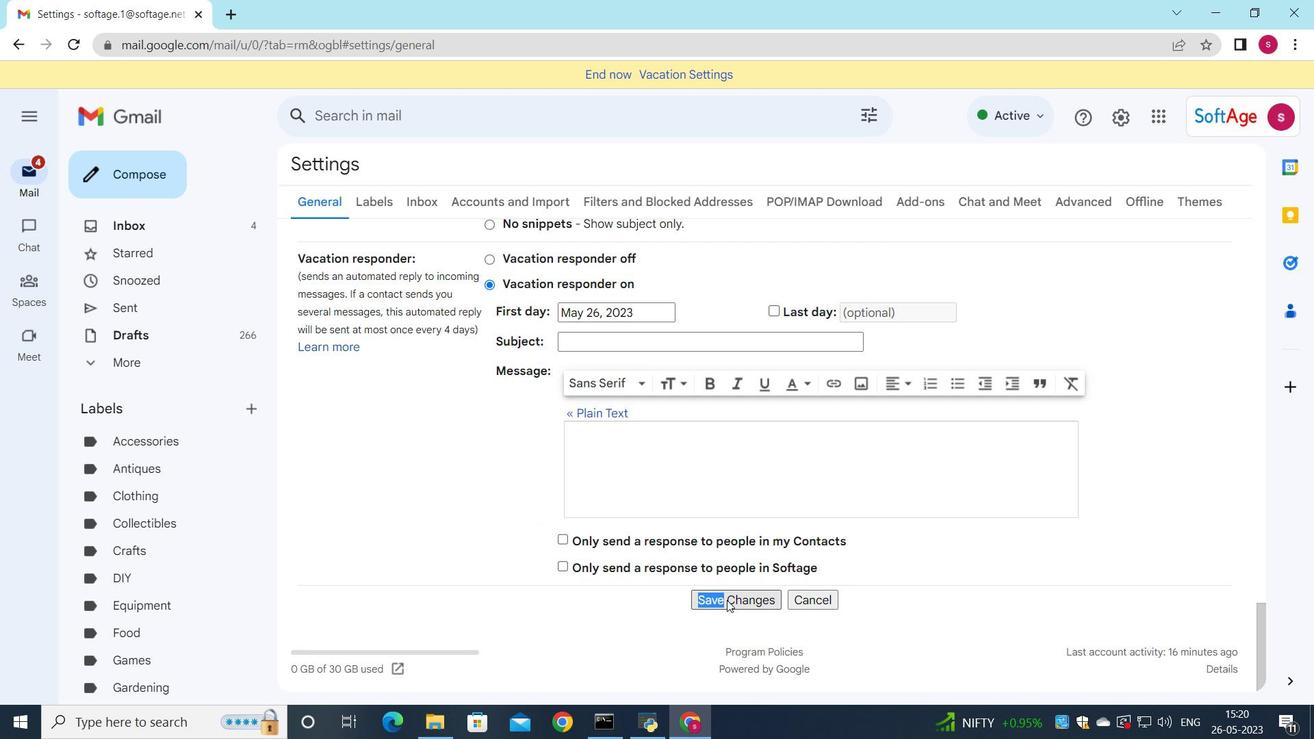 
Action: Mouse pressed left at (729, 598)
Screenshot: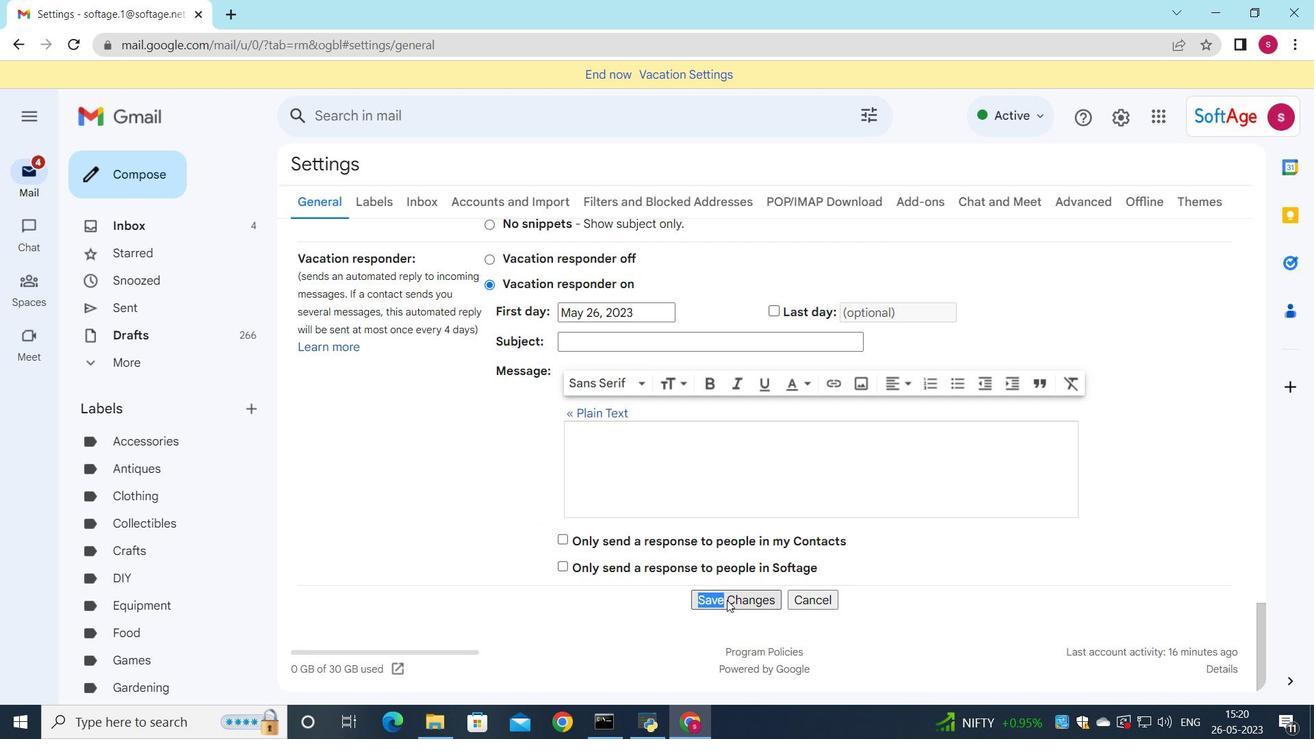 
Action: Mouse moved to (165, 177)
Screenshot: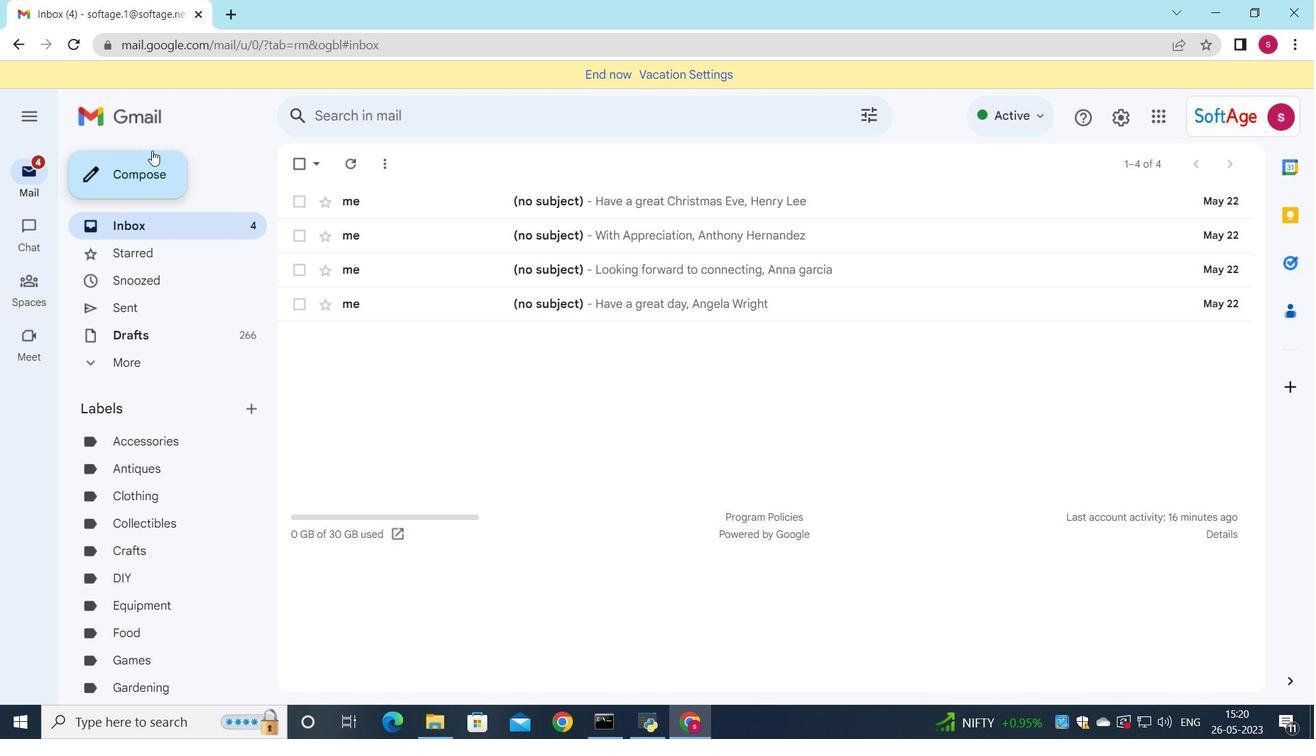 
Action: Mouse pressed left at (165, 177)
Screenshot: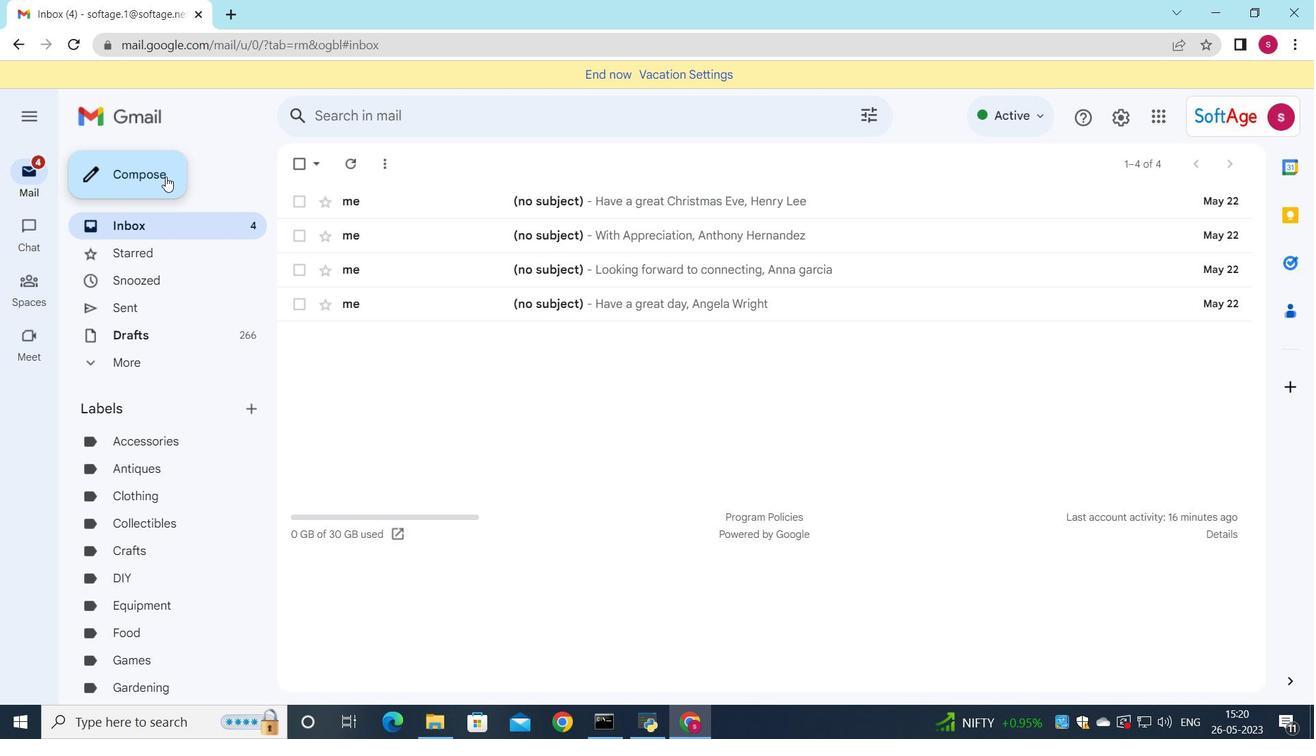 
Action: Mouse moved to (861, 277)
Screenshot: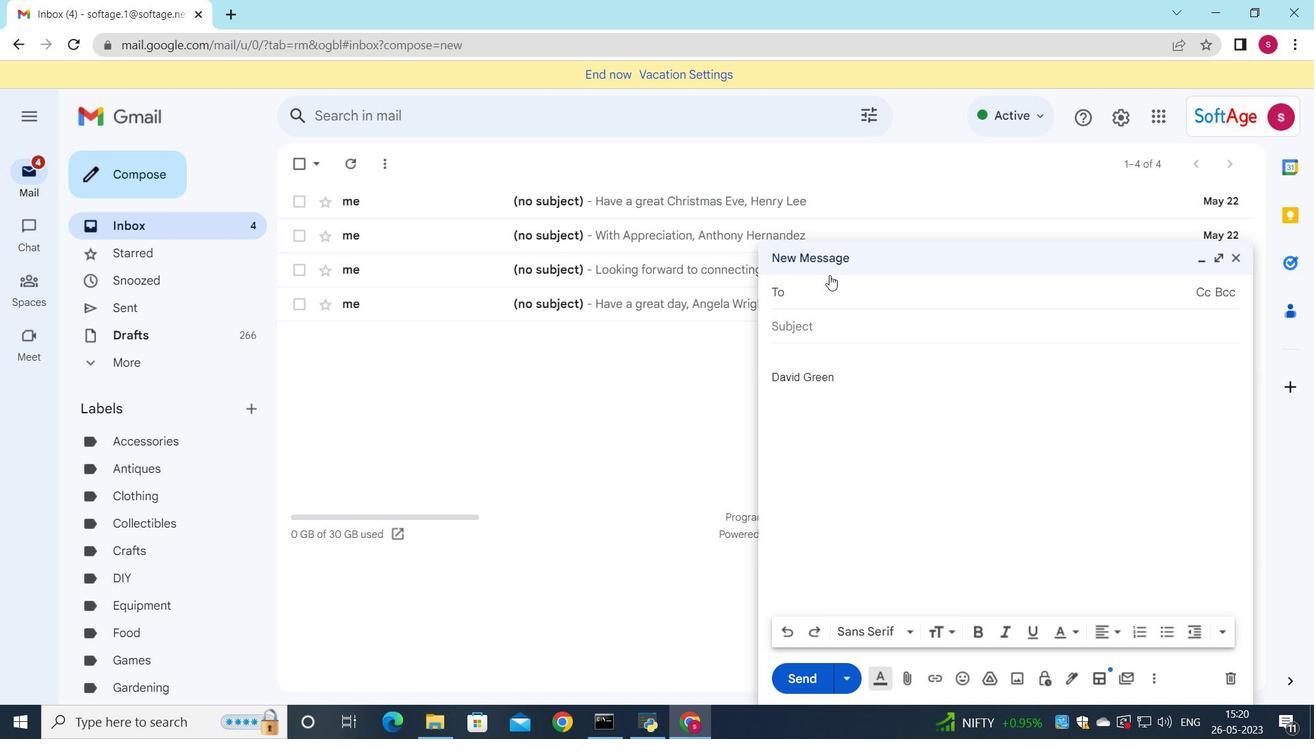 
Action: Key pressed soft
Screenshot: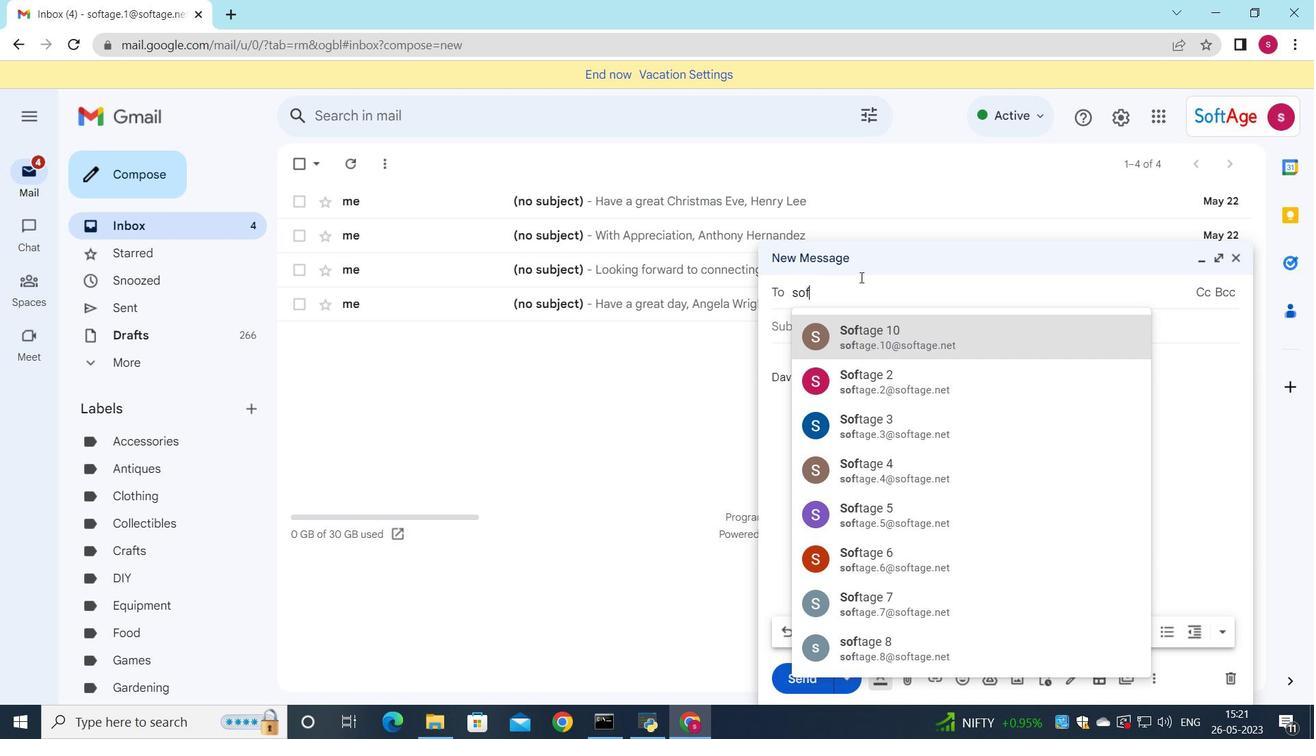 
Action: Mouse moved to (917, 553)
Screenshot: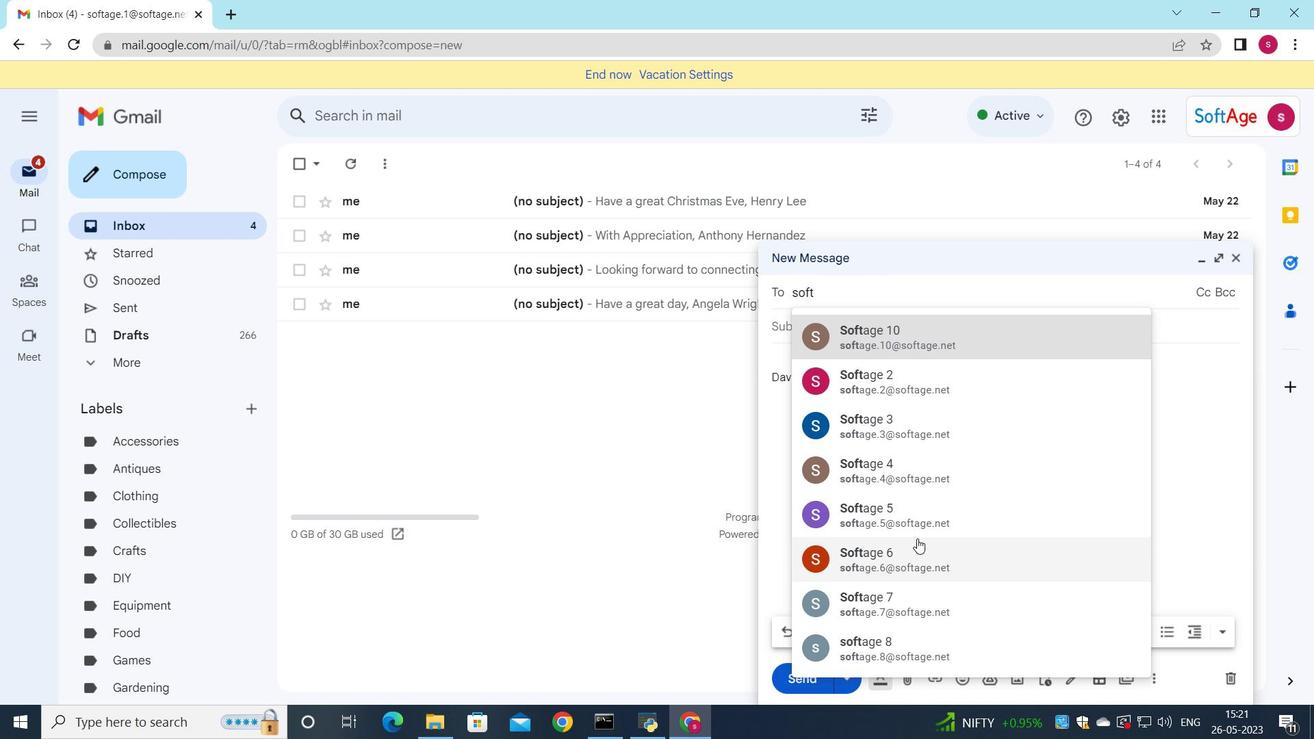 
Action: Mouse pressed left at (917, 553)
Screenshot: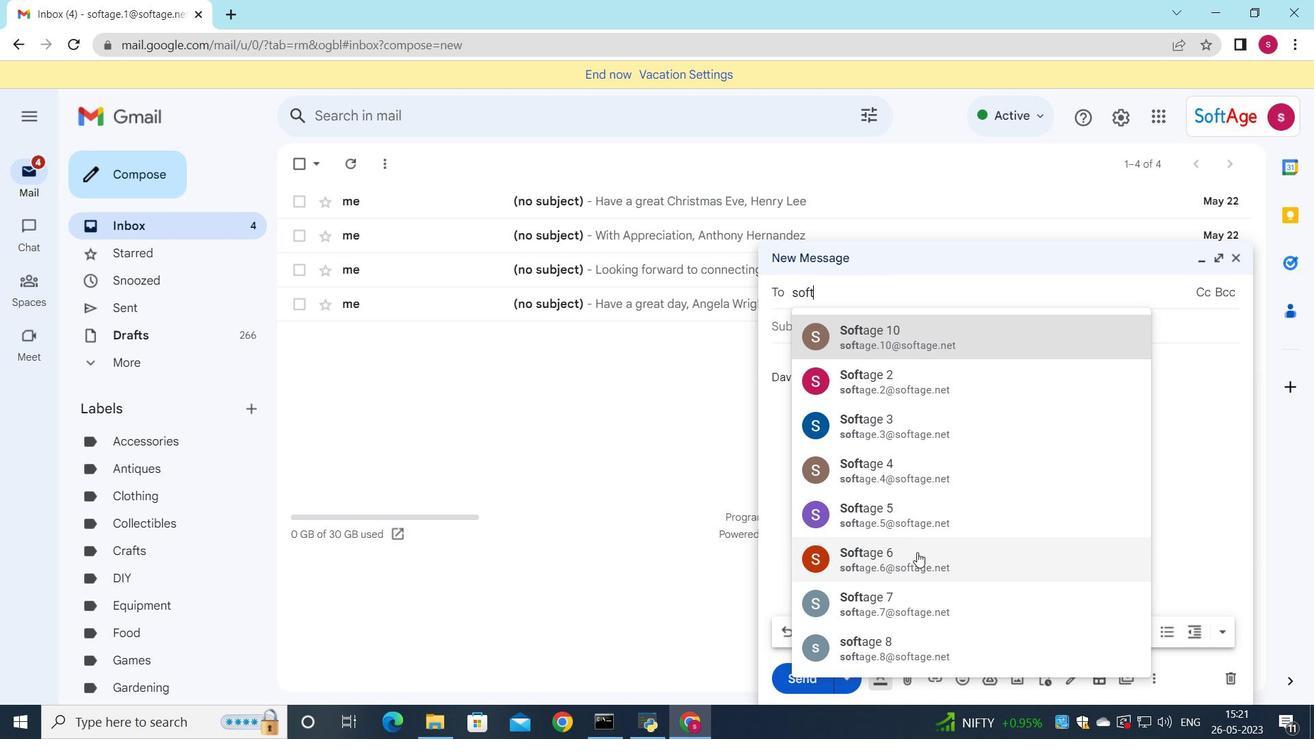 
Action: Mouse moved to (927, 426)
Screenshot: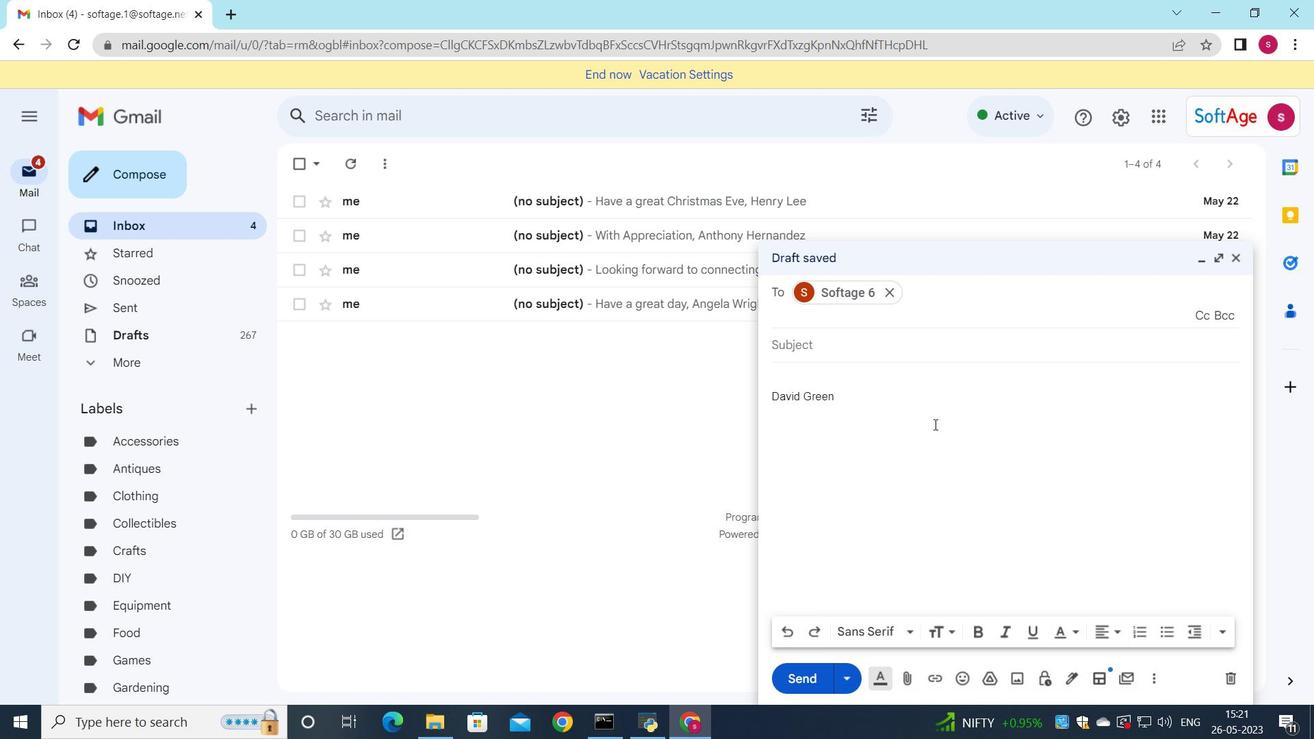 
Action: Key pressed soft
Screenshot: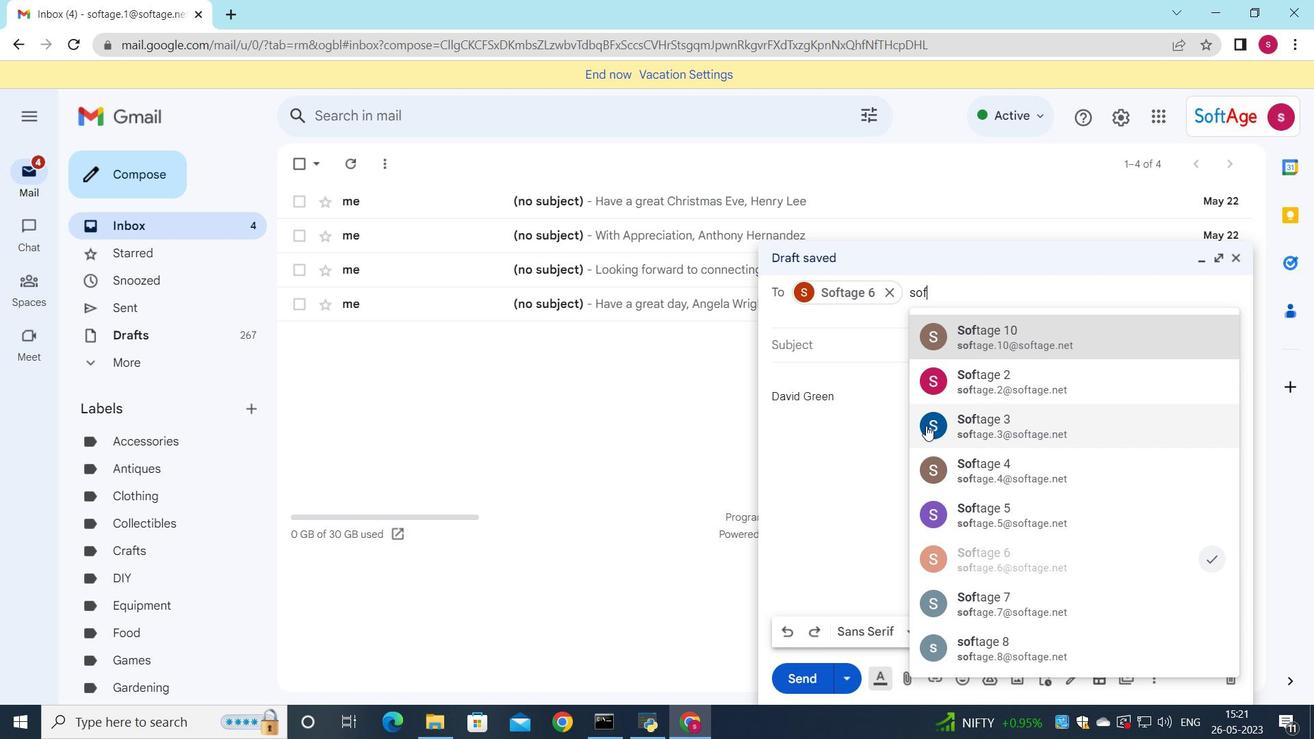 
Action: Mouse moved to (1102, 593)
Screenshot: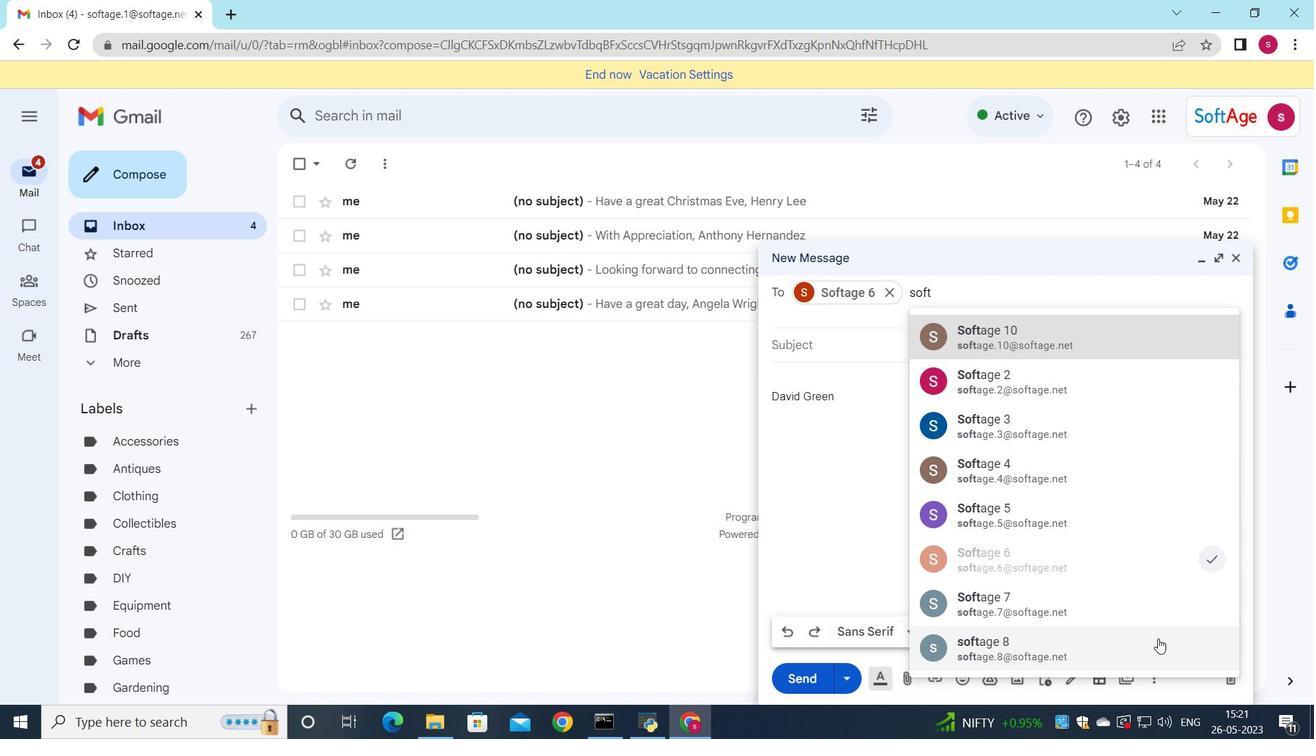
Action: Mouse pressed left at (1102, 593)
Screenshot: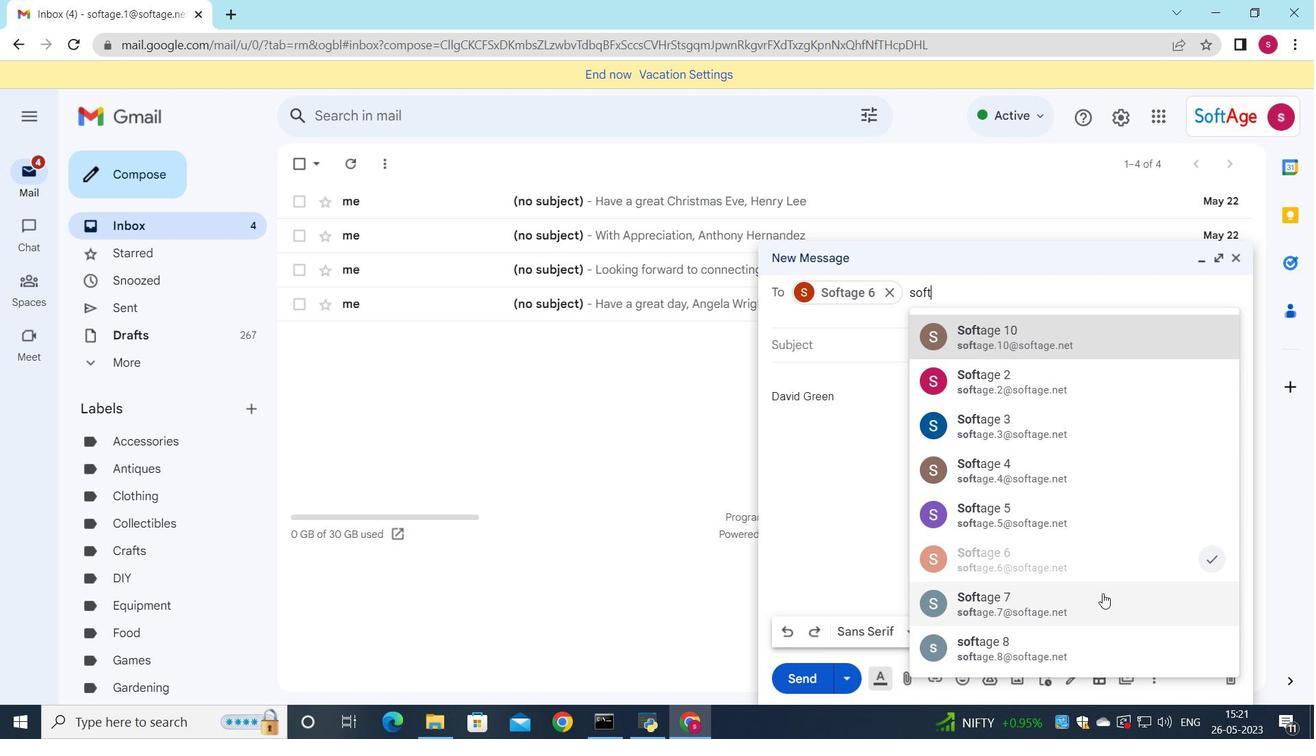 
Action: Mouse moved to (874, 339)
Screenshot: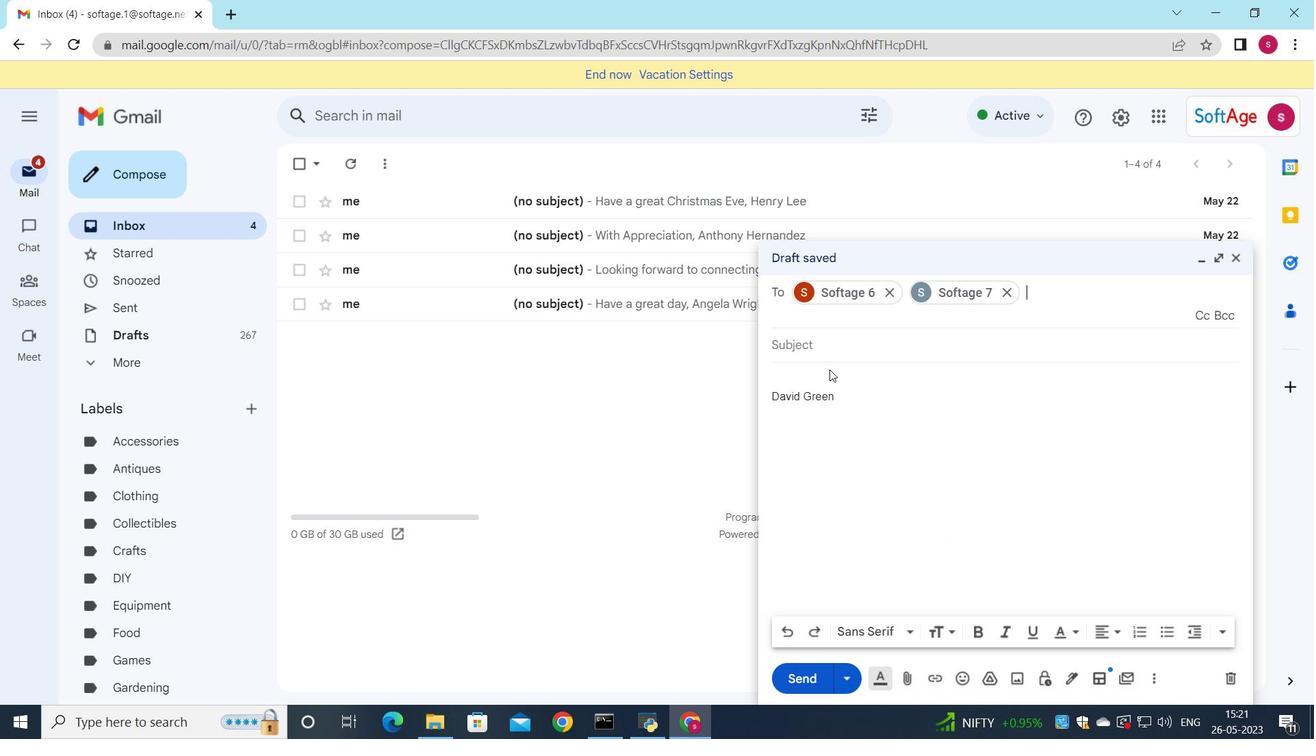 
Action: Mouse pressed left at (874, 339)
Screenshot: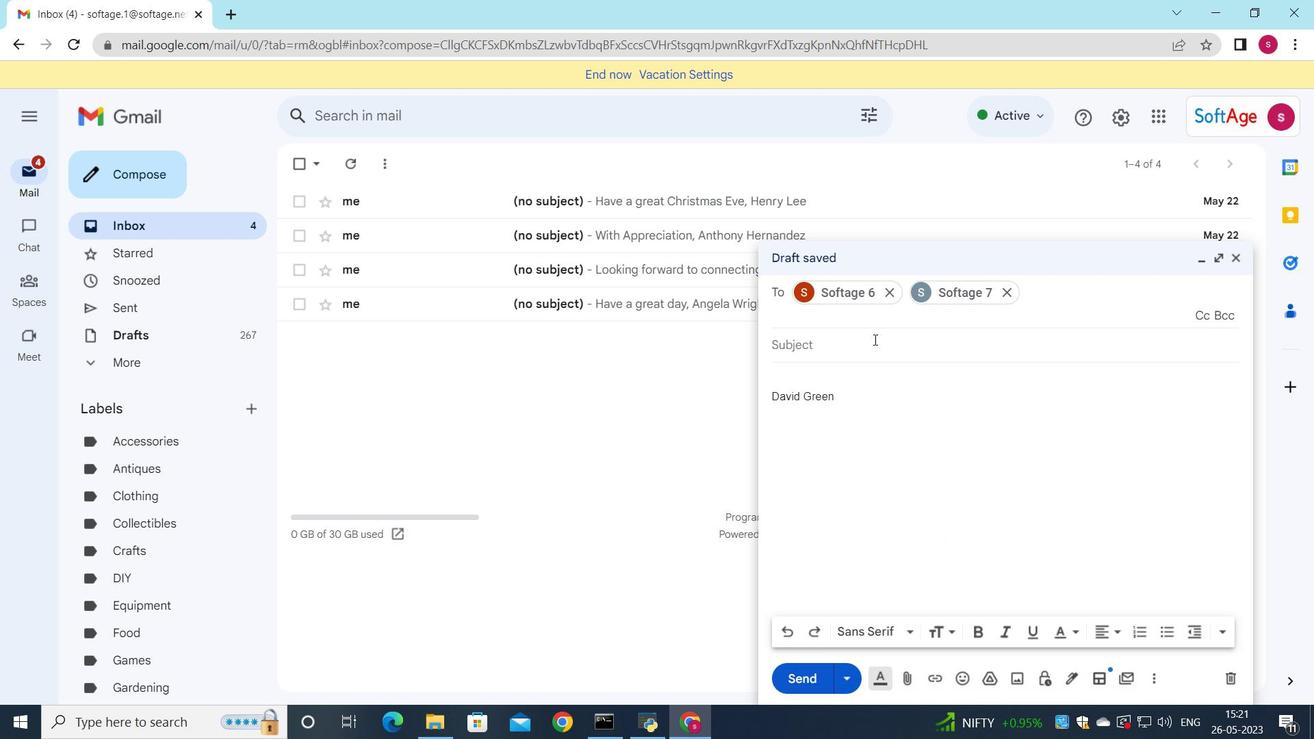 
Action: Mouse moved to (1022, 342)
Screenshot: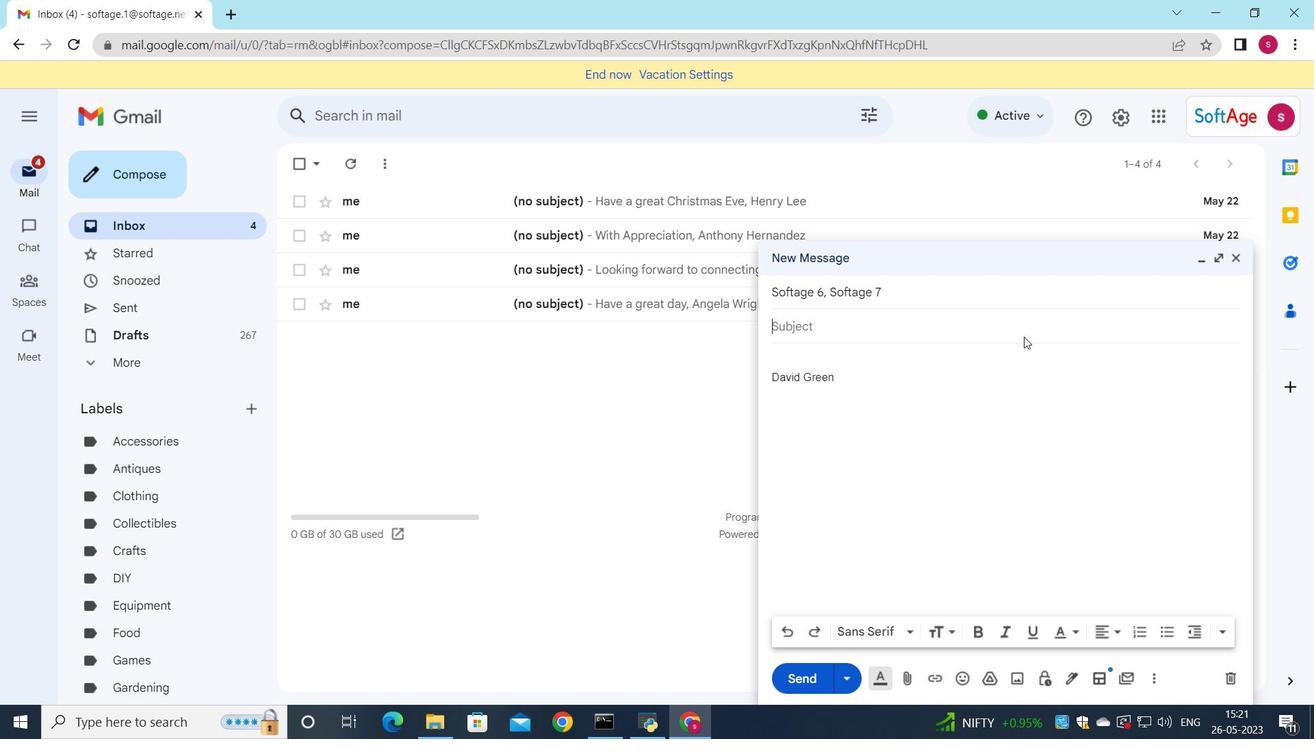 
Action: Key pressed <Key.shift_r><Key.shift_r><Key.shift_r>Invoice<Key.space>follow<Key.shift_r>_up
Screenshot: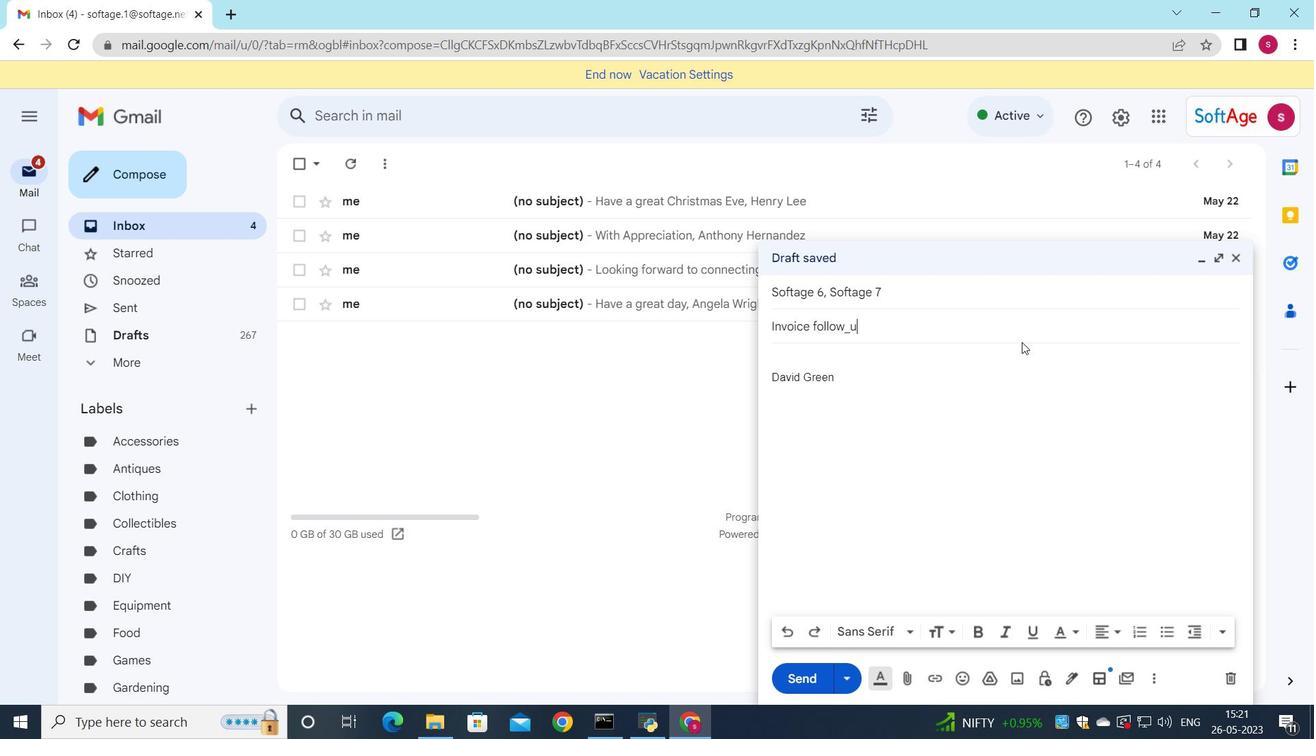 
Action: Mouse moved to (812, 366)
Screenshot: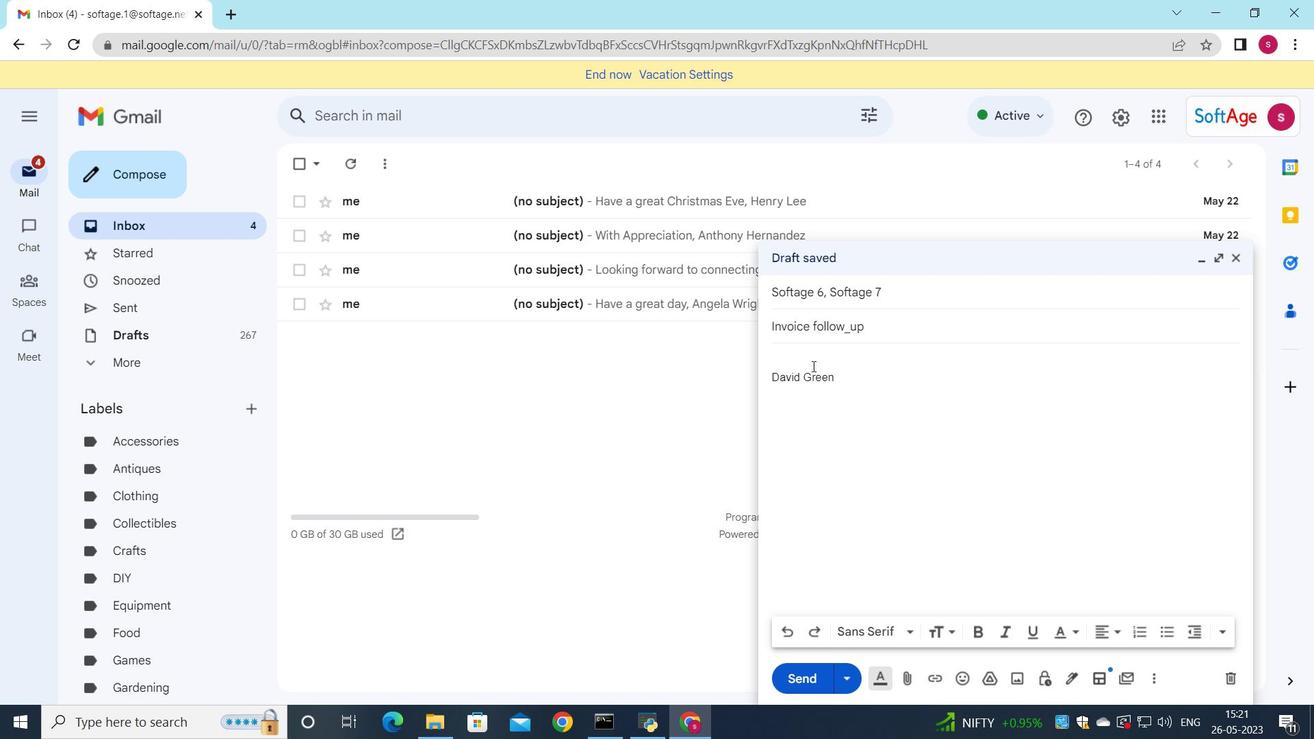 
Action: Mouse pressed left at (812, 366)
Screenshot: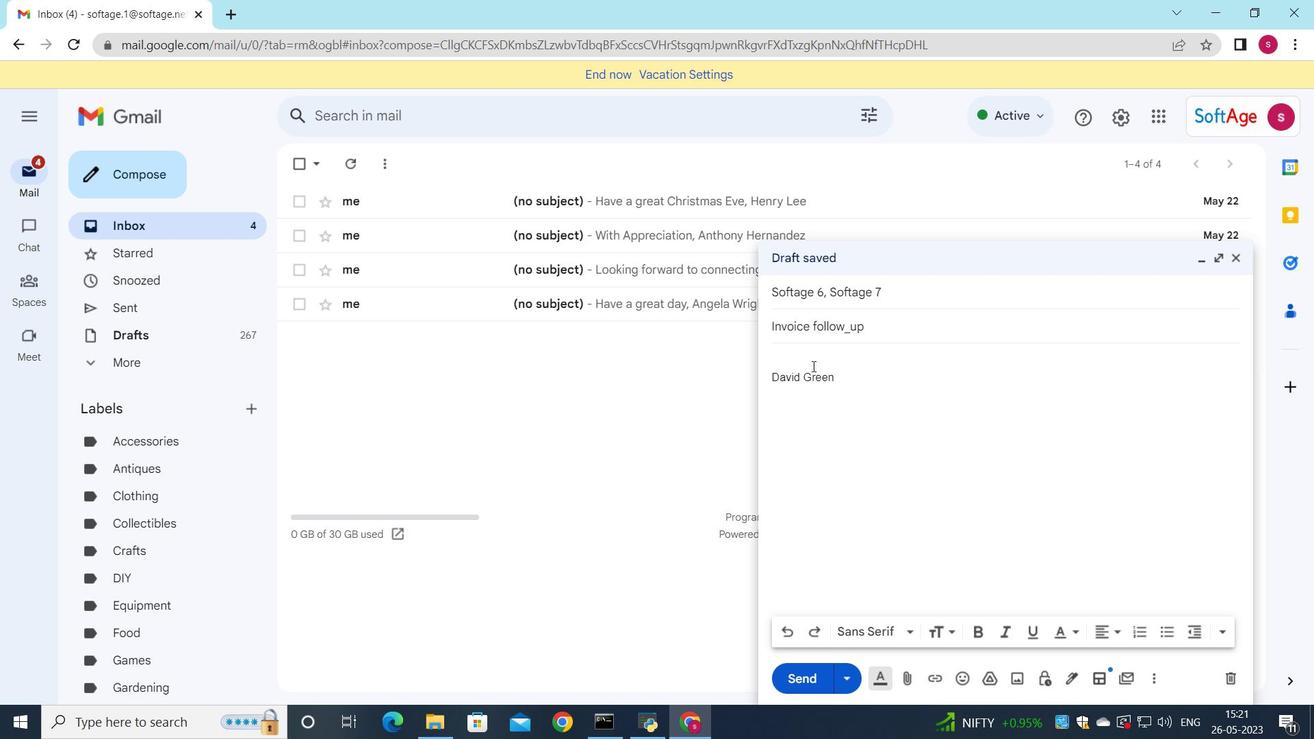 
Action: Key pressed <Key.shift_r><Key.shift_r><Key.shift_r><Key.shift_r><Key.shift_r><Key.shift_r><Key.shift_r><Key.shift_r>I<Key.space>am<Key.space>sorry<Key.space>for<Key.space>any<Key.space>delays<Key.space>in<Key.space>our<Key.space>responsae<Key.backspace><Key.backspace>e
Screenshot: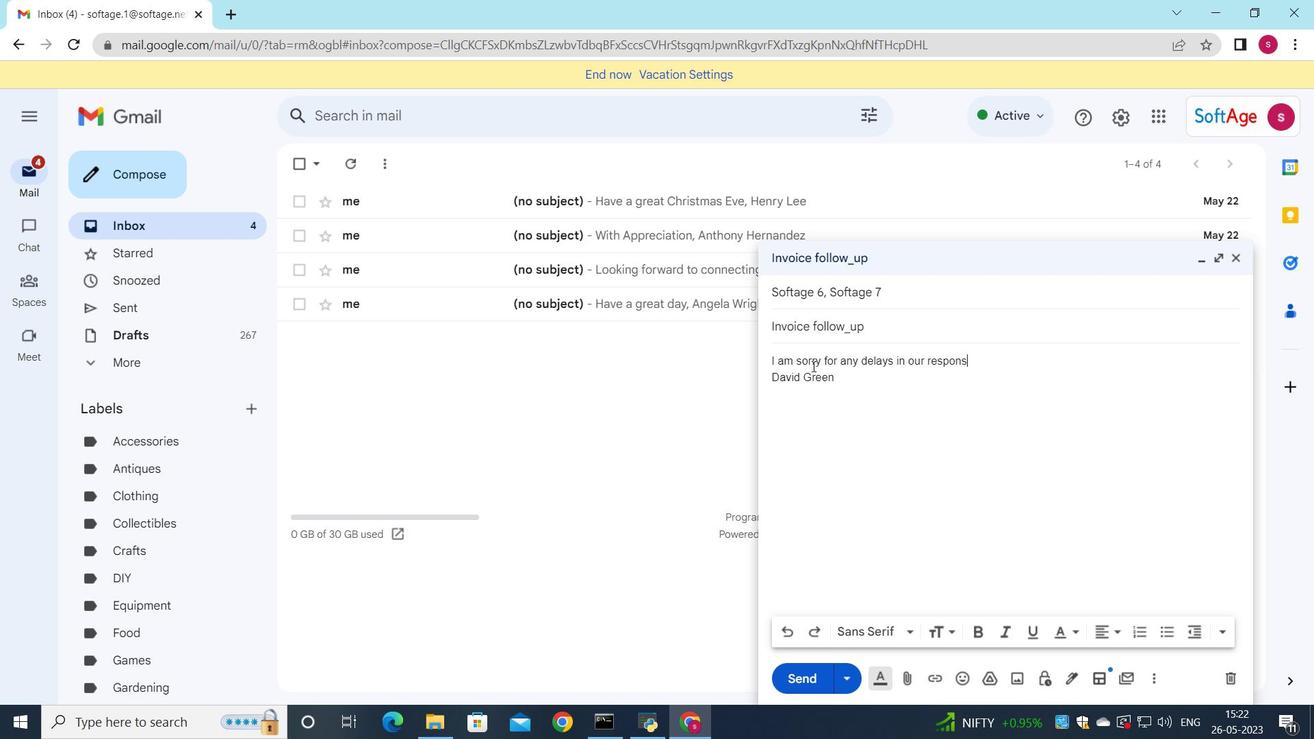 
Action: Mouse scrolled (812, 365) with delta (0, 0)
Screenshot: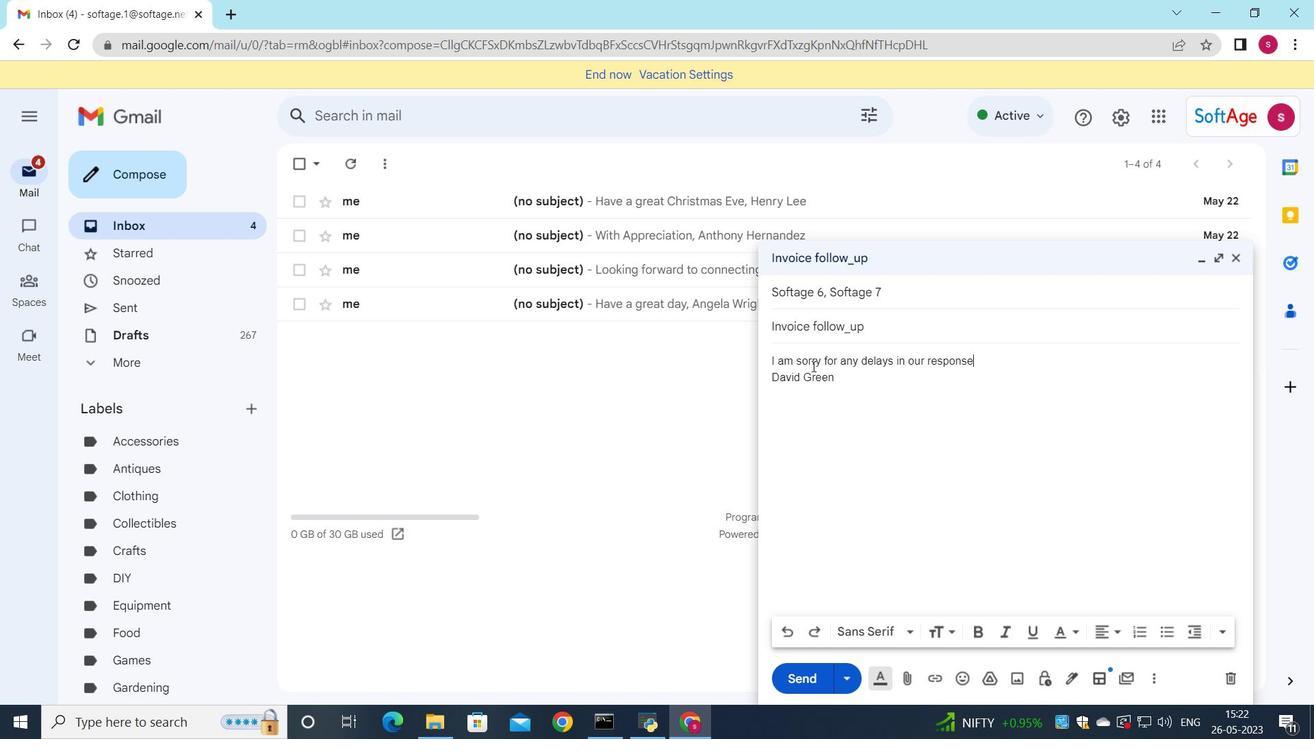 
Action: Mouse scrolled (812, 365) with delta (0, 0)
Screenshot: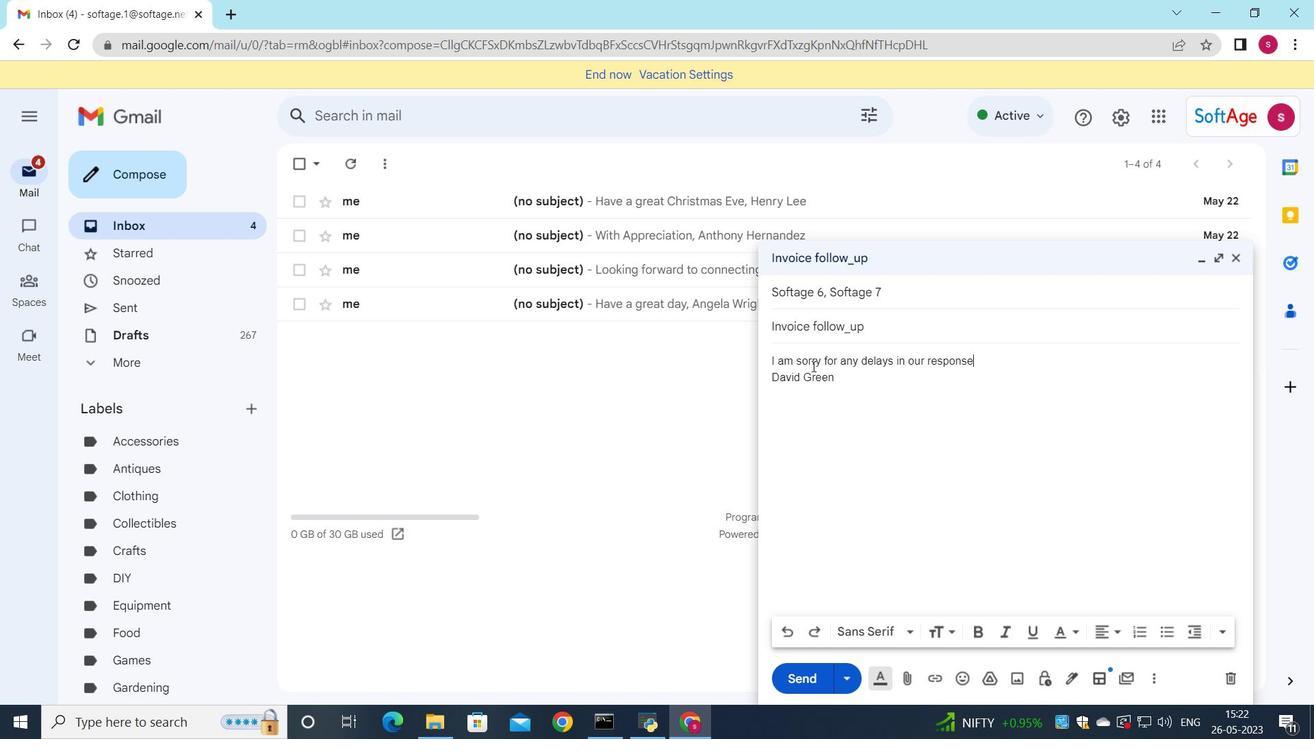 
Action: Mouse moved to (900, 681)
Screenshot: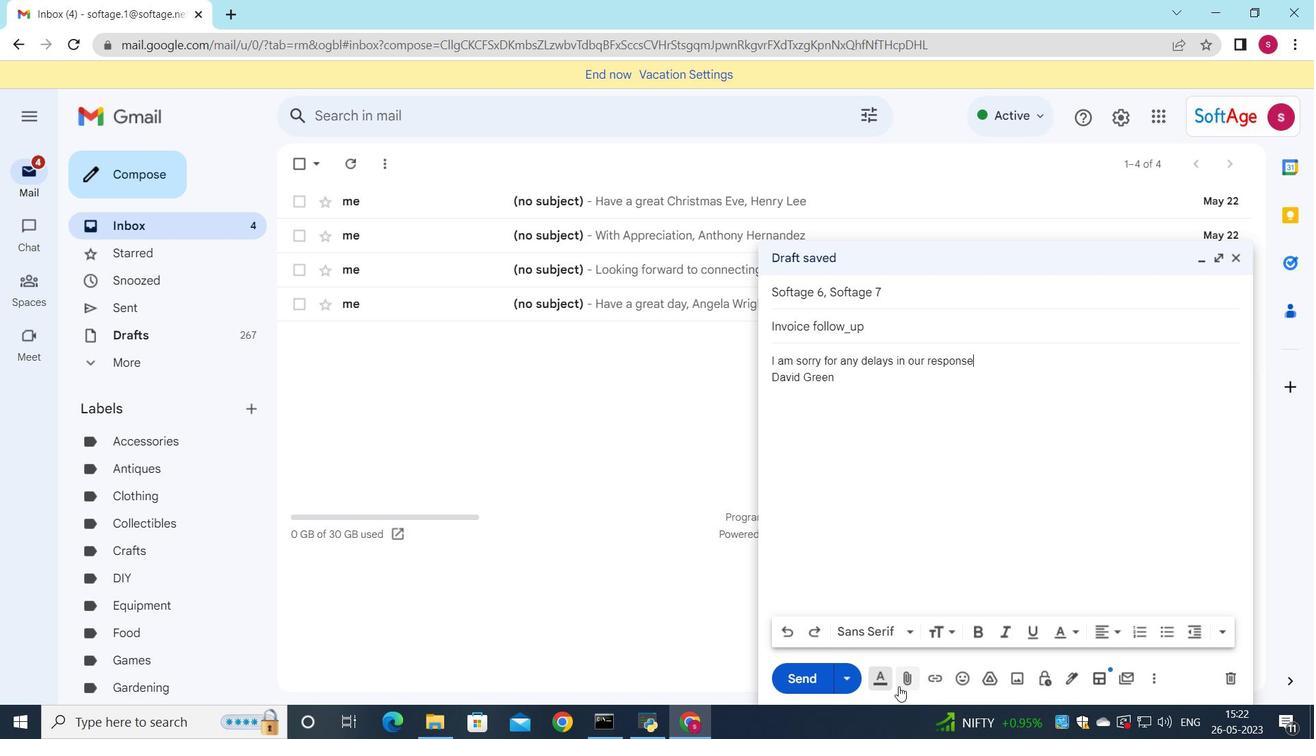 
Action: Mouse pressed left at (900, 681)
Screenshot: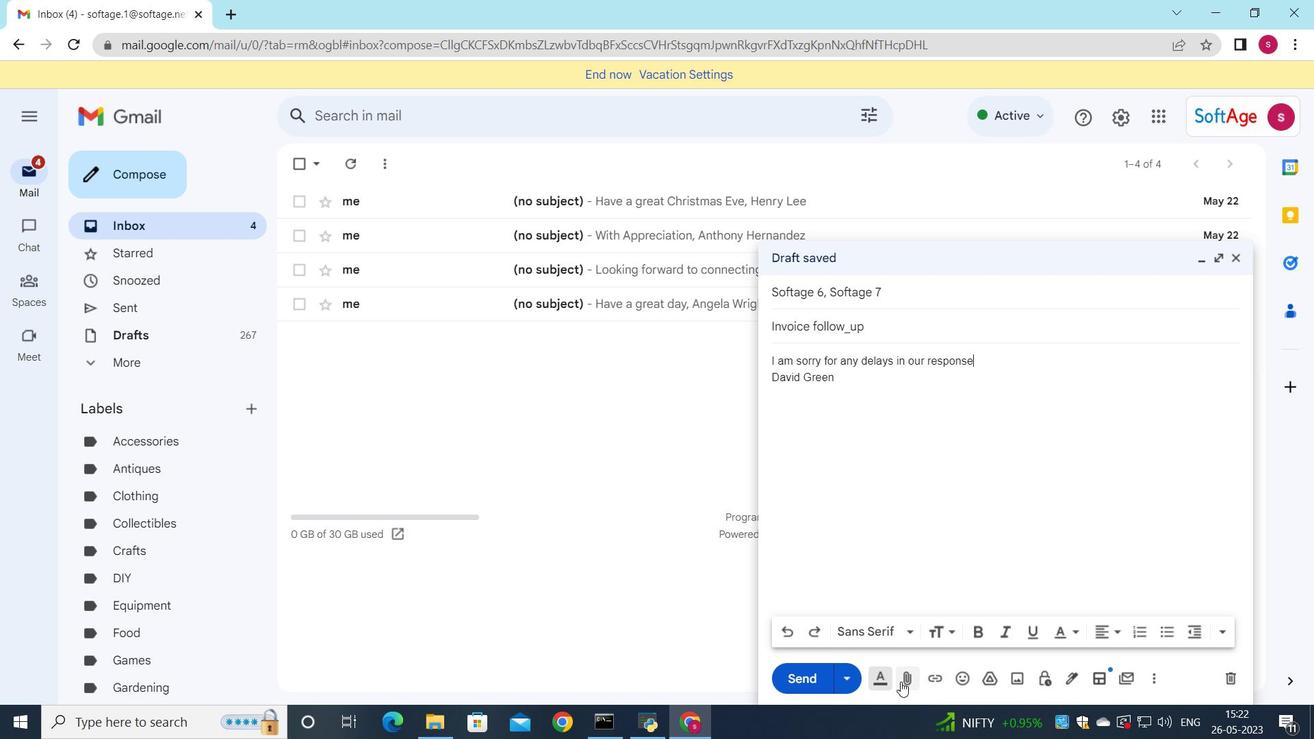 
Action: Mouse moved to (263, 121)
Screenshot: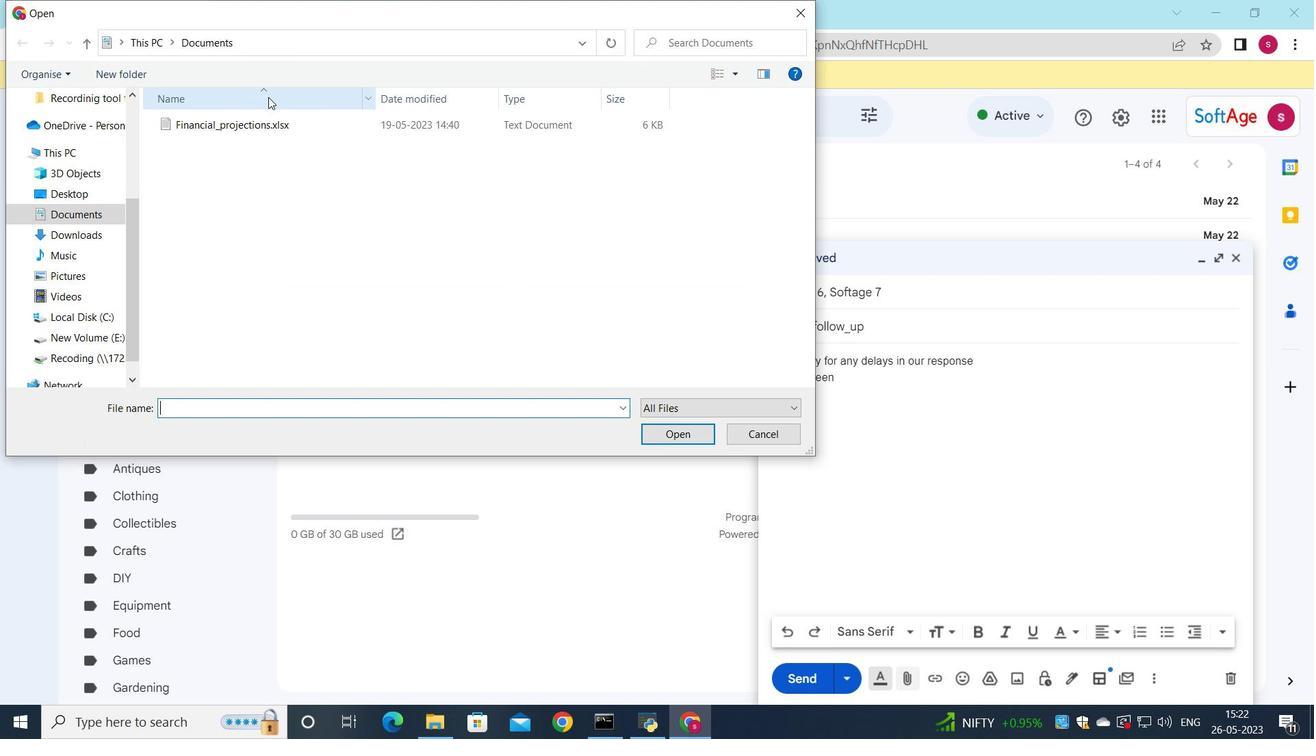 
Action: Mouse pressed left at (263, 121)
Screenshot: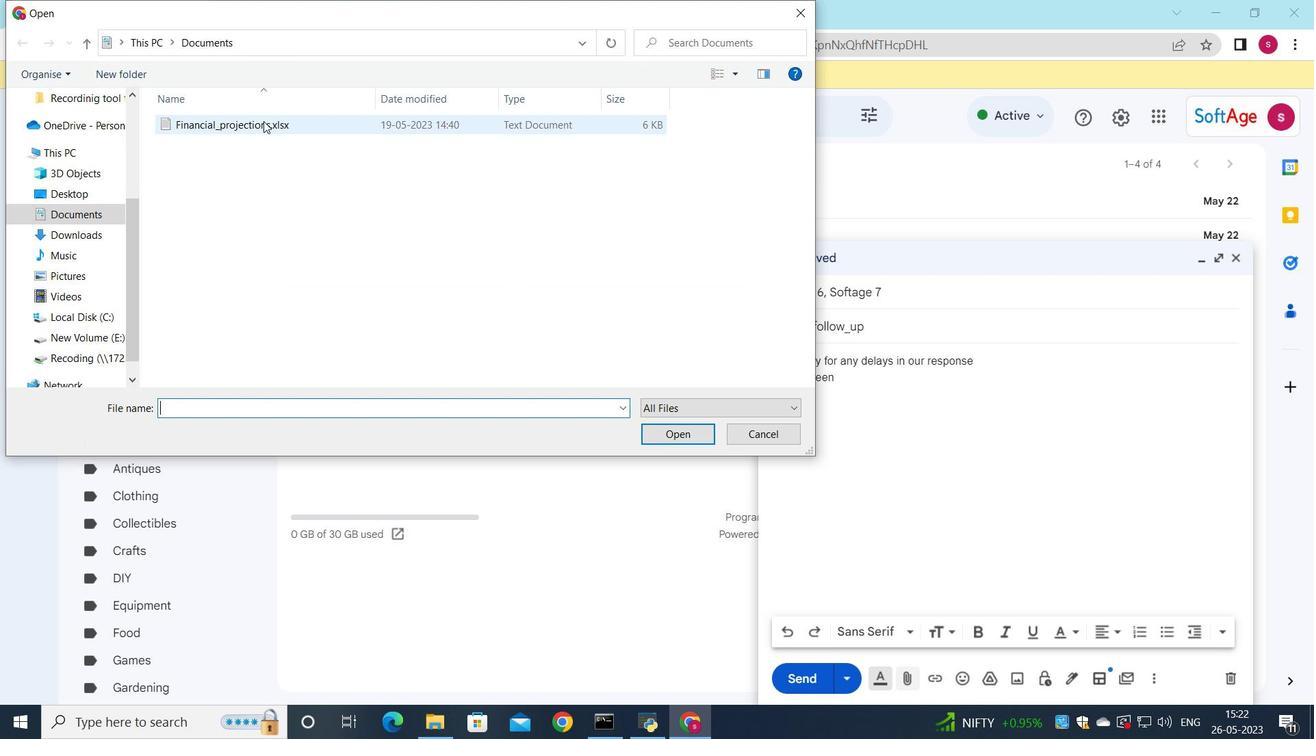 
Action: Mouse pressed left at (263, 121)
Screenshot: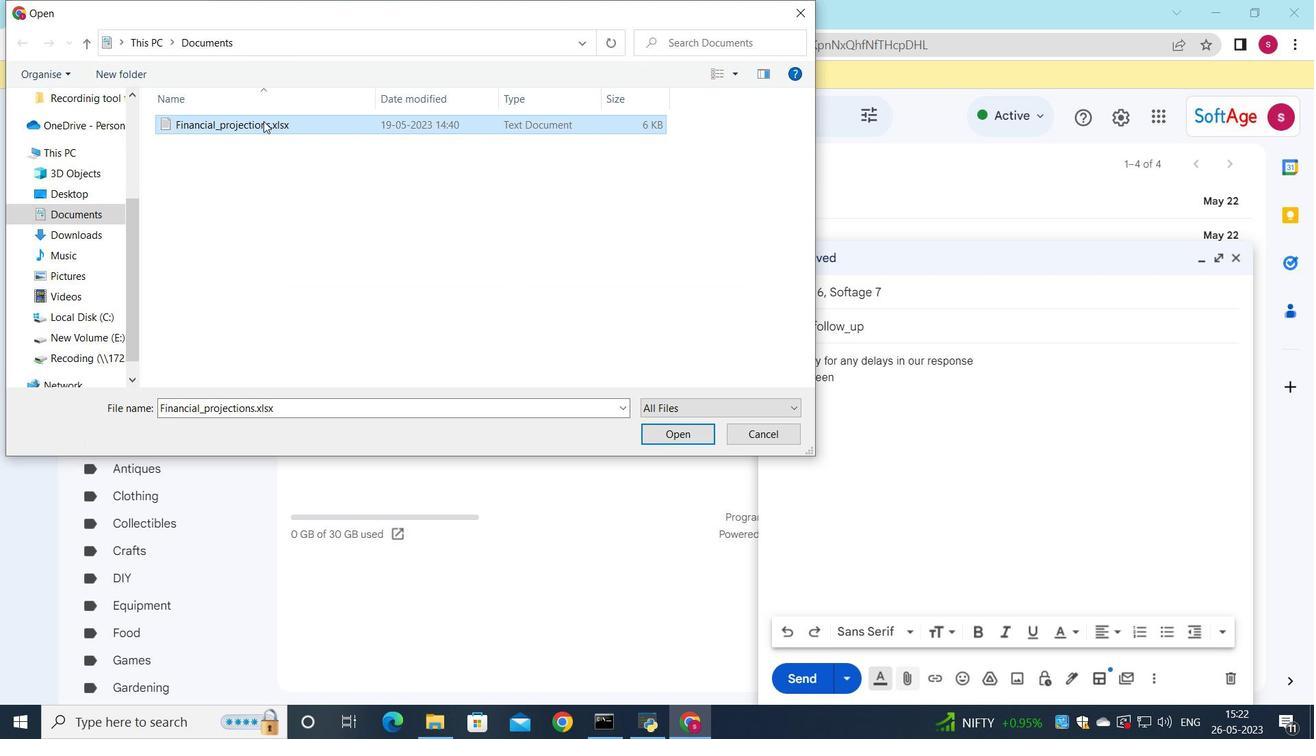 
Action: Mouse moved to (790, 238)
Screenshot: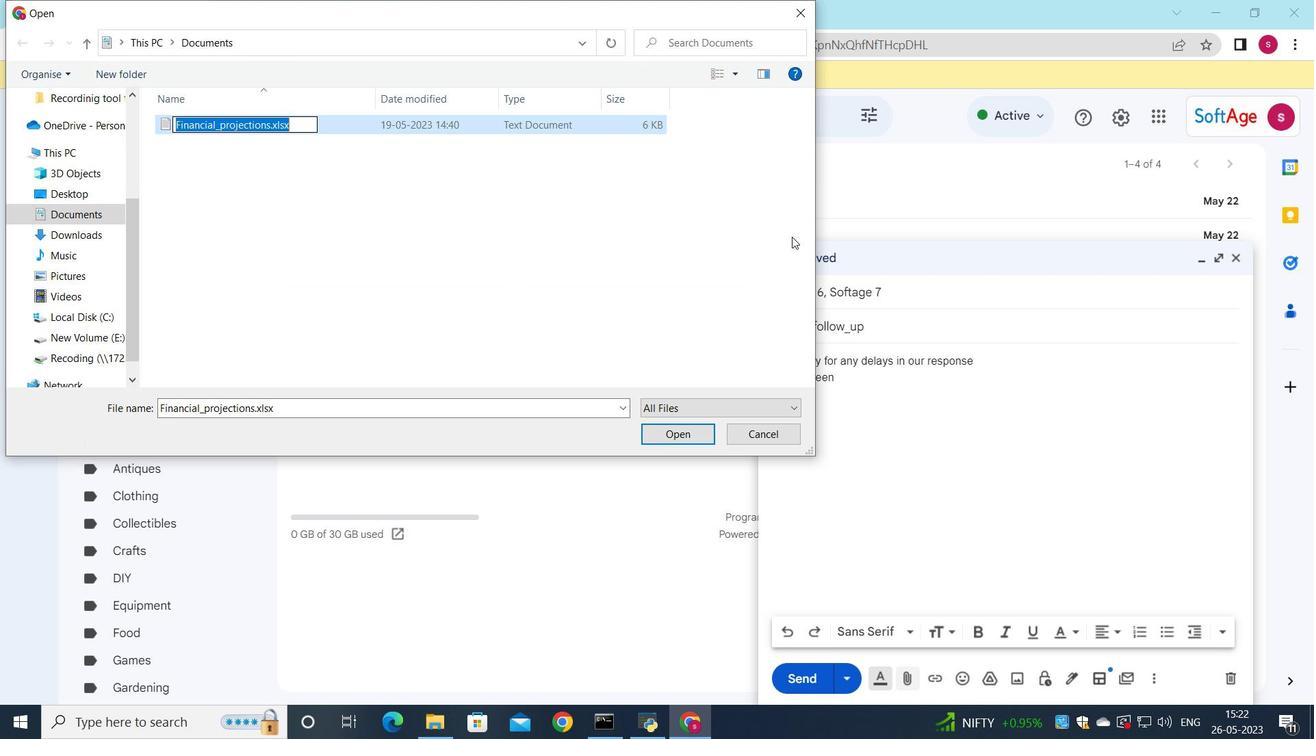 
Action: Key pressed <Key.shift_r><Key.shift_r>User<Key.shift_r><Key.shift_r><Key.shift_r><Key.shift_r><Key.shift_r><Key.shift_r><Key.shift_r>_<Key.shift><Key.shift>G<Key.backspace>guide,docx
Screenshot: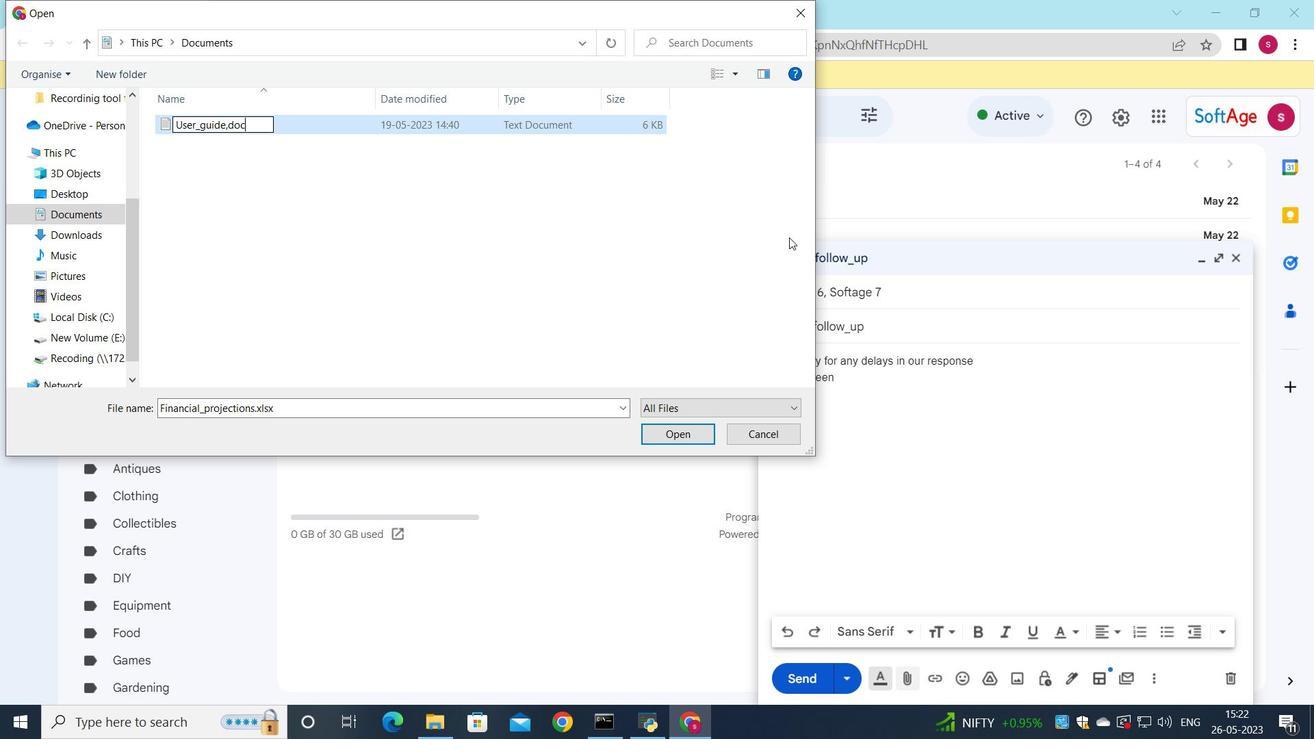 
Action: Mouse moved to (302, 119)
Screenshot: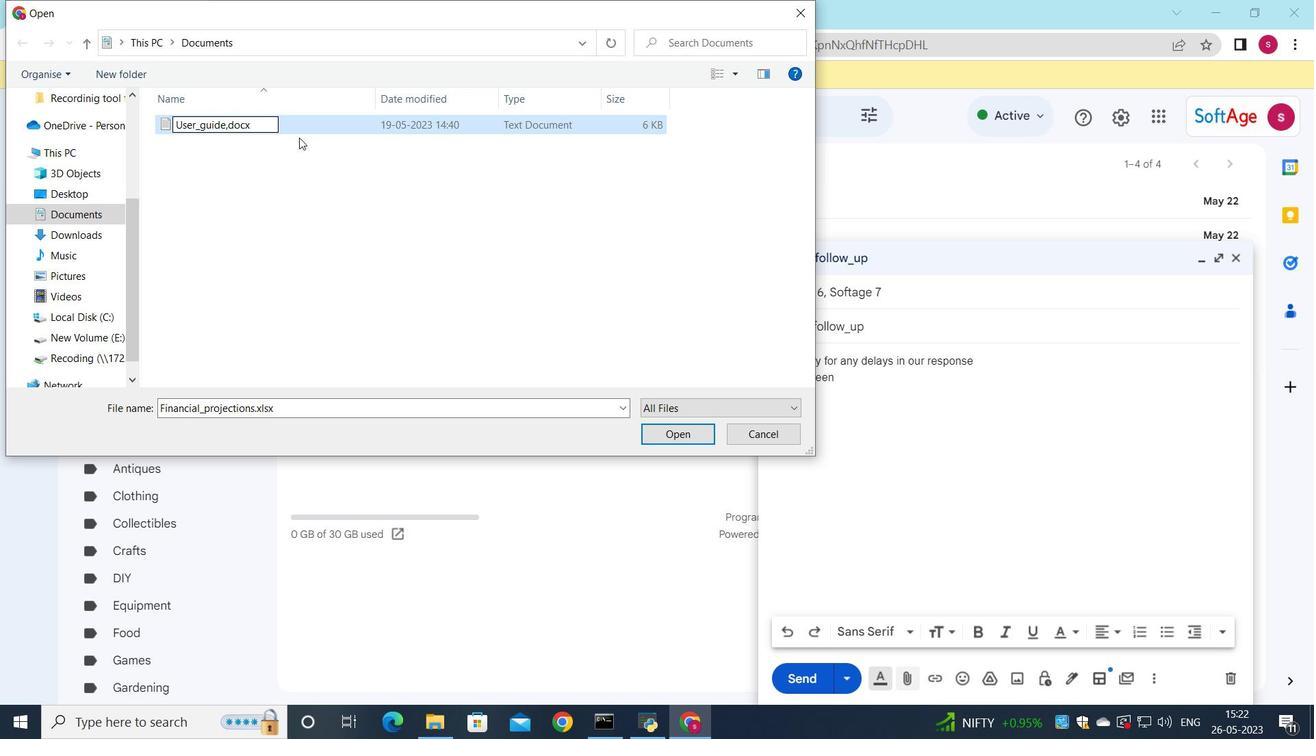 
Action: Mouse pressed left at (302, 119)
Screenshot: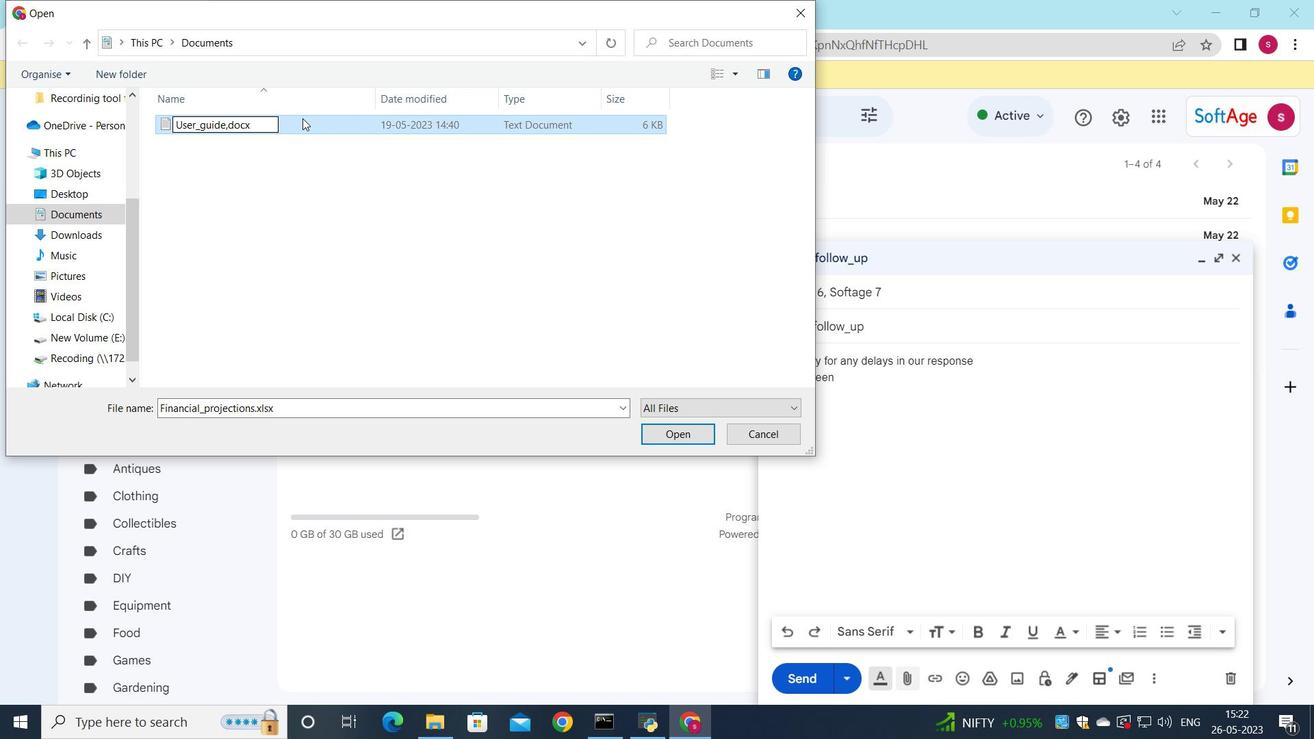 
Action: Mouse moved to (666, 428)
Screenshot: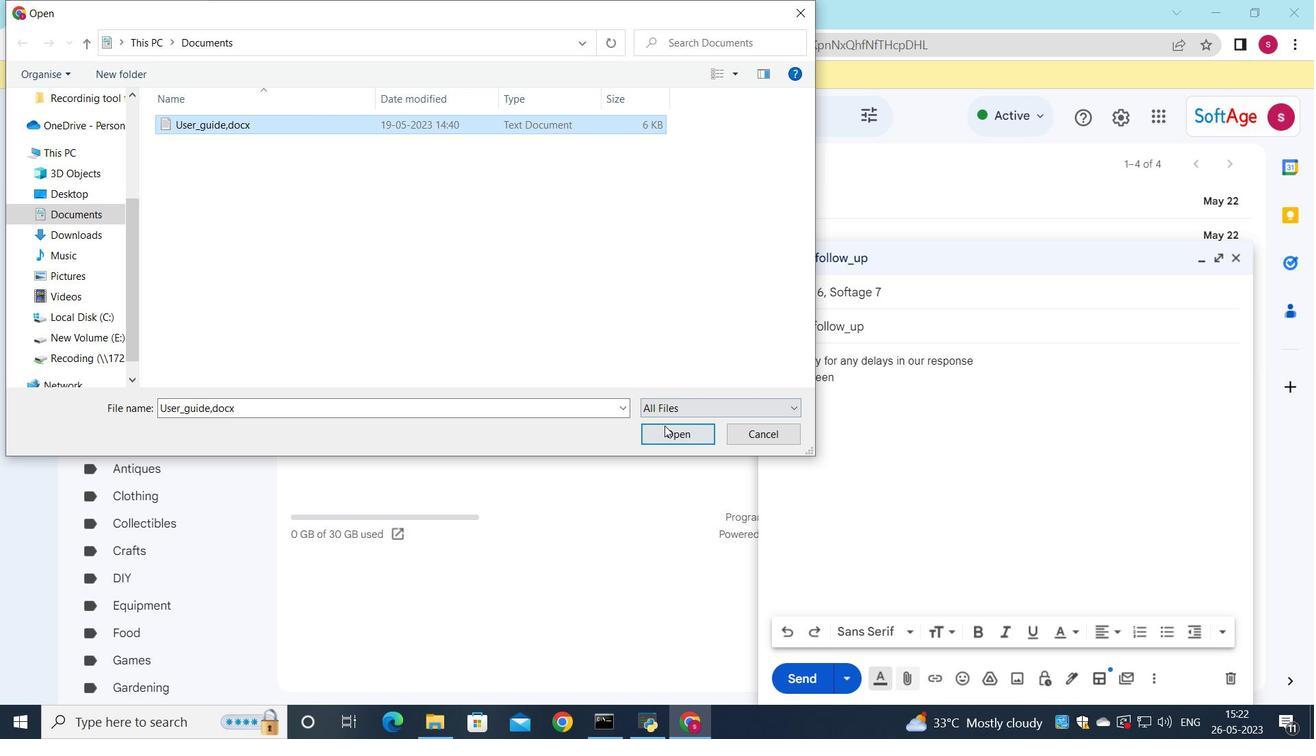 
Action: Mouse pressed left at (666, 428)
Screenshot: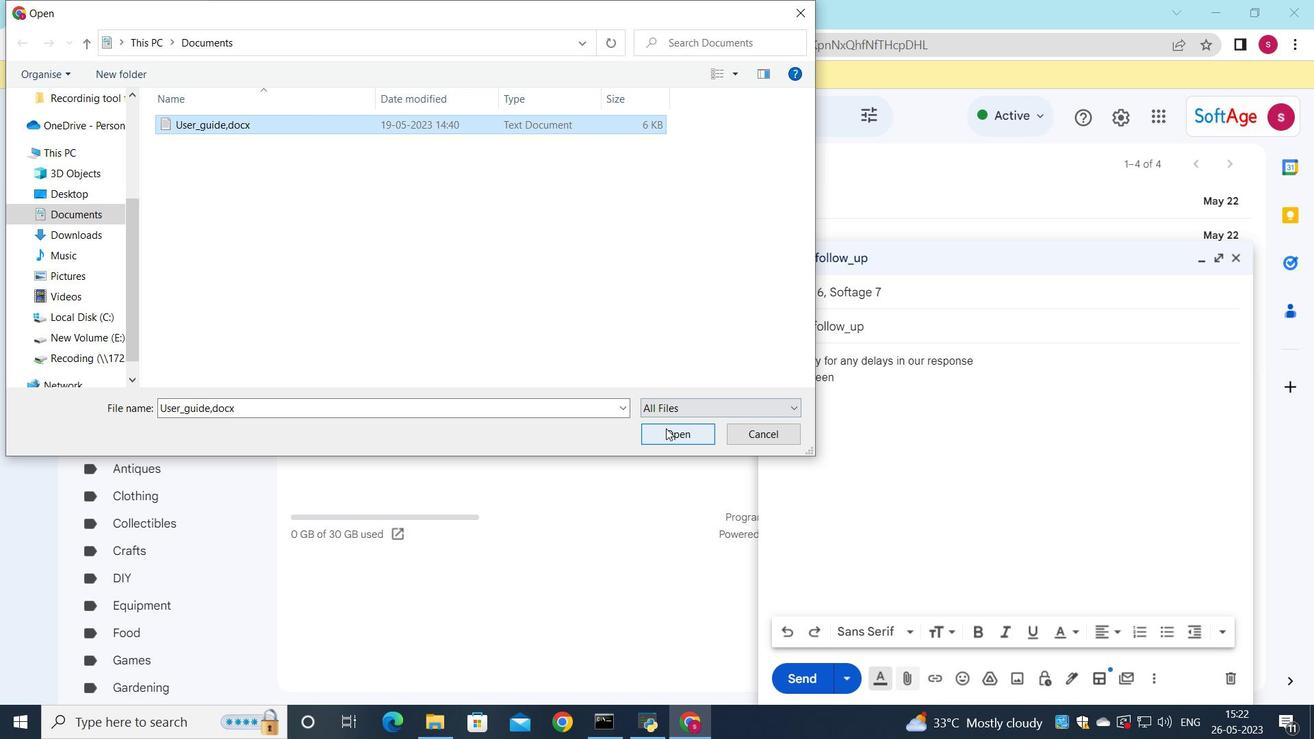 
Action: Mouse moved to (800, 681)
Screenshot: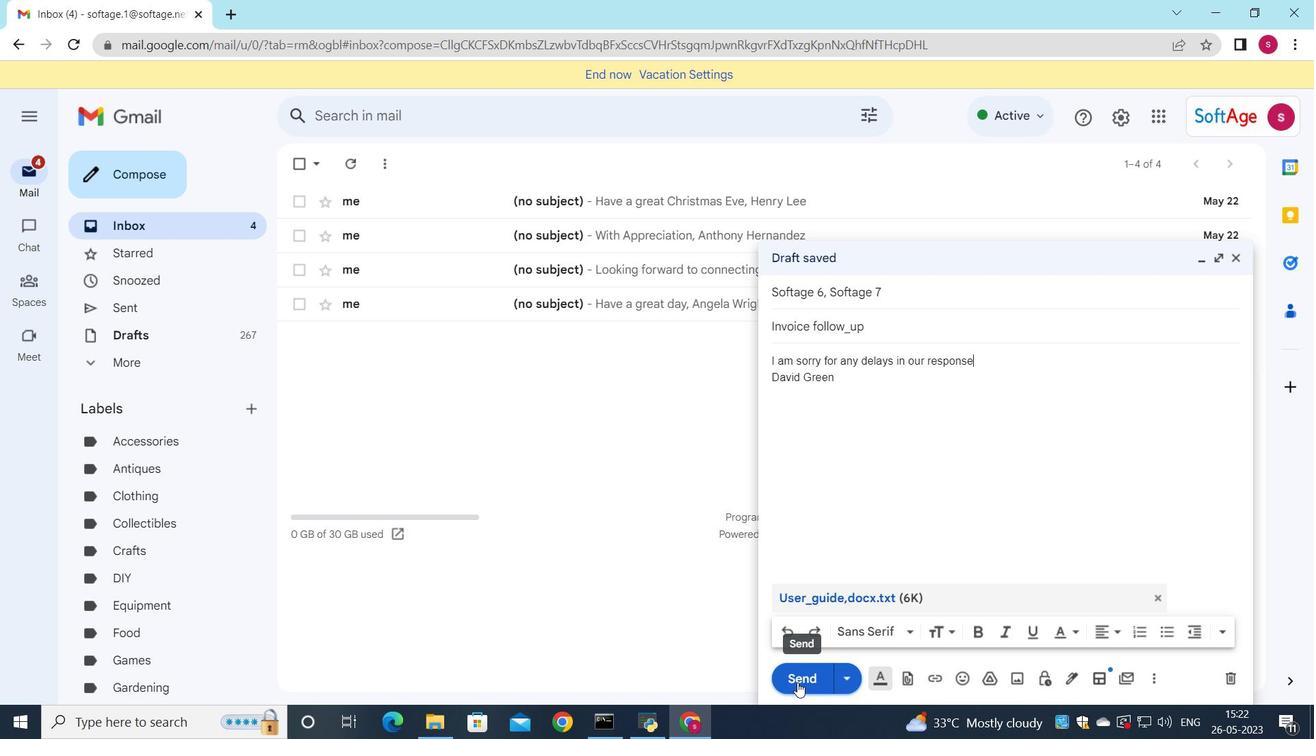 
Action: Mouse pressed left at (800, 681)
Screenshot: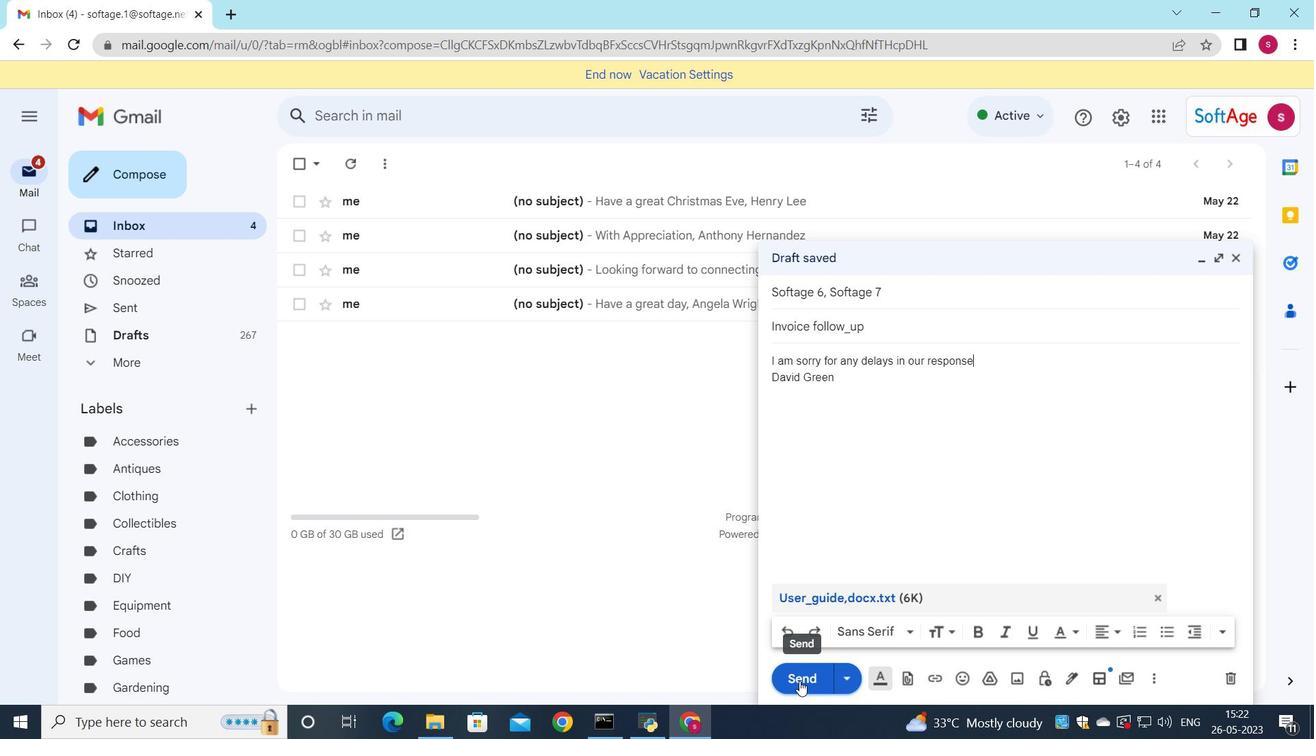 
Action: Mouse moved to (138, 303)
Screenshot: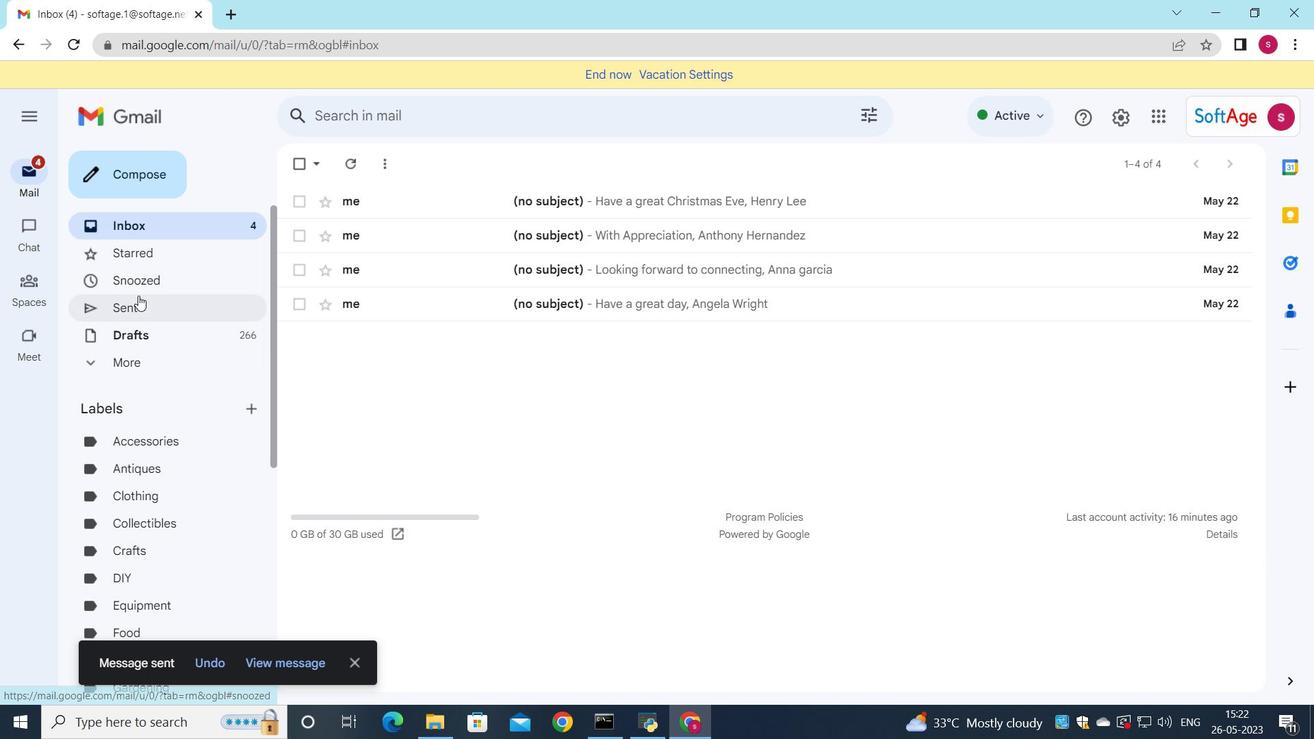 
Action: Mouse pressed left at (138, 303)
Screenshot: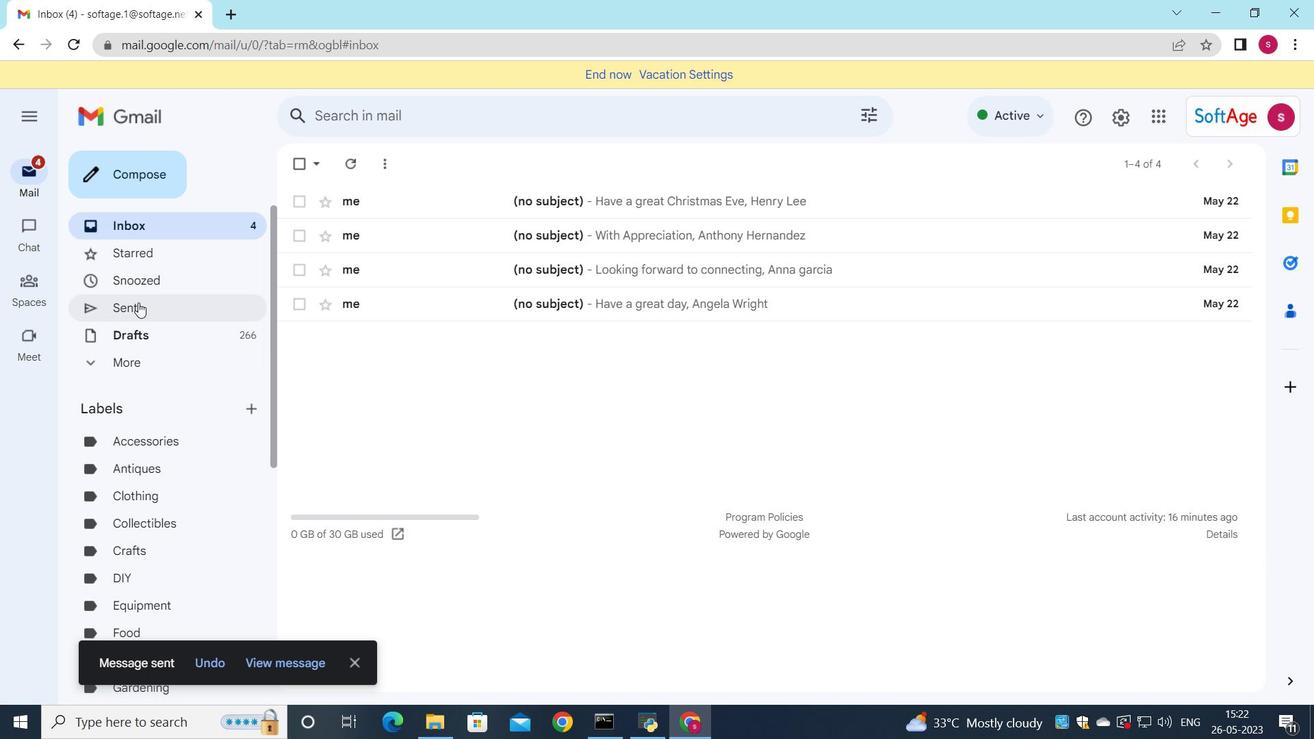 
Action: Mouse moved to (665, 275)
Screenshot: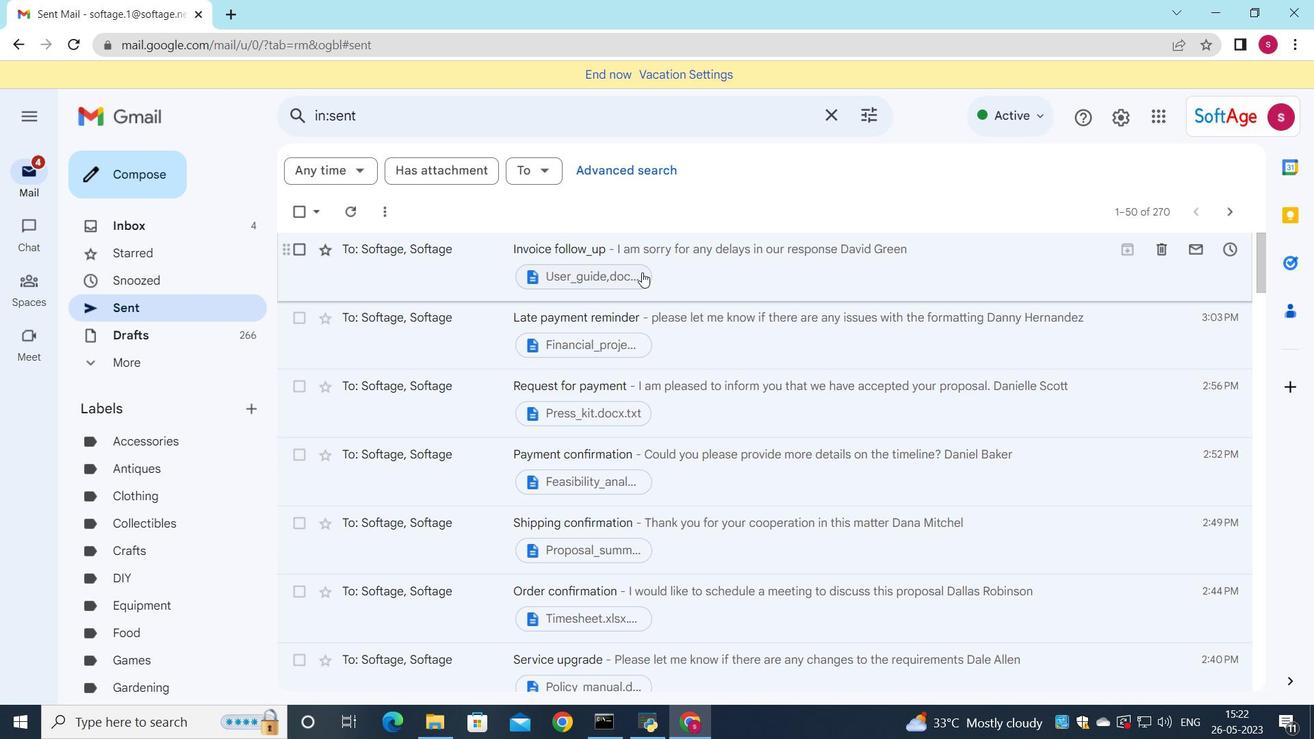 
Action: Mouse pressed left at (665, 275)
Screenshot: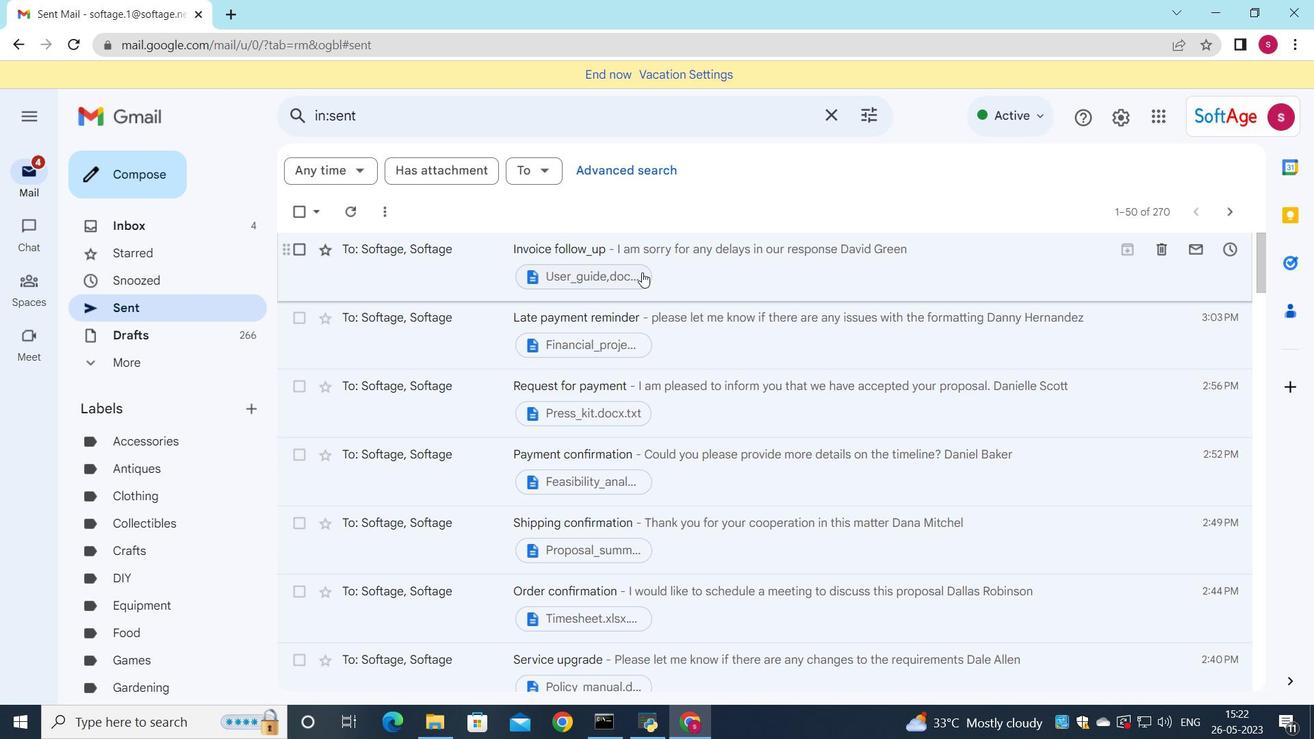 
Action: Mouse moved to (698, 280)
Screenshot: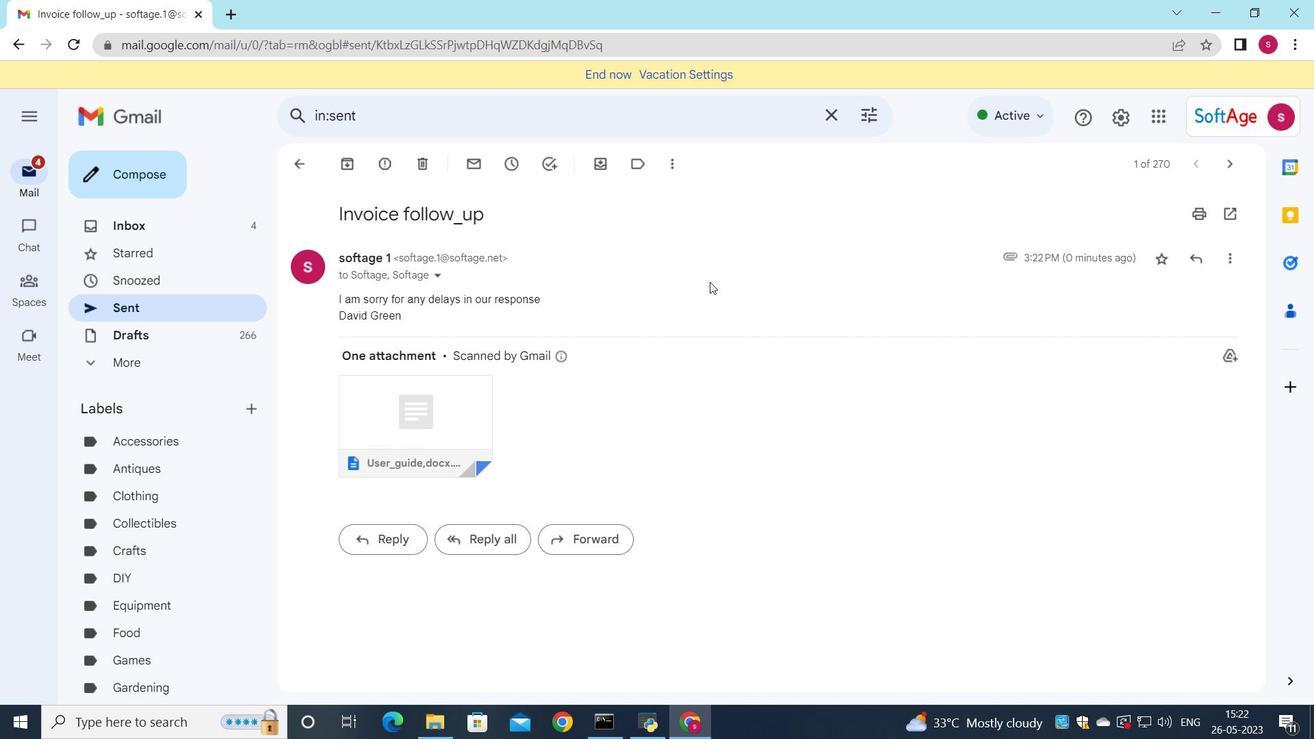 
